 Task: Utilize permission sets for additional control to profiles.
Action: Mouse moved to (802, 59)
Screenshot: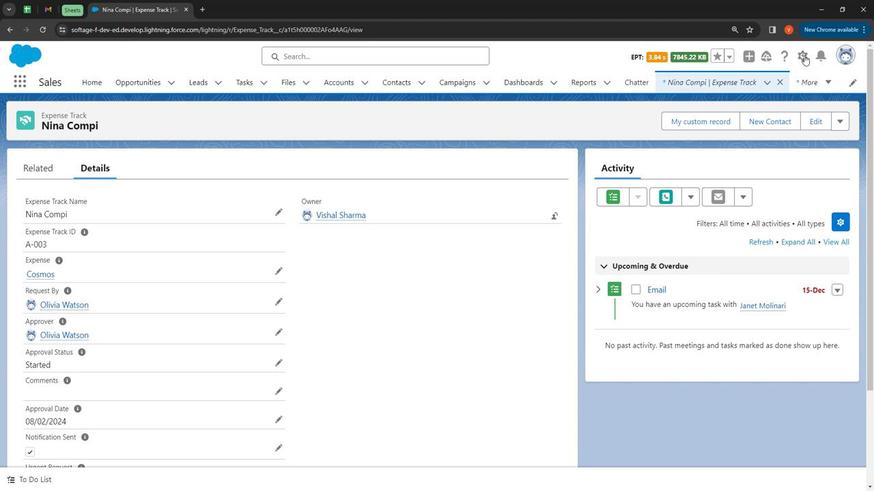 
Action: Mouse pressed left at (802, 59)
Screenshot: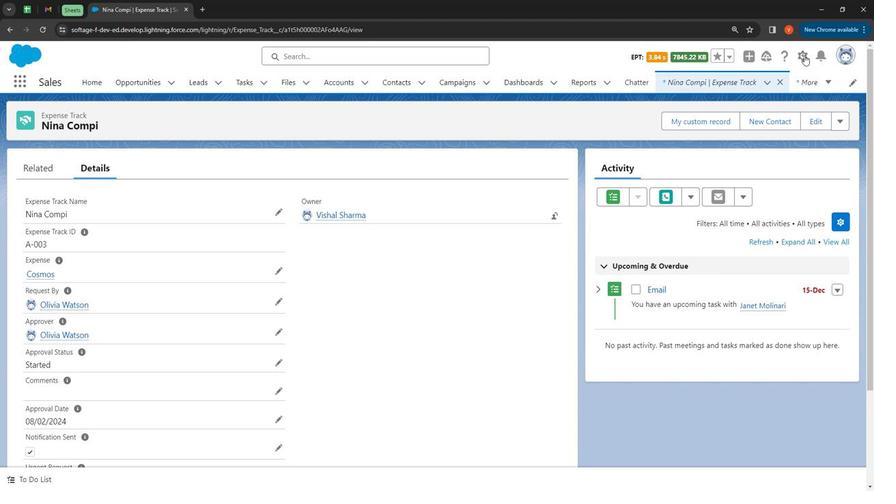 
Action: Mouse moved to (783, 92)
Screenshot: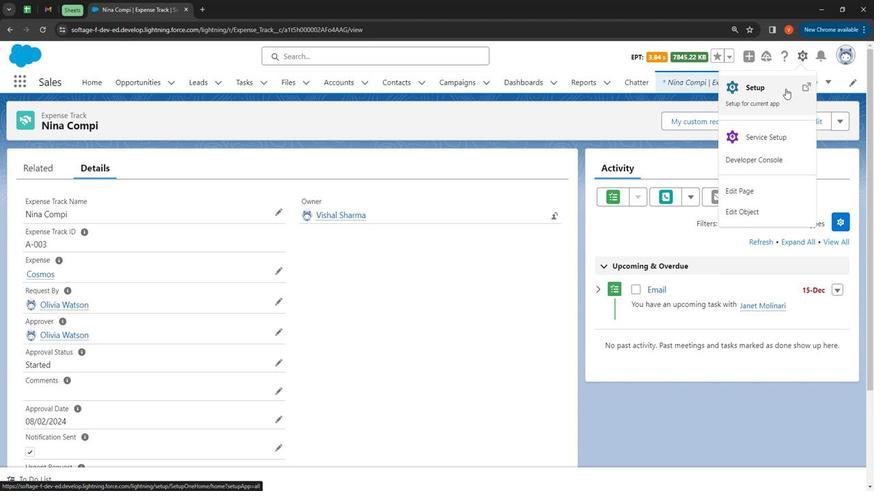 
Action: Mouse pressed left at (783, 92)
Screenshot: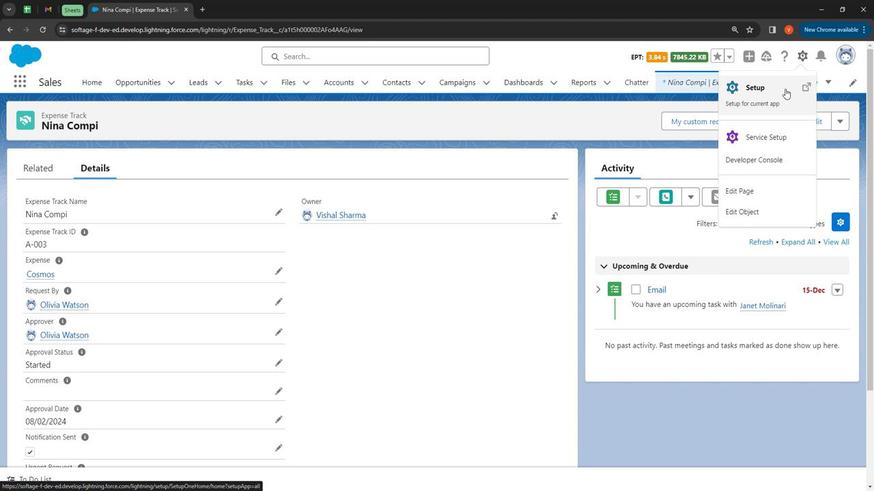 
Action: Mouse moved to (56, 115)
Screenshot: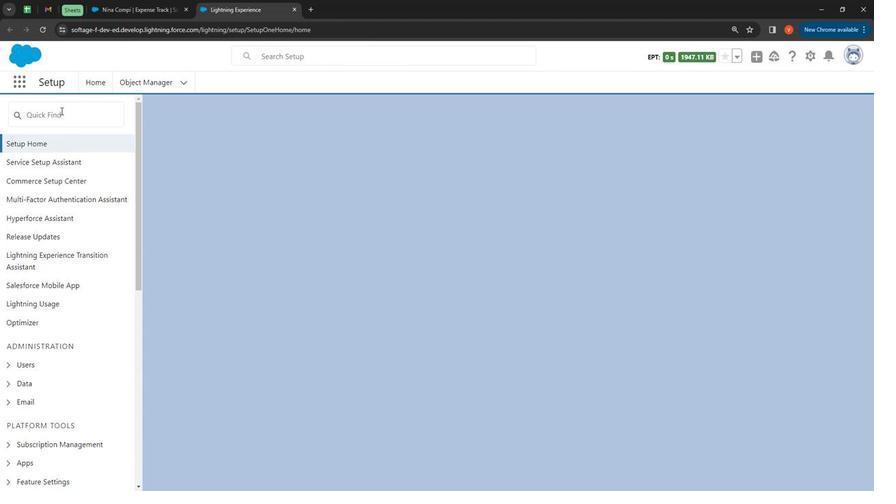 
Action: Mouse pressed left at (56, 115)
Screenshot: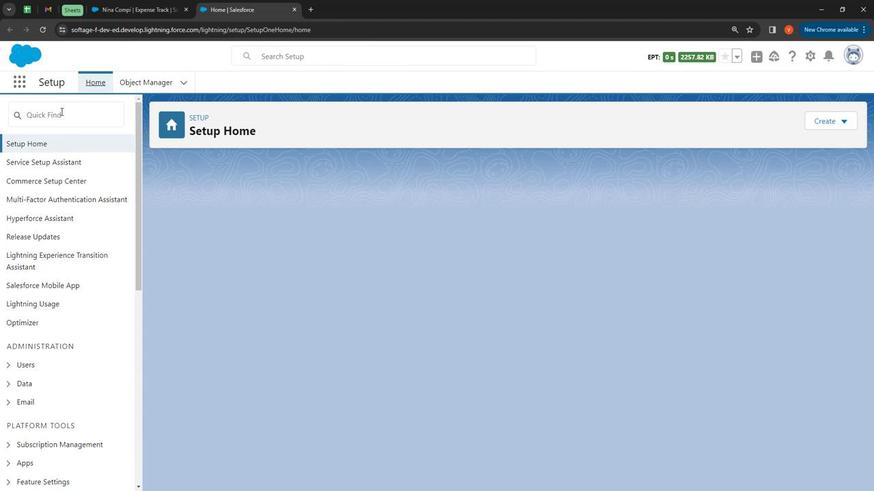 
Action: Mouse moved to (85, 118)
Screenshot: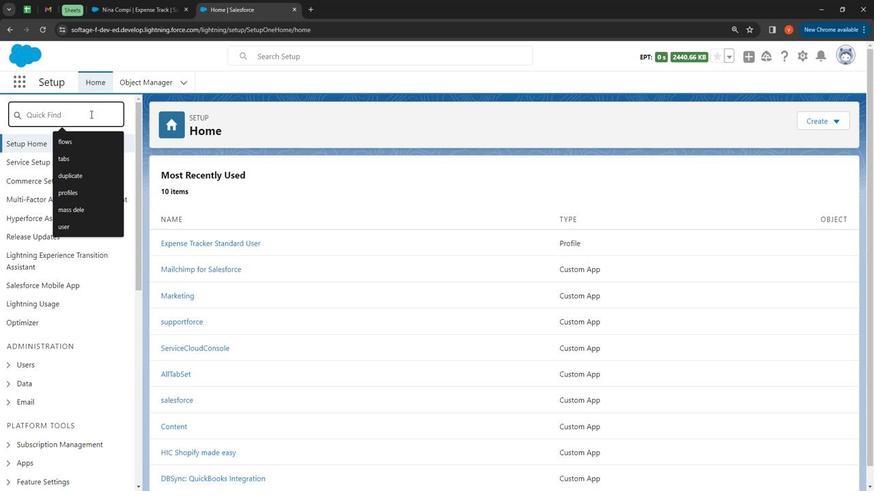 
Action: Mouse pressed left at (85, 118)
Screenshot: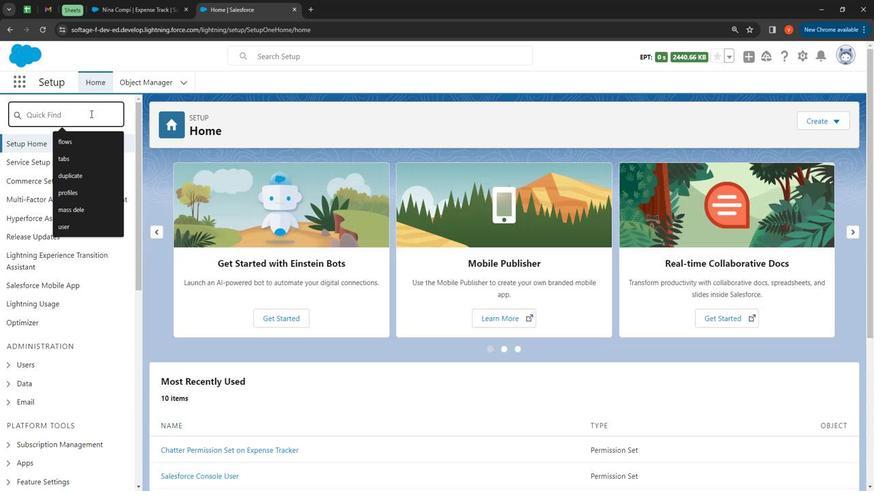 
Action: Mouse moved to (69, 113)
Screenshot: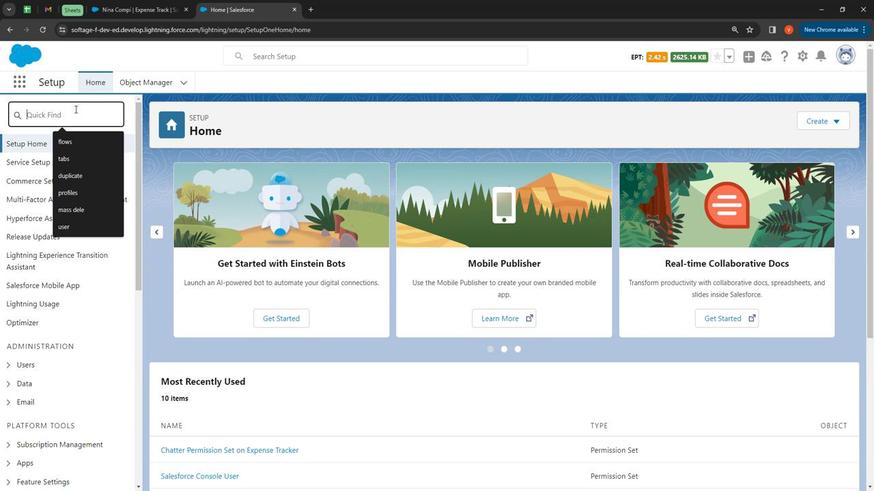 
Action: Key pressed permission
Screenshot: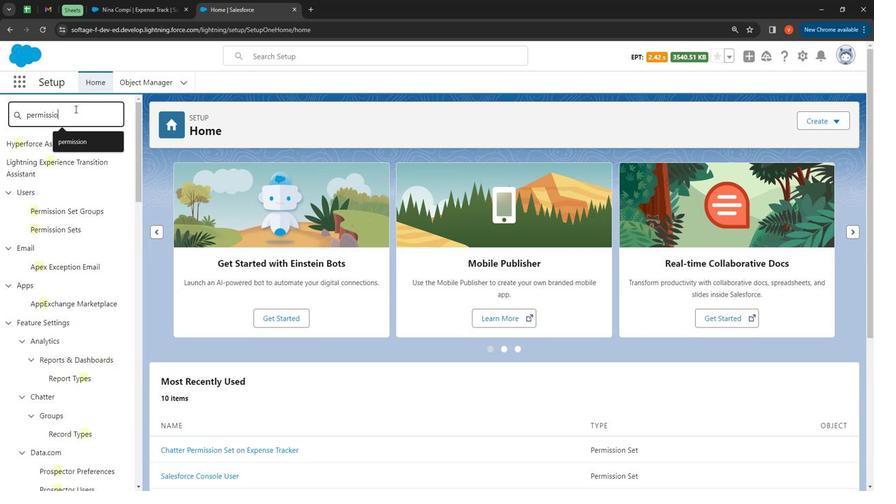 
Action: Mouse moved to (44, 178)
Screenshot: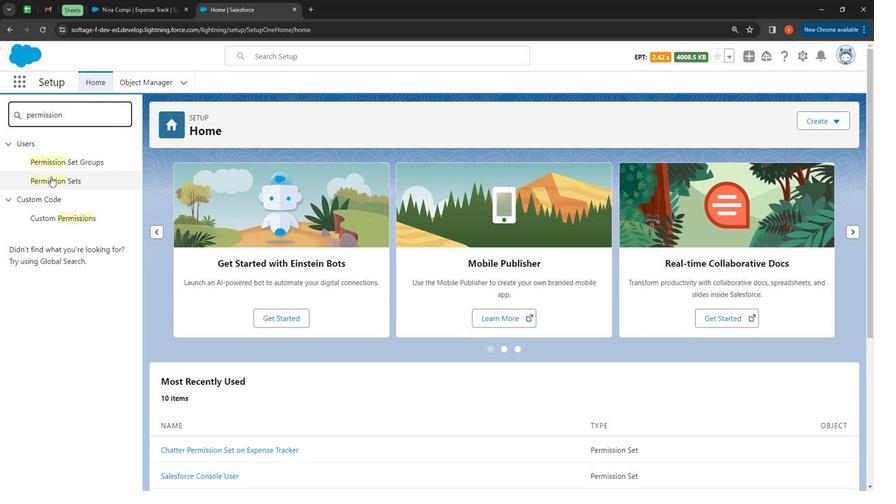 
Action: Mouse pressed left at (44, 178)
Screenshot: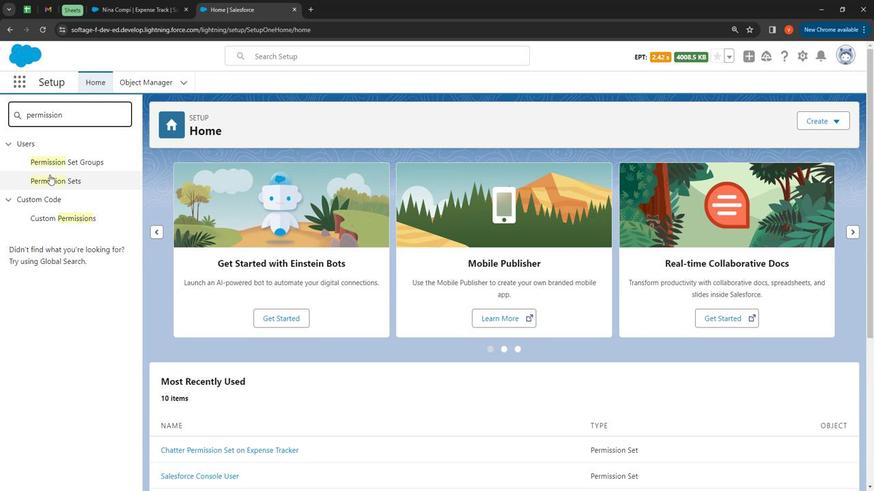 
Action: Mouse moved to (172, 244)
Screenshot: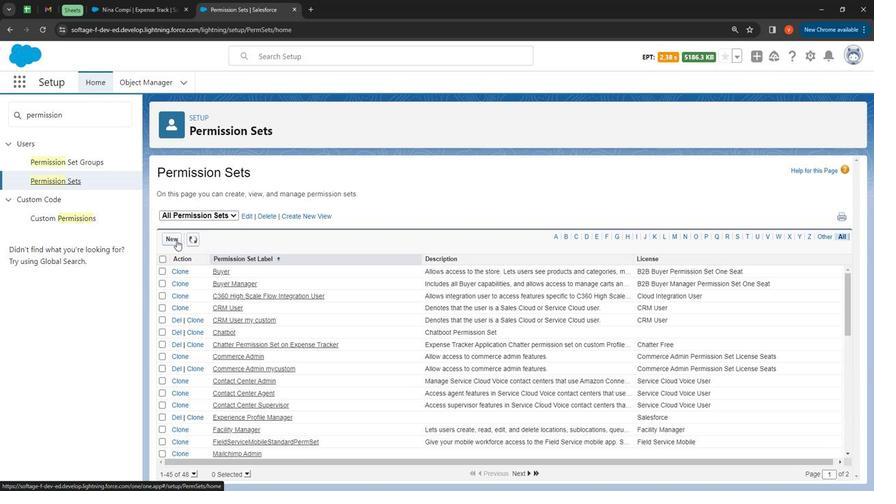 
Action: Mouse pressed left at (172, 244)
Screenshot: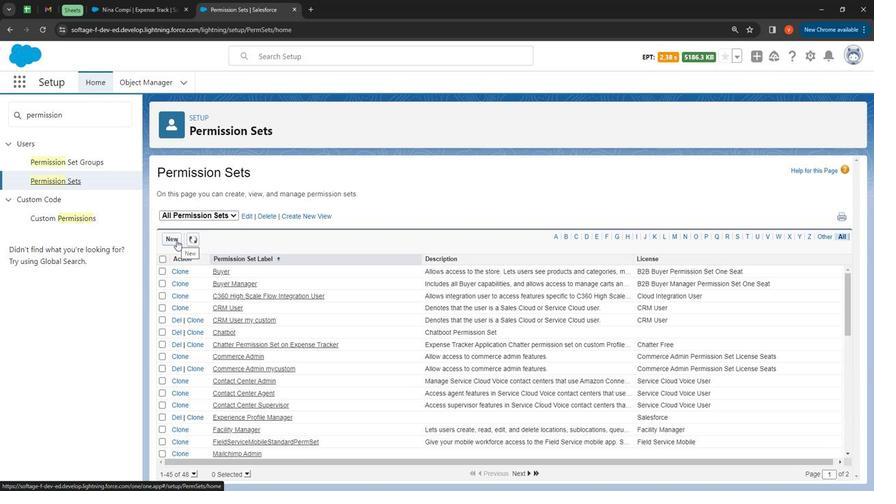 
Action: Mouse moved to (357, 260)
Screenshot: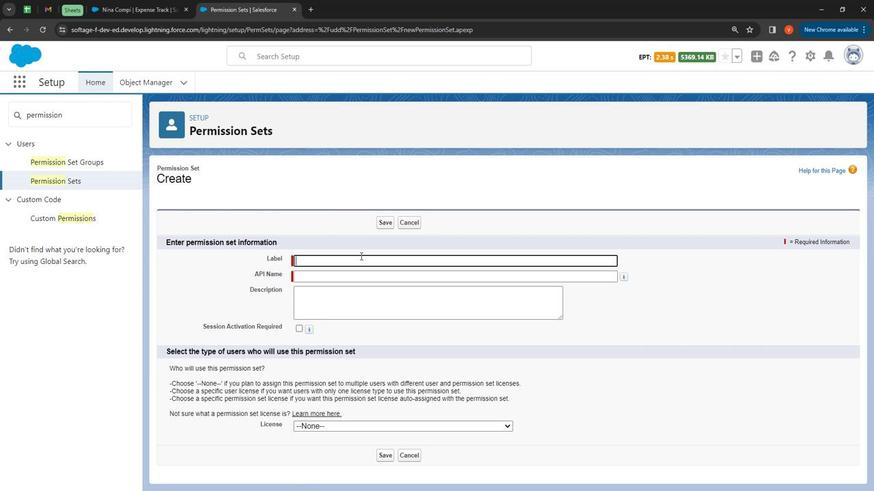 
Action: Mouse pressed left at (357, 260)
Screenshot: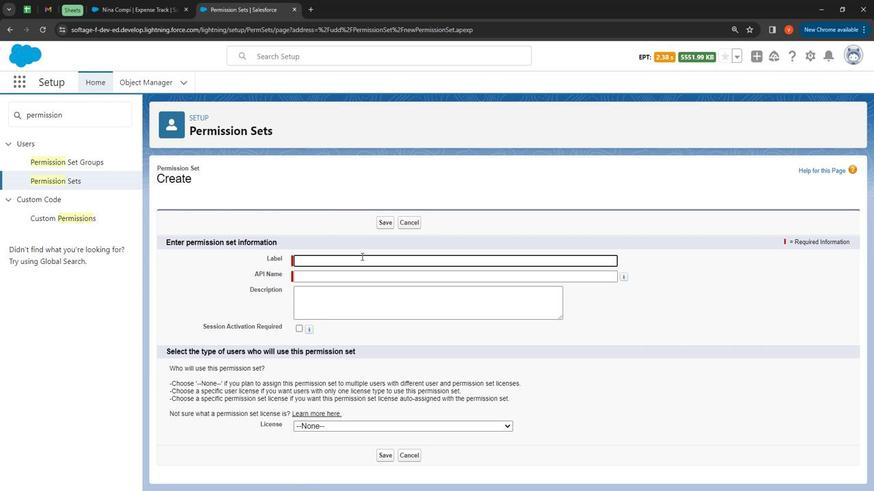 
Action: Mouse moved to (344, 252)
Screenshot: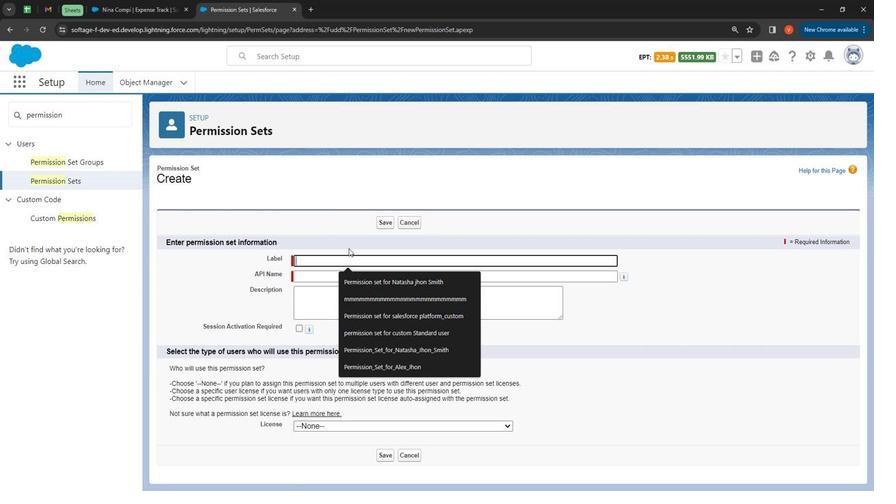 
Action: Key pressed <Key.shift>Standard<Key.space><Key.shift>Platform<Key.space>on<Key.space><Key.shift>Expen<Key.backspace><Key.backspace><Key.backspace><Key.backspace><Key.backspace><Key.shift>Custom<Key.space><Key.shift>PRofiles
Screenshot: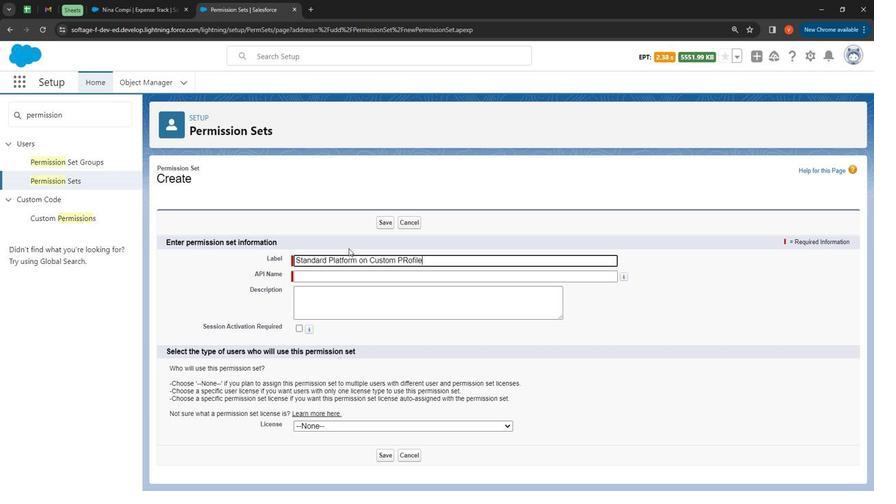 
Action: Mouse moved to (290, 265)
Screenshot: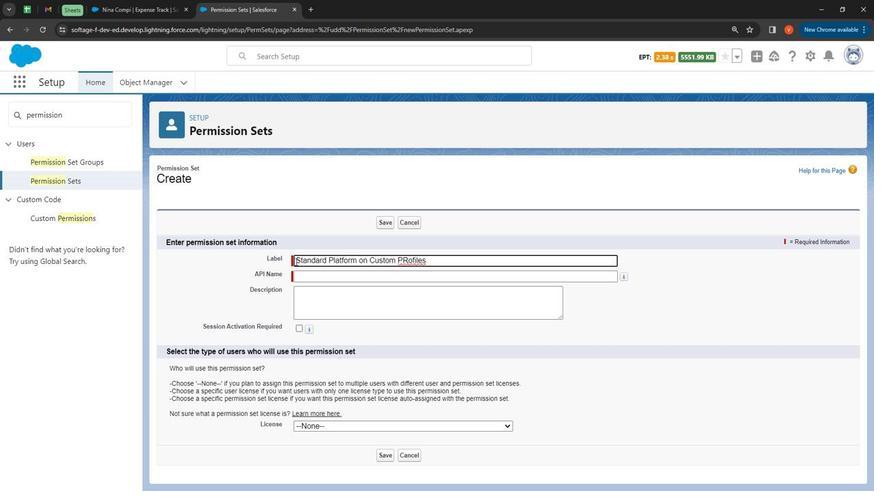 
Action: Mouse pressed left at (290, 265)
Screenshot: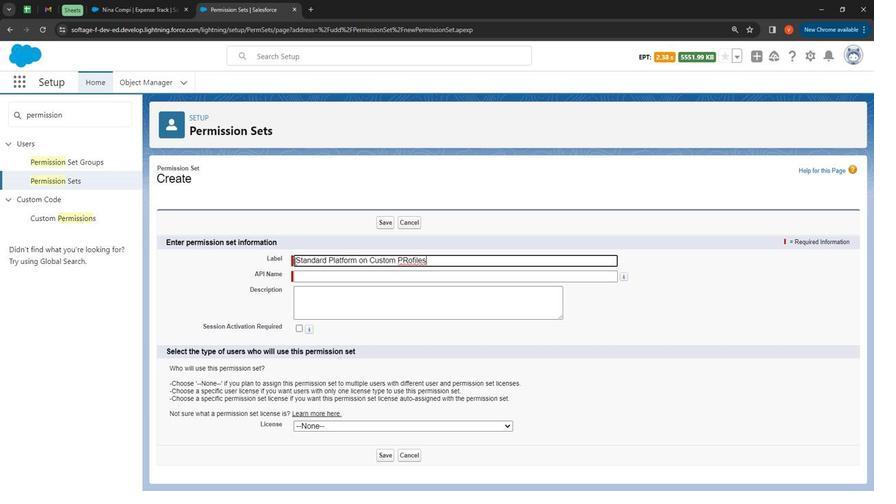 
Action: Mouse moved to (309, 273)
Screenshot: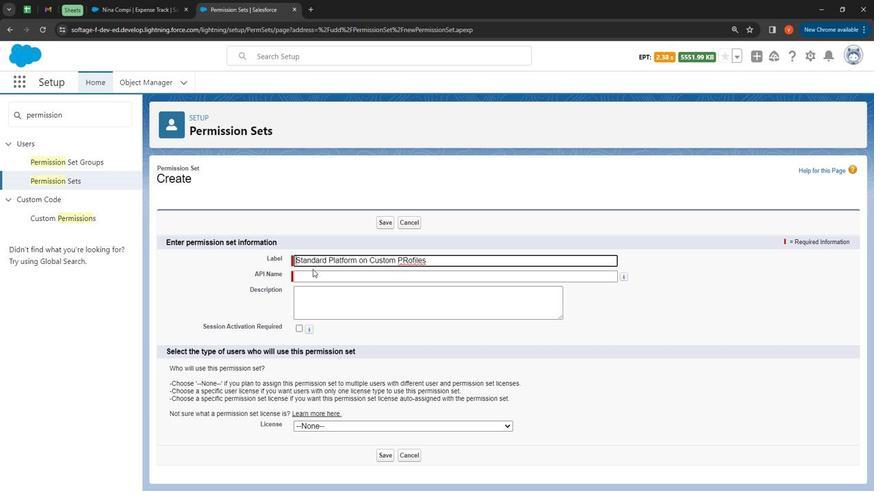 
Action: Key pressed <Key.shift>
Screenshot: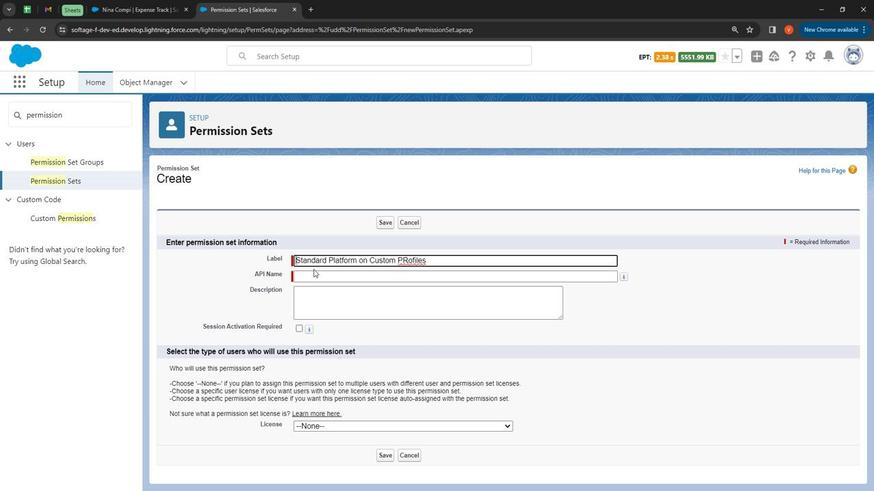 
Action: Mouse moved to (316, 273)
Screenshot: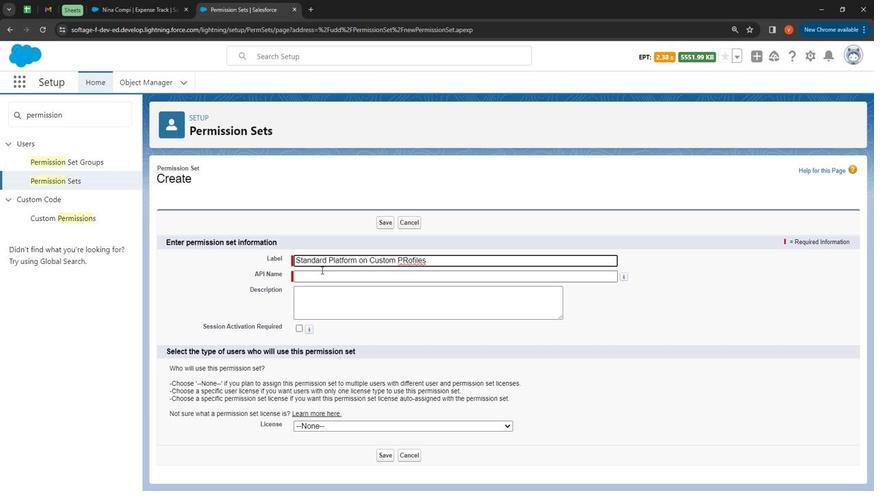
Action: Key pressed Expense<Key.space><Key.shift>Tracker<Key.space>
Screenshot: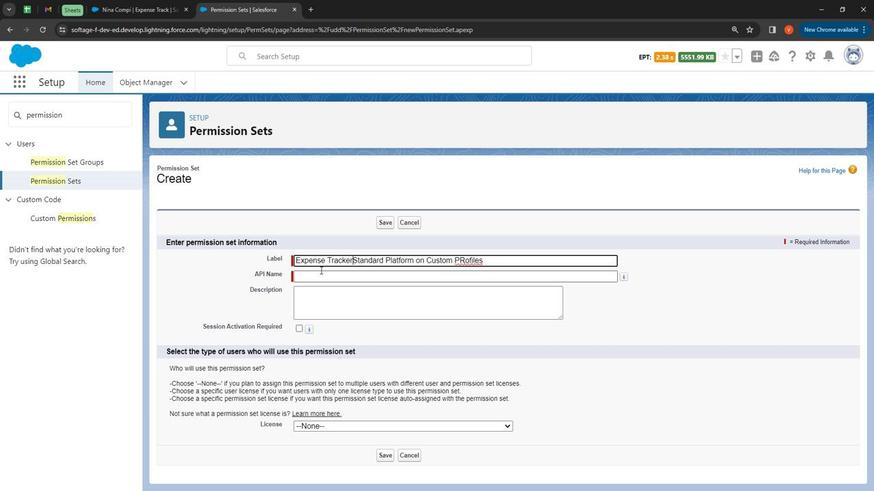 
Action: Mouse moved to (463, 265)
Screenshot: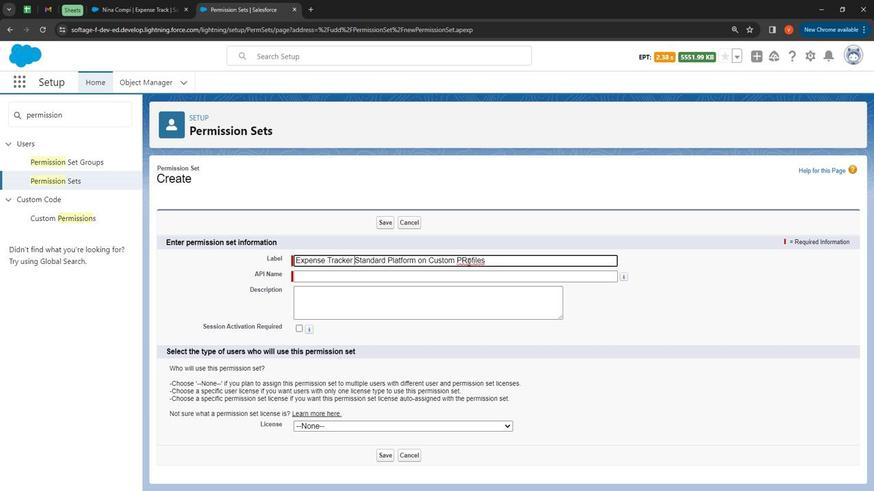 
Action: Mouse pressed right at (463, 265)
Screenshot: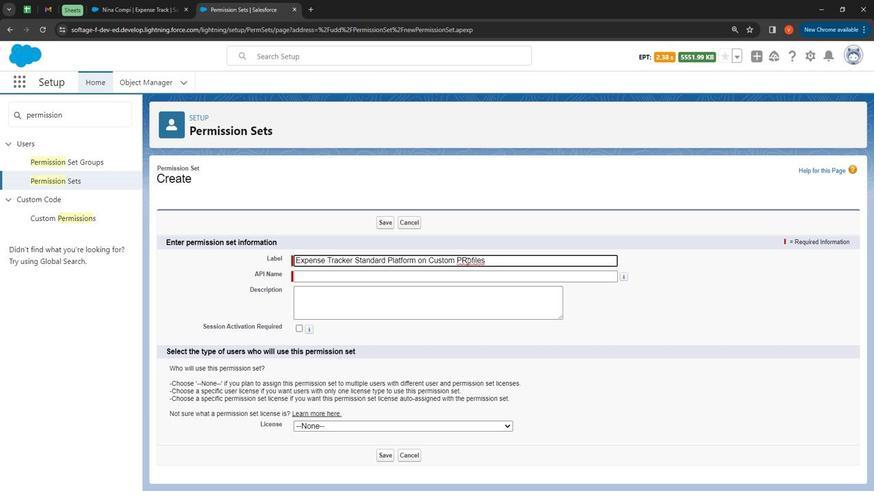 
Action: Mouse moved to (493, 297)
Screenshot: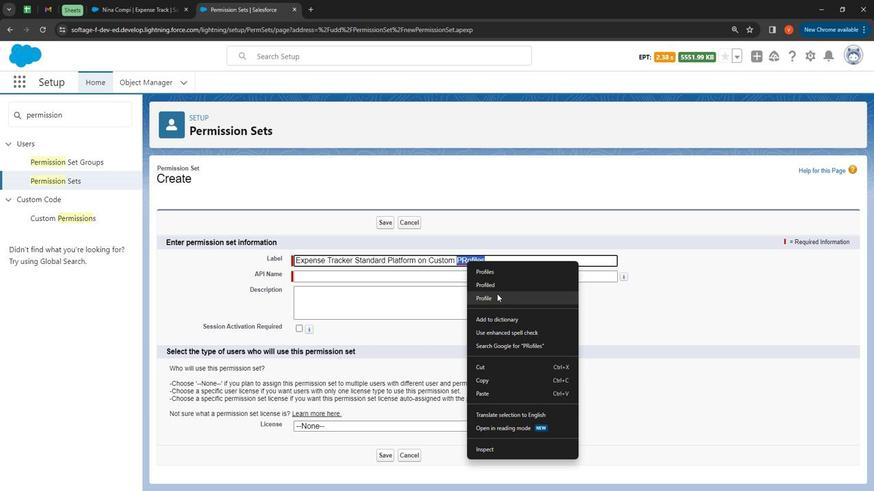 
Action: Mouse pressed left at (493, 297)
Screenshot: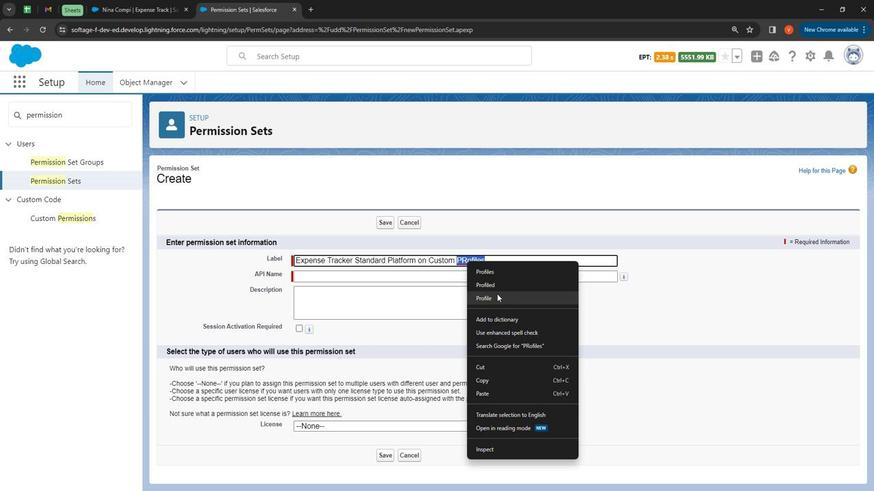 
Action: Mouse moved to (298, 280)
Screenshot: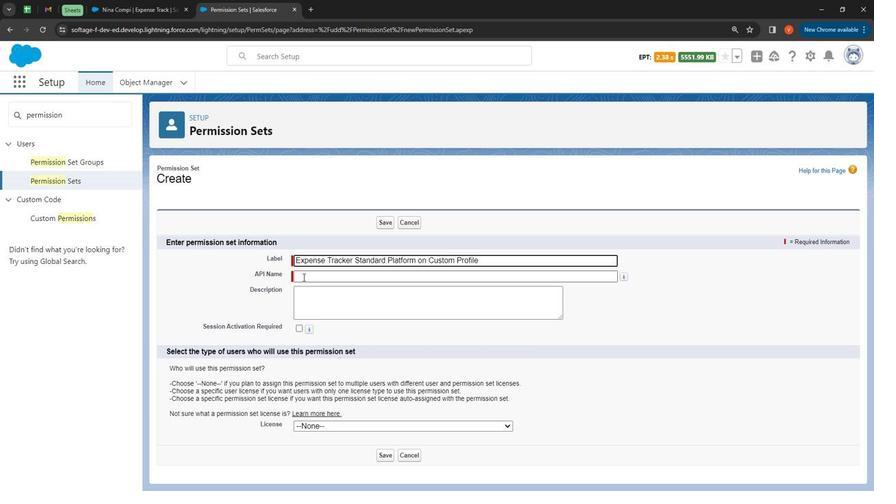 
Action: Mouse pressed left at (298, 280)
Screenshot: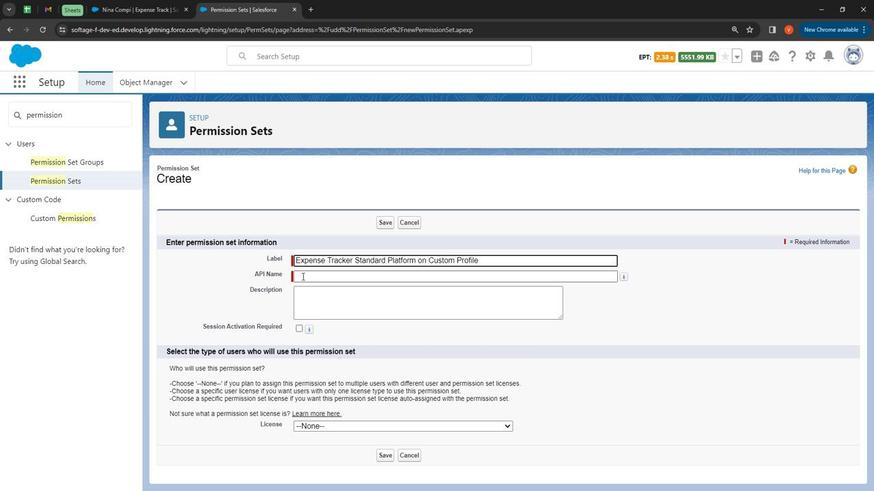 
Action: Mouse moved to (353, 311)
Screenshot: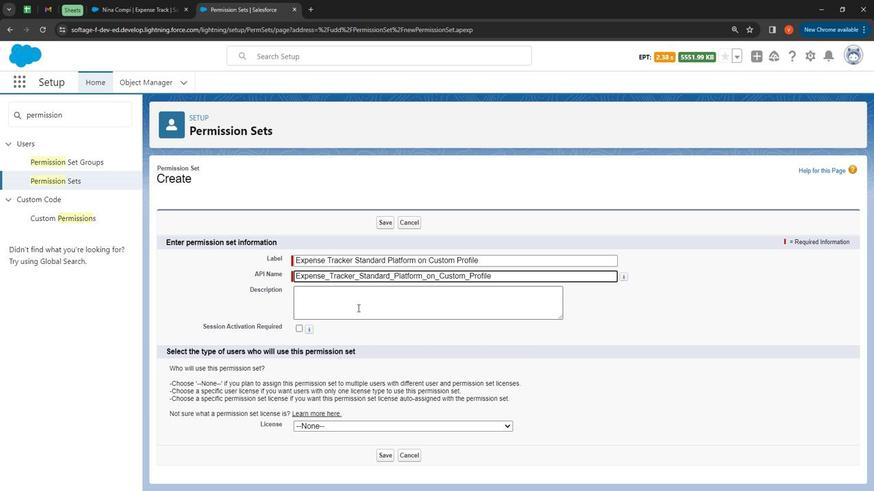 
Action: Mouse pressed left at (353, 311)
Screenshot: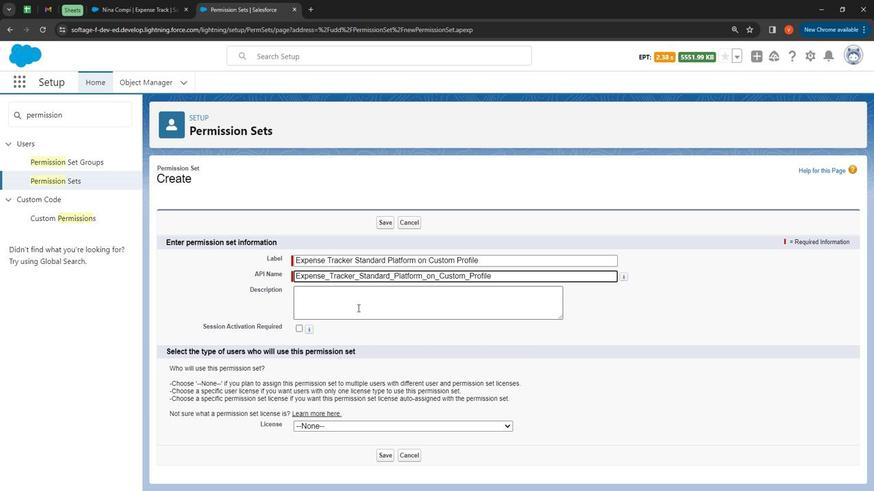 
Action: Mouse moved to (354, 312)
Screenshot: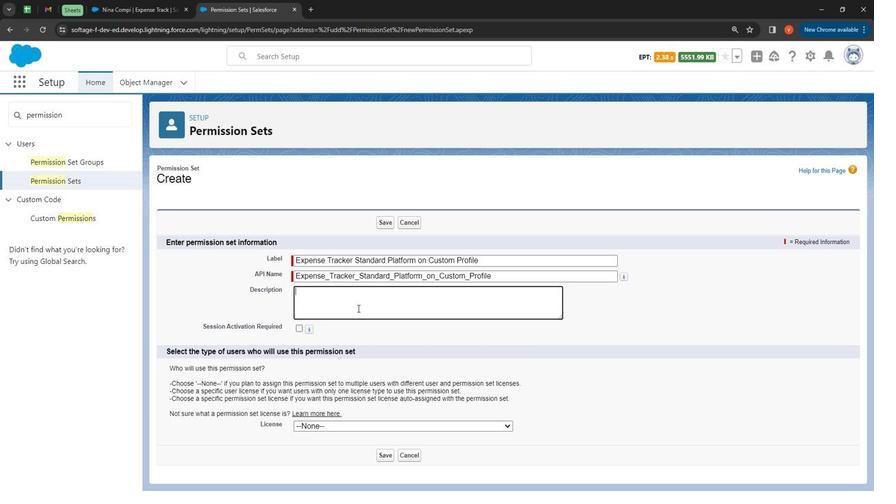 
Action: Key pressed <Key.shift>
Screenshot: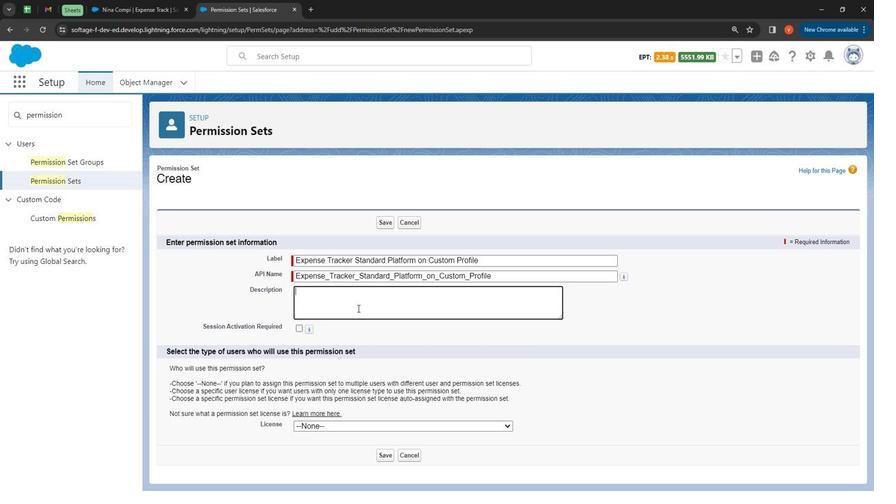 
Action: Mouse moved to (357, 311)
Screenshot: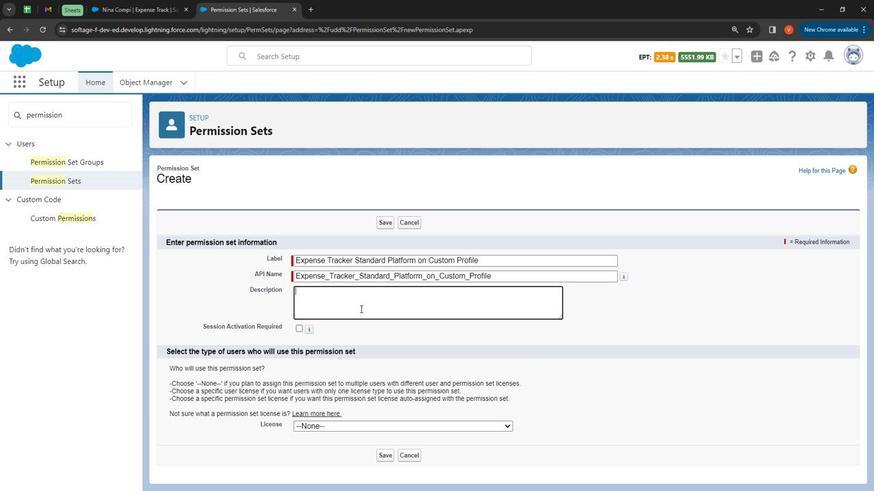 
Action: Key pressed Expense<Key.space><Key.shift>Tracker<Key.space><Key.shift><Key.shift><Key.shift><Key.shift><Key.shift><Key.shift><Key.shift>Custom<Key.space><Key.shift>Permission<Key.space>sets<Key.space><Key.shift><Key.shift><Key.shift><Key.shift>For<Key.space>giving<Key.space><Key.shift>additional<Key.space><Key.shift>Permissions.
Screenshot: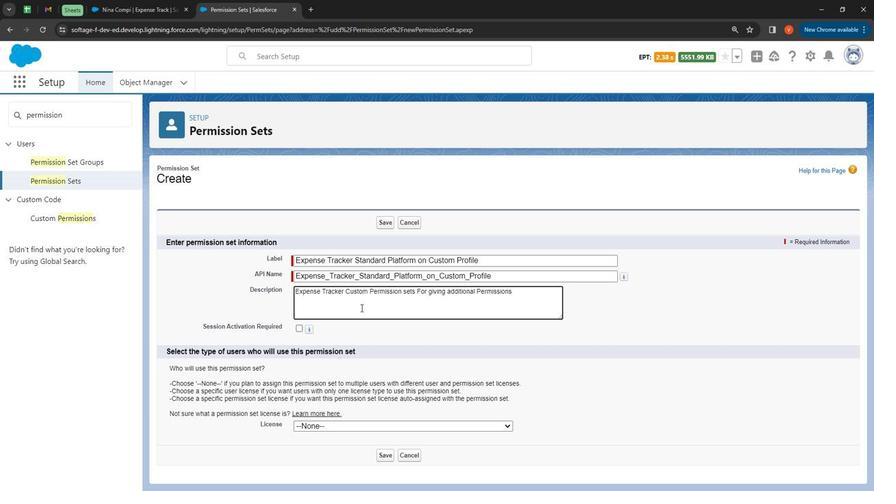 
Action: Mouse moved to (357, 317)
Screenshot: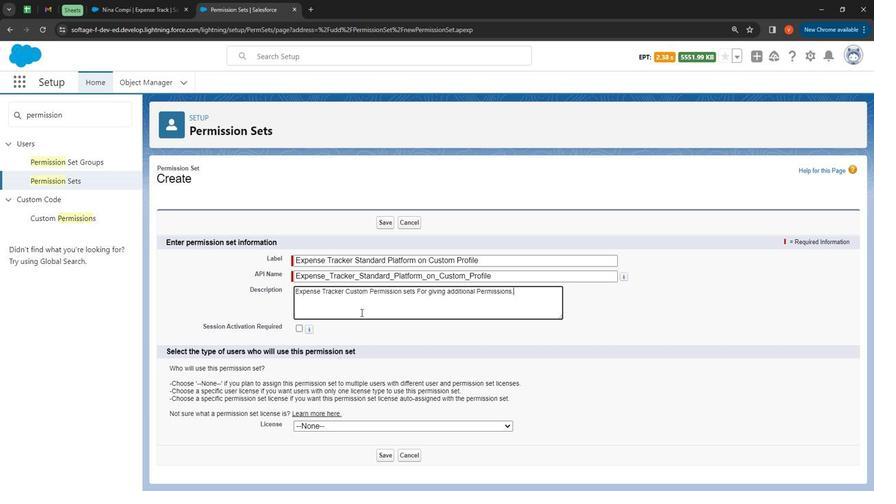 
Action: Mouse scrolled (357, 317) with delta (0, 0)
Screenshot: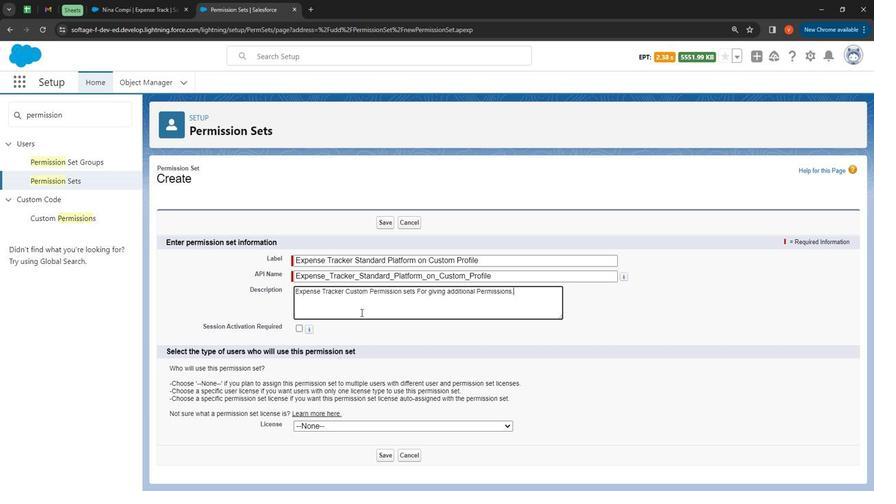 
Action: Mouse moved to (357, 318)
Screenshot: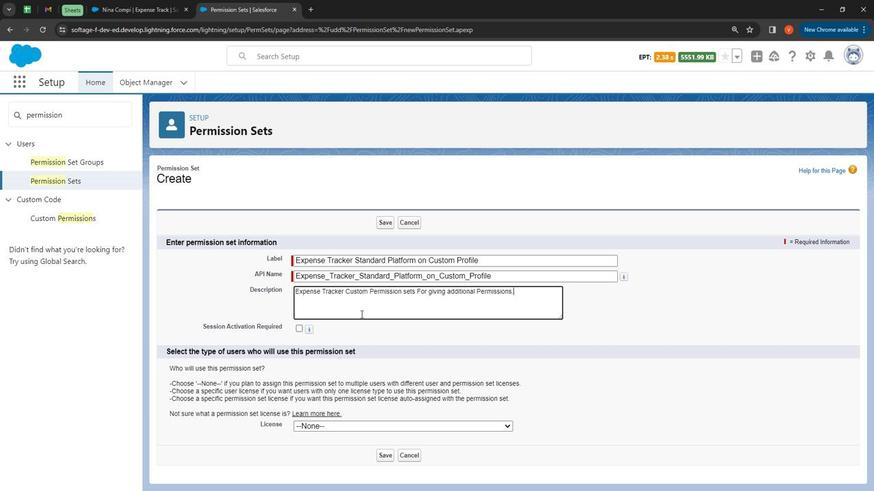 
Action: Mouse scrolled (357, 317) with delta (0, 0)
Screenshot: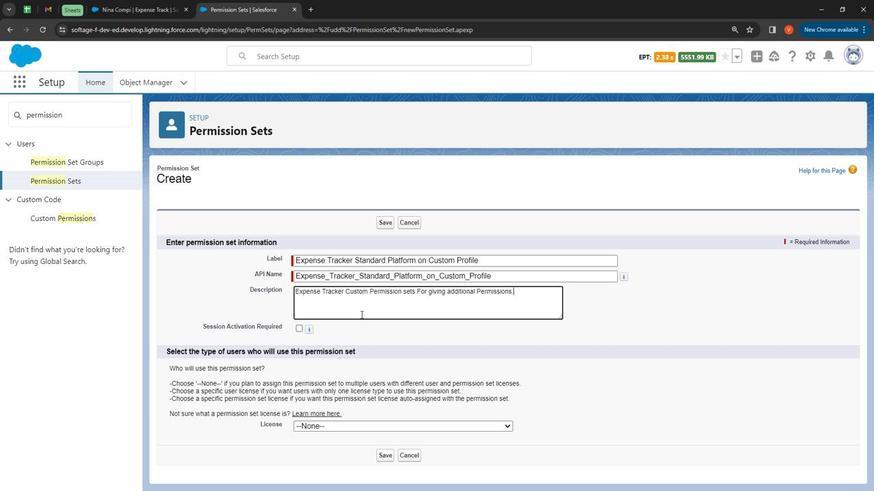 
Action: Mouse scrolled (357, 317) with delta (0, 0)
Screenshot: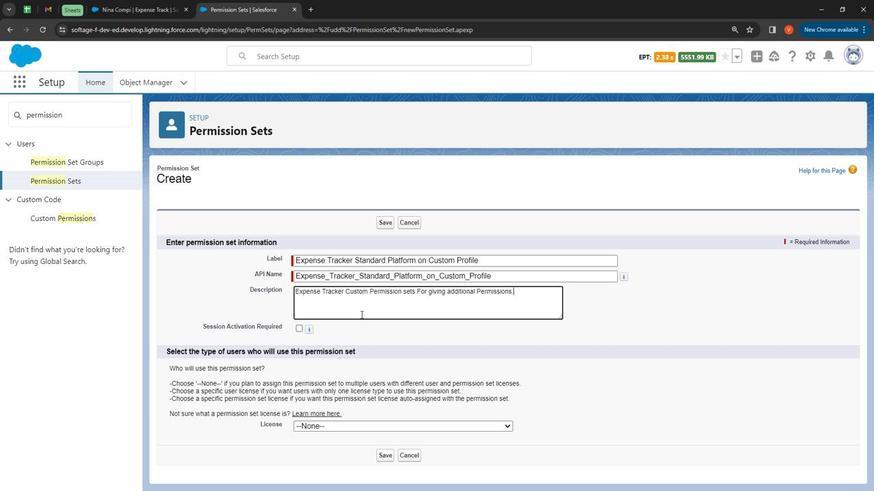 
Action: Mouse moved to (357, 318)
Screenshot: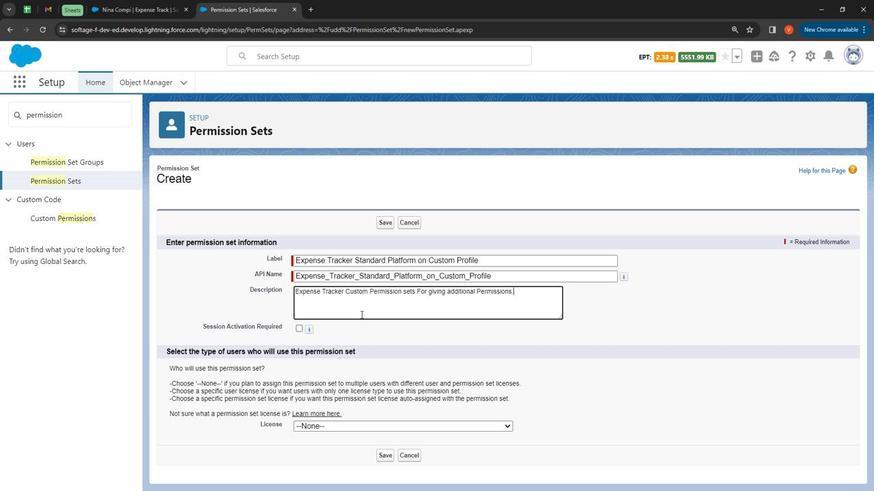 
Action: Mouse scrolled (357, 318) with delta (0, 0)
Screenshot: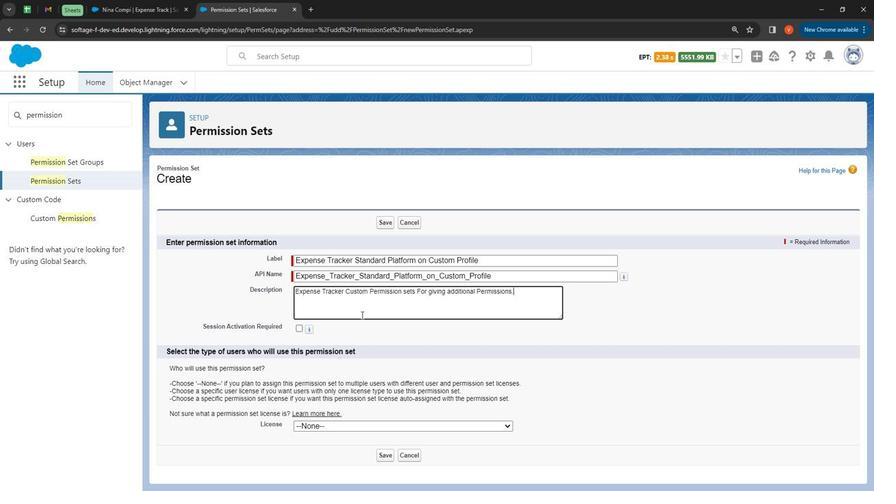 
Action: Mouse moved to (357, 318)
Screenshot: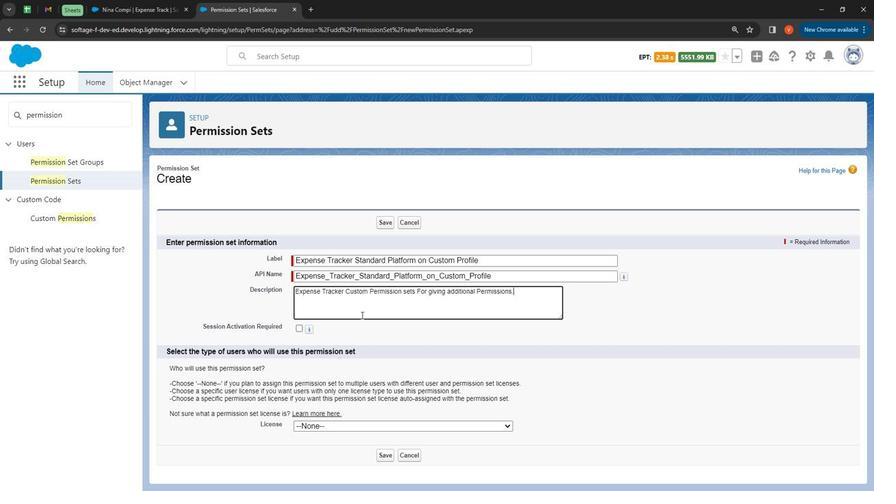 
Action: Mouse scrolled (357, 318) with delta (0, 0)
Screenshot: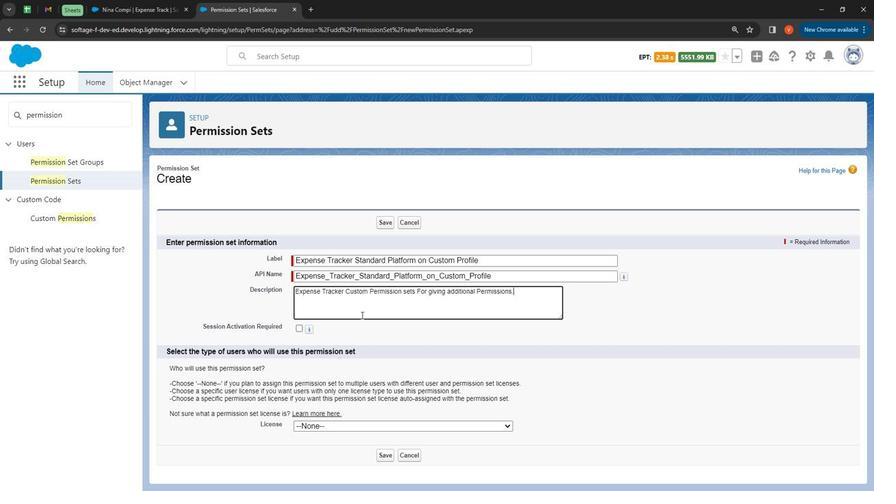 
Action: Mouse moved to (363, 431)
Screenshot: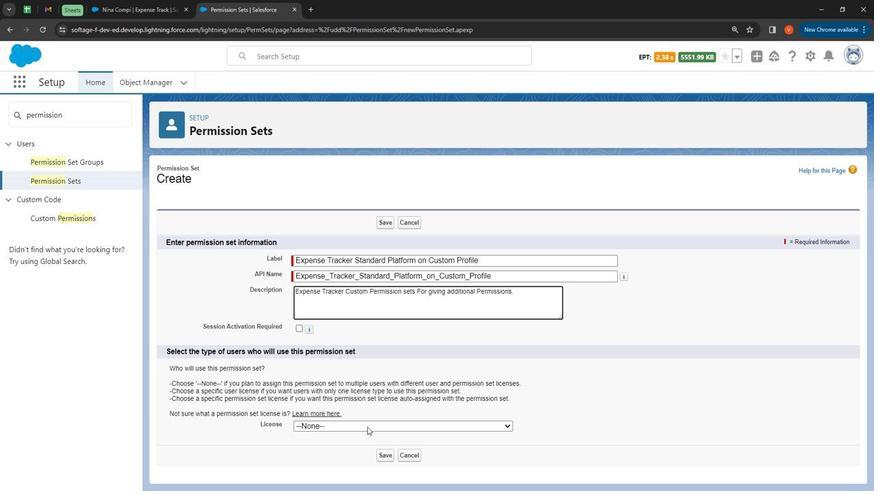 
Action: Mouse pressed left at (363, 431)
Screenshot: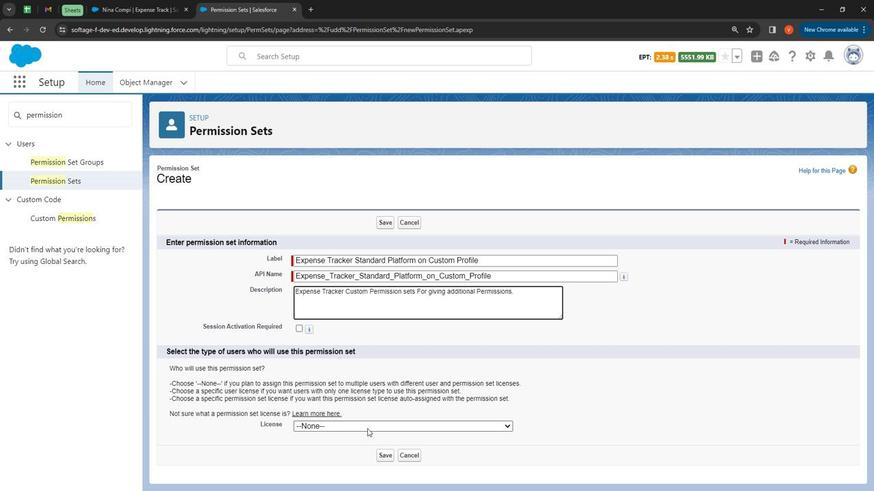 
Action: Mouse moved to (510, 278)
Screenshot: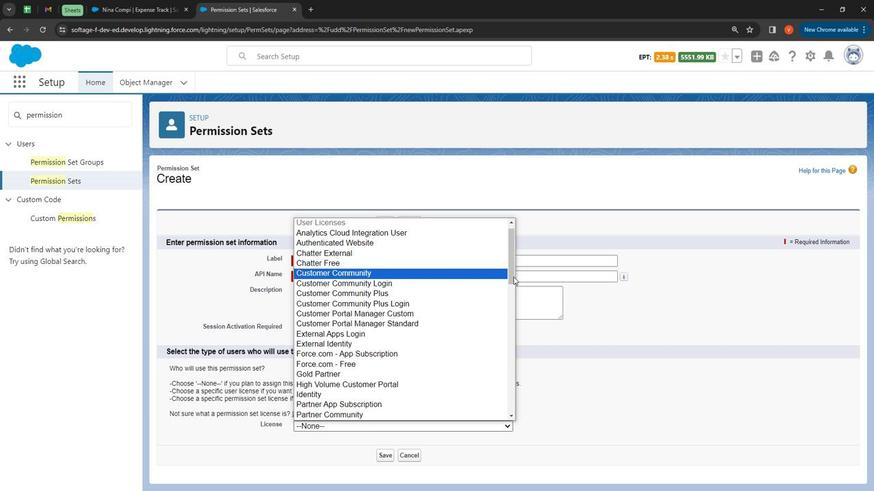 
Action: Mouse pressed left at (510, 278)
Screenshot: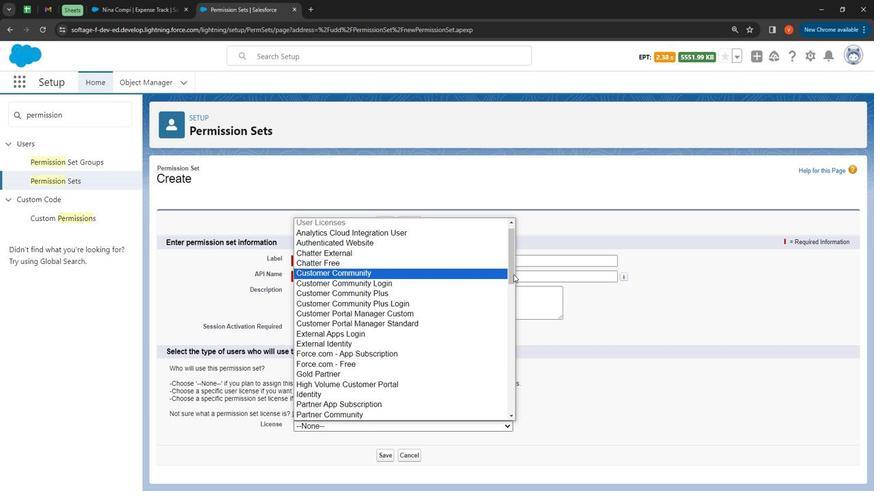 
Action: Mouse moved to (510, 308)
Screenshot: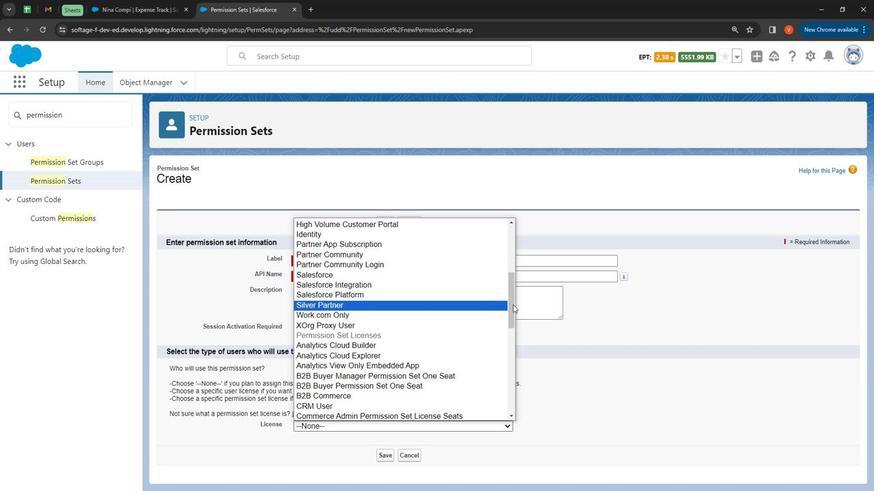 
Action: Mouse pressed left at (510, 308)
Screenshot: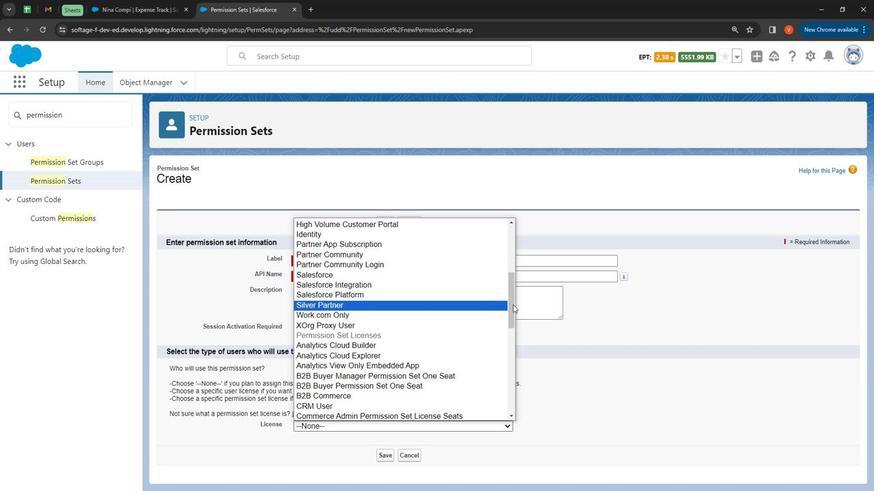 
Action: Mouse moved to (341, 254)
Screenshot: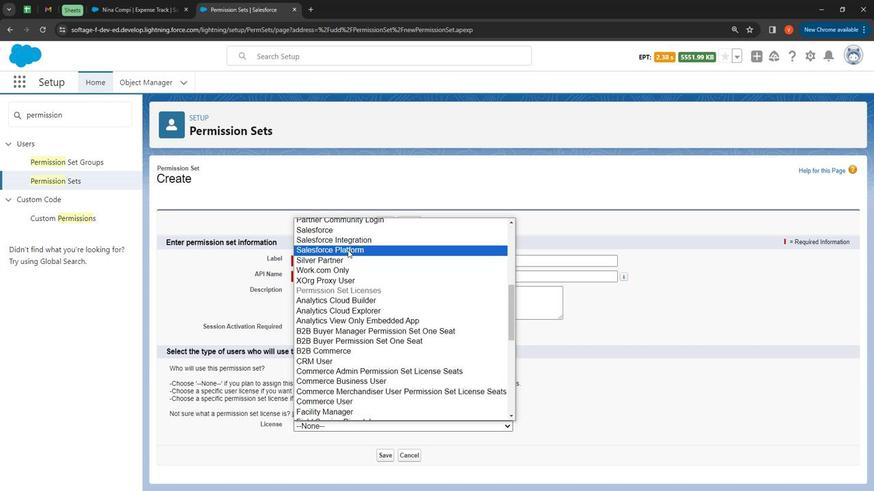 
Action: Mouse pressed left at (341, 254)
Screenshot: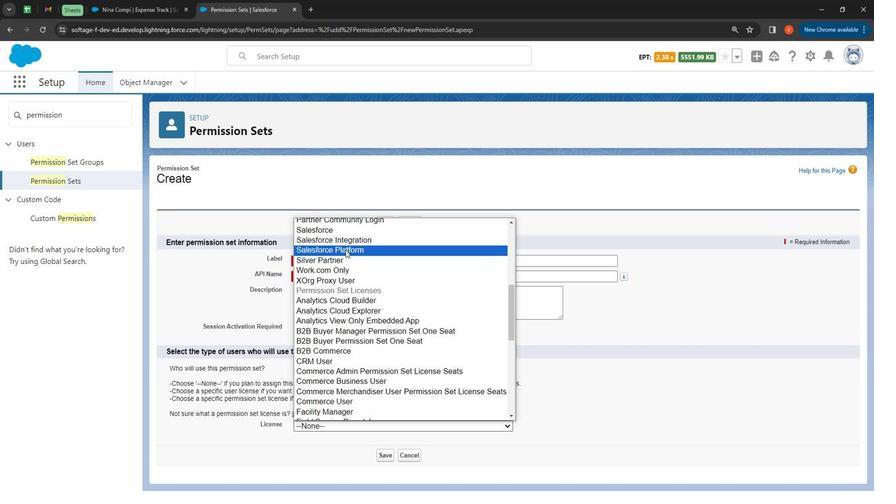 
Action: Mouse moved to (383, 453)
Screenshot: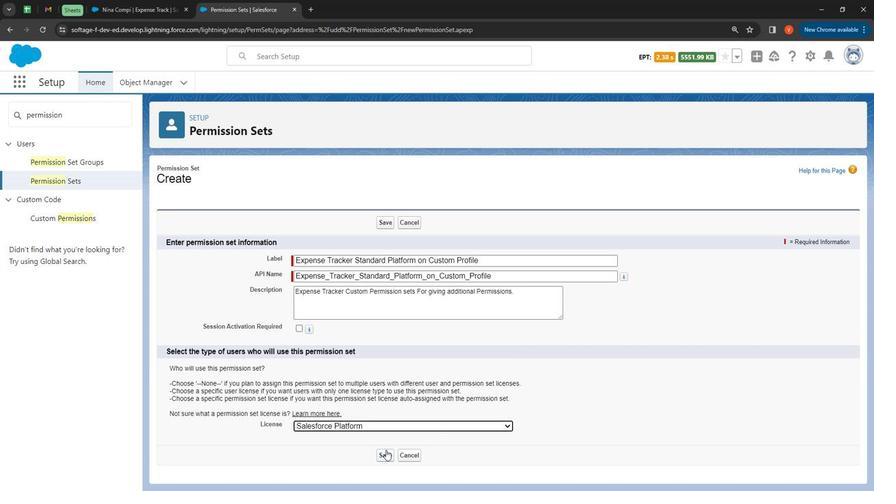 
Action: Mouse pressed left at (383, 453)
Screenshot: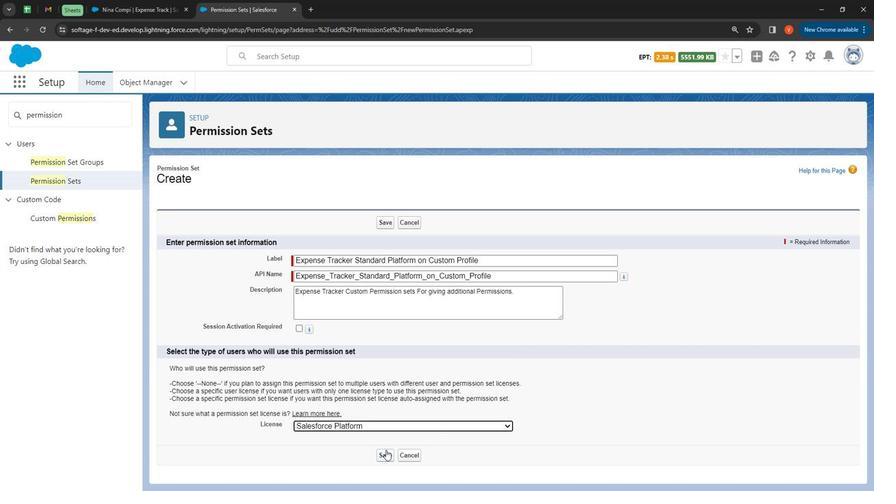 
Action: Mouse moved to (372, 385)
Screenshot: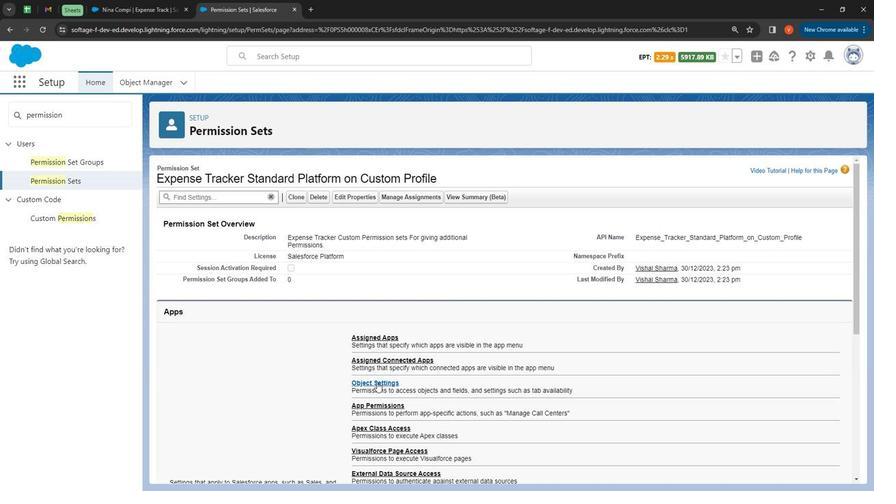 
Action: Mouse pressed left at (372, 385)
Screenshot: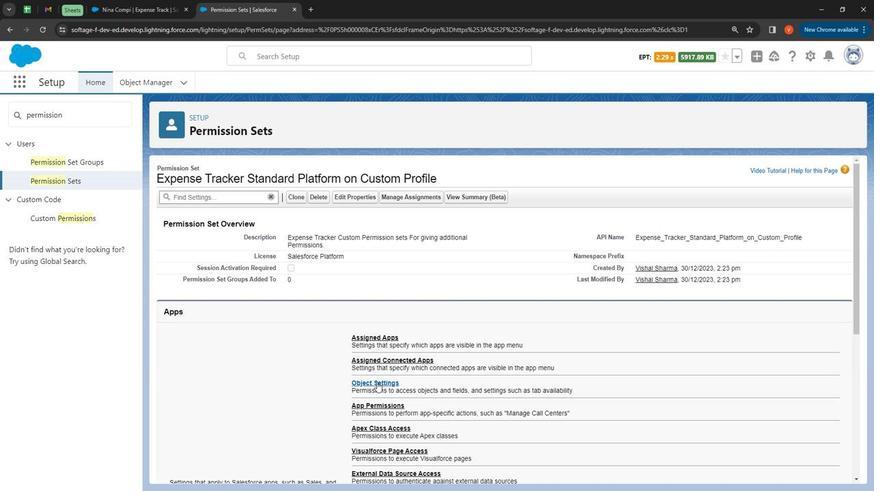 
Action: Mouse moved to (174, 275)
Screenshot: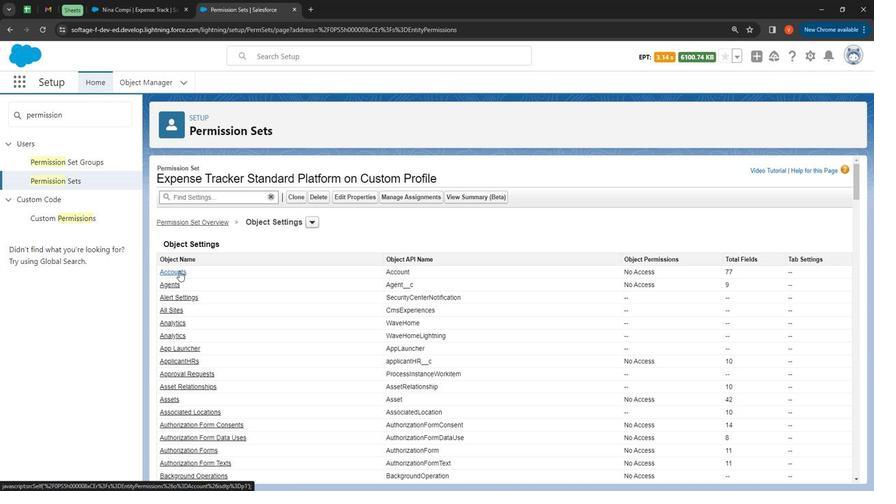
Action: Mouse pressed left at (174, 275)
Screenshot: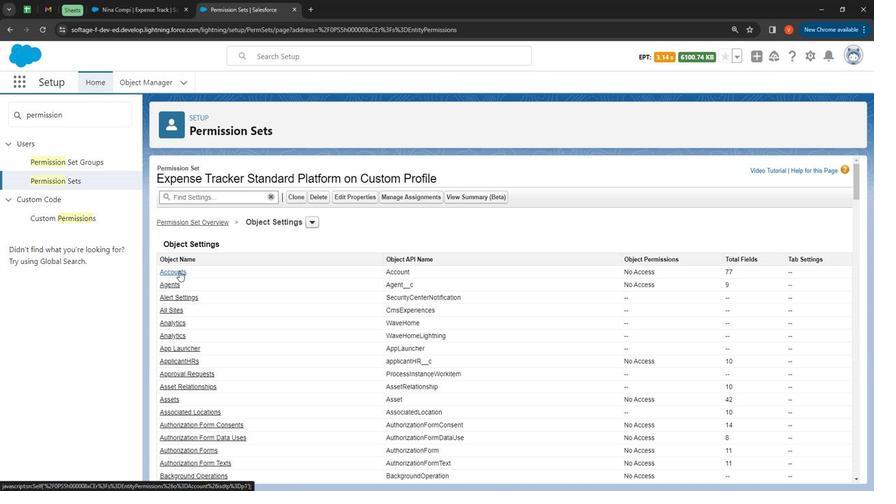 
Action: Mouse moved to (379, 252)
Screenshot: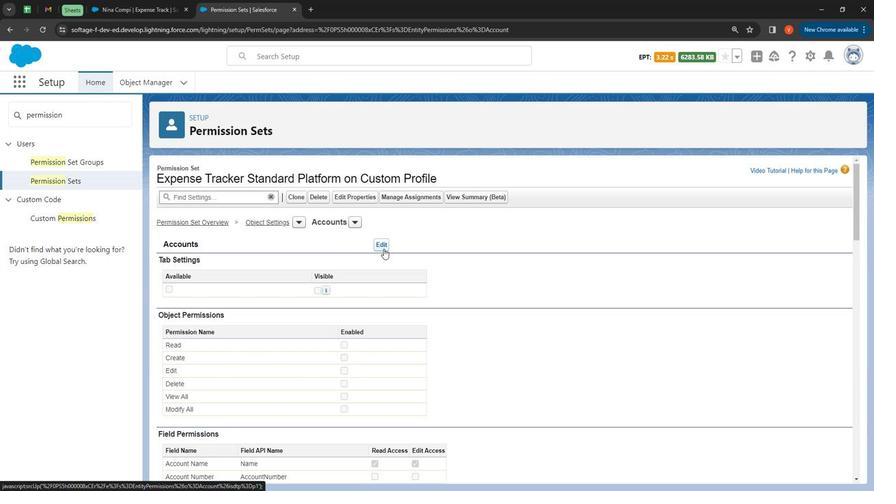 
Action: Mouse pressed left at (379, 252)
Screenshot: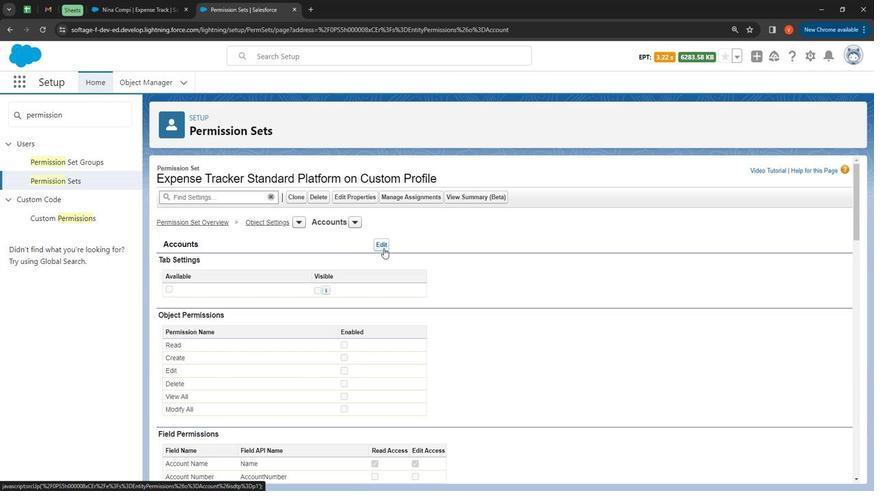 
Action: Mouse moved to (340, 354)
Screenshot: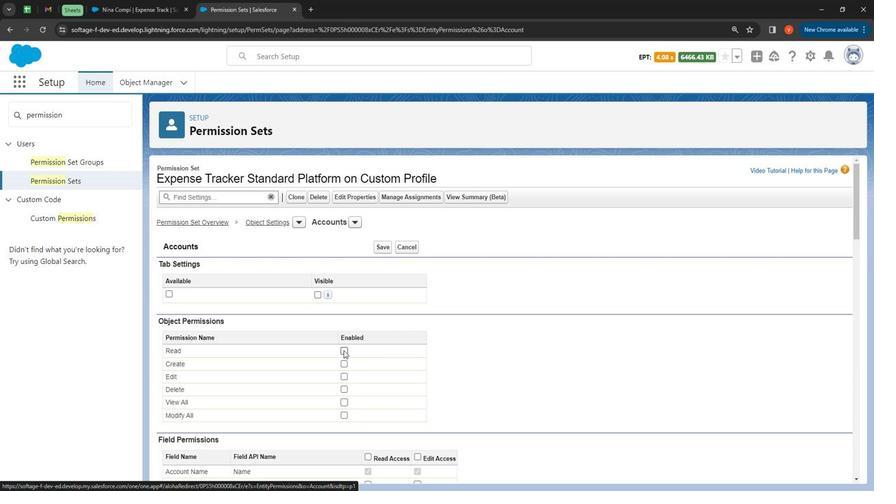 
Action: Mouse pressed left at (340, 354)
Screenshot: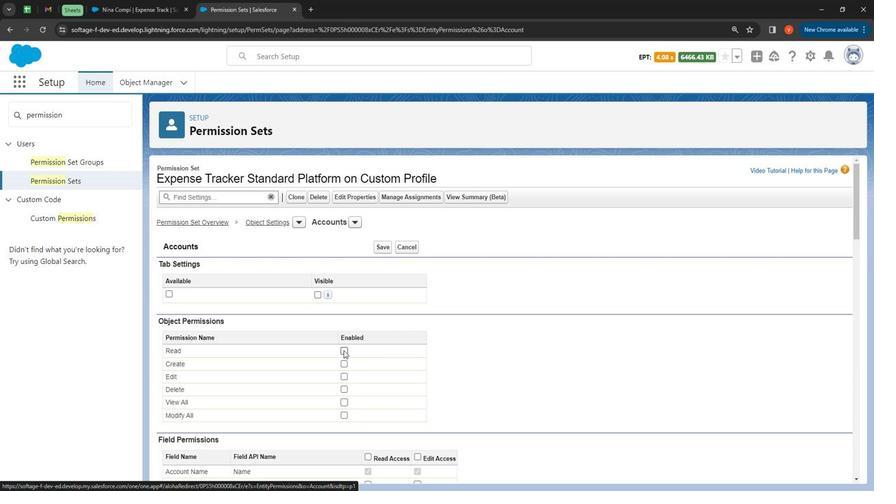 
Action: Mouse moved to (339, 368)
Screenshot: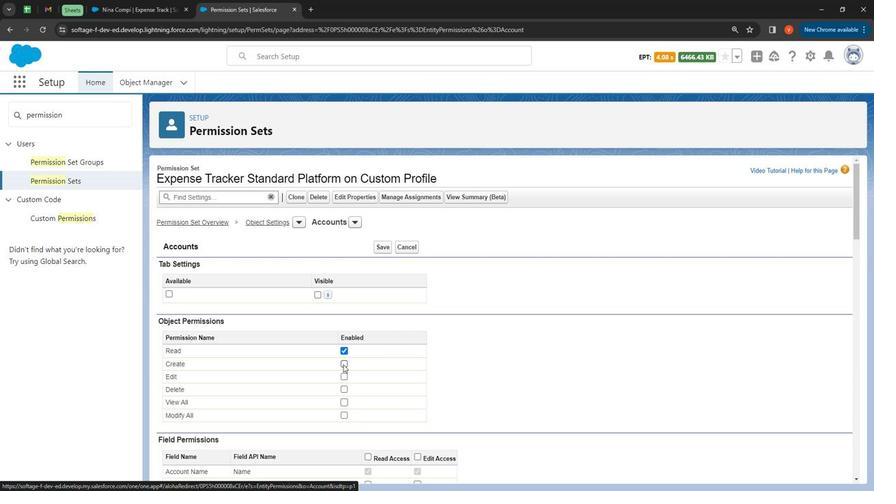 
Action: Mouse pressed left at (339, 368)
Screenshot: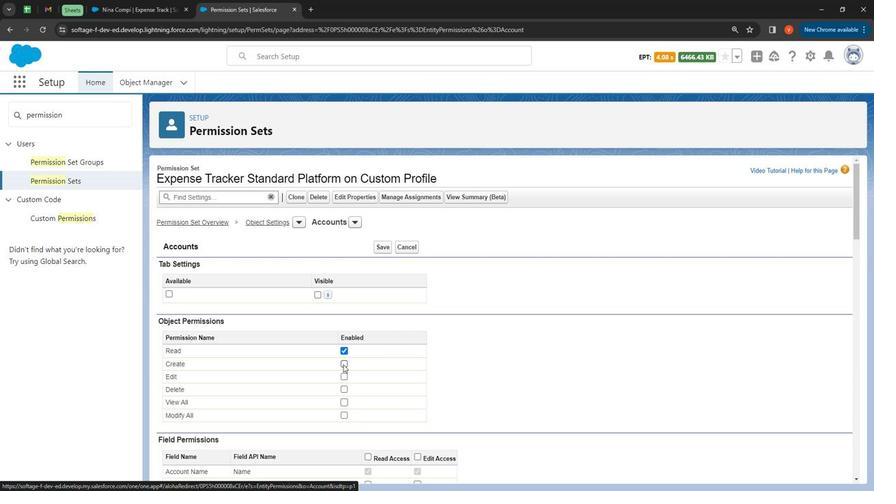 
Action: Mouse moved to (341, 377)
Screenshot: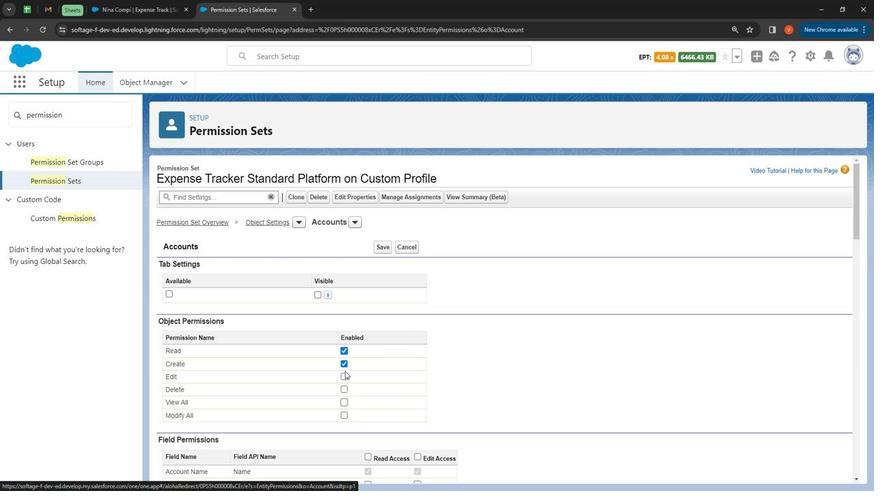 
Action: Mouse pressed left at (341, 377)
Screenshot: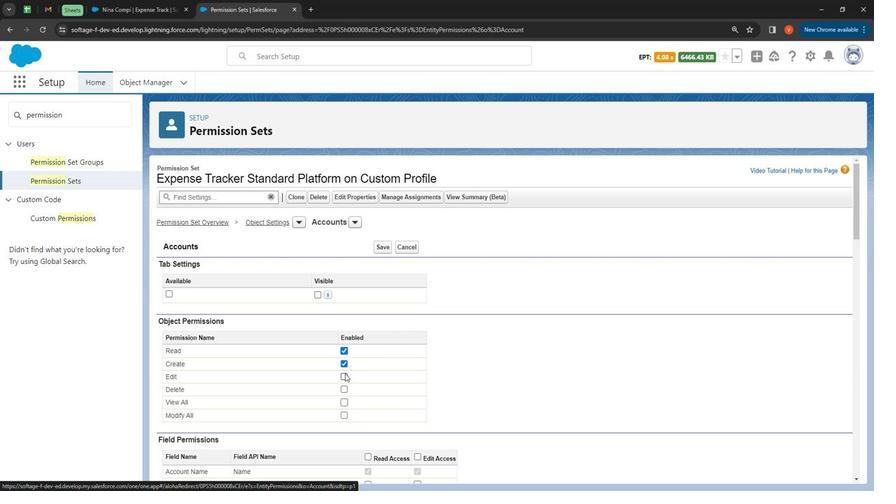 
Action: Mouse moved to (342, 392)
Screenshot: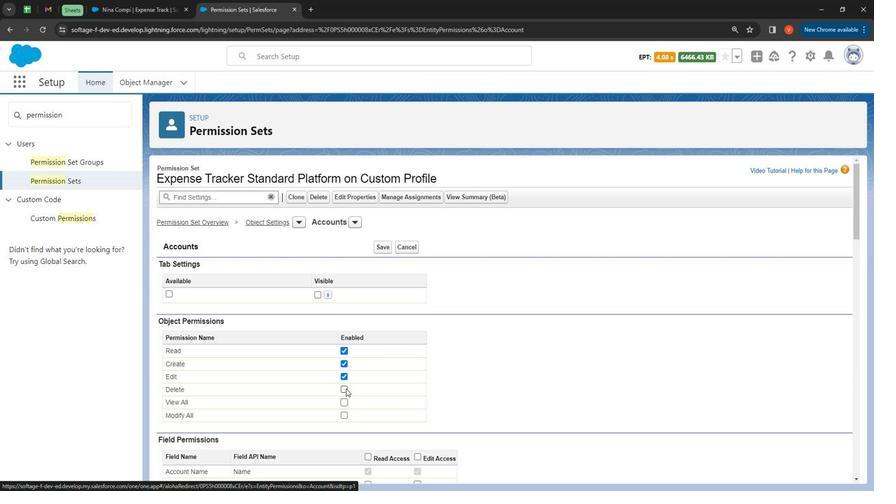
Action: Mouse pressed left at (342, 392)
Screenshot: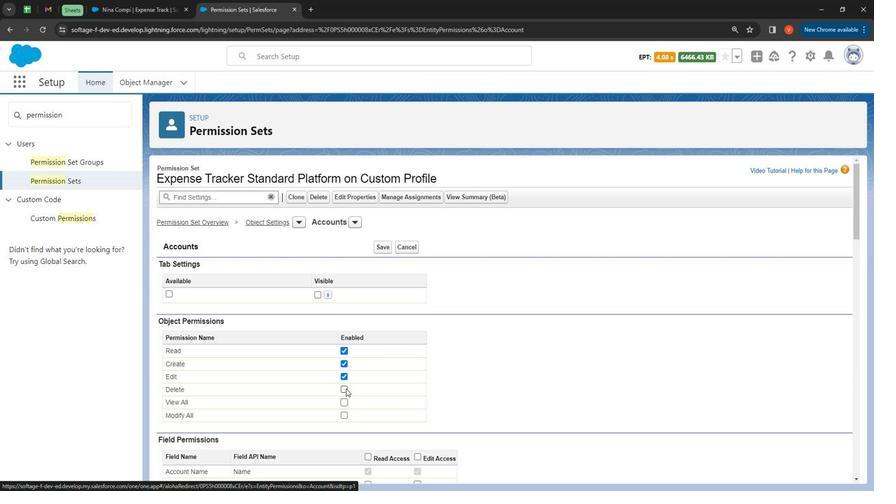 
Action: Mouse moved to (443, 325)
Screenshot: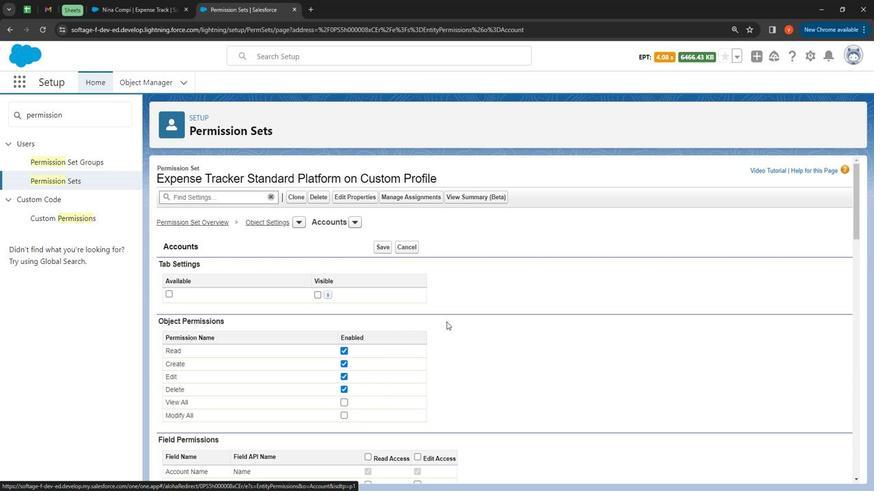 
Action: Mouse scrolled (443, 325) with delta (0, 0)
Screenshot: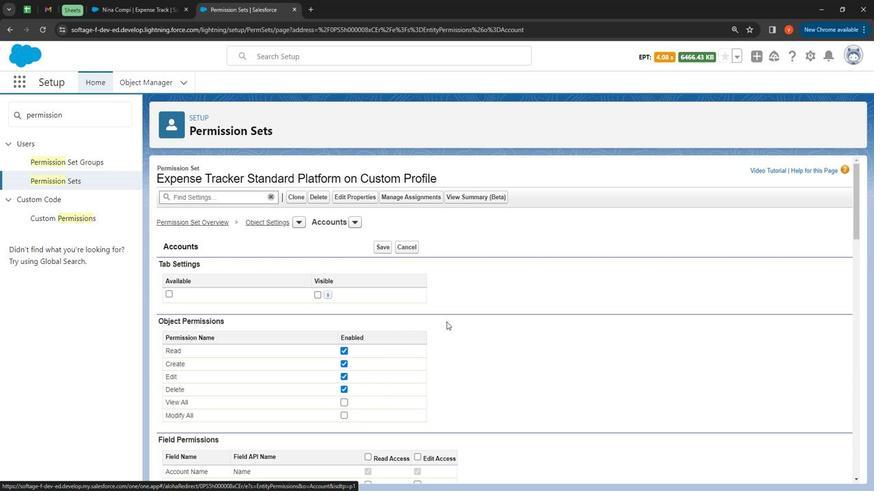 
Action: Mouse moved to (444, 323)
Screenshot: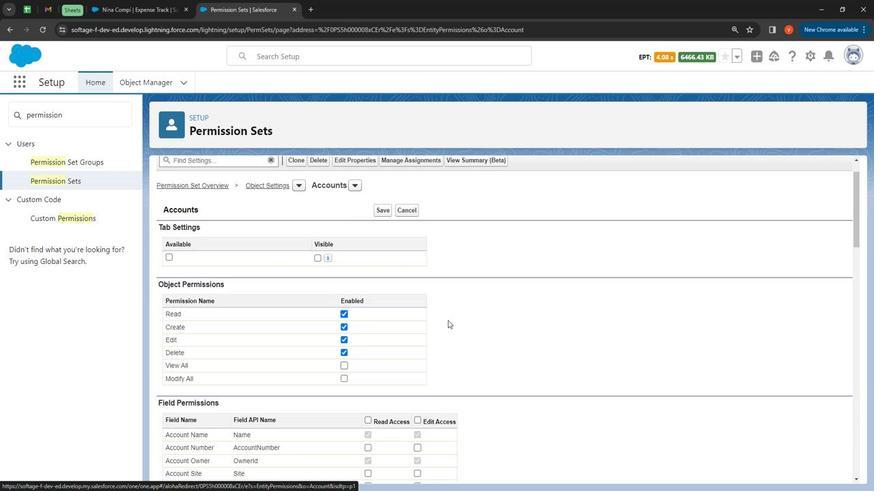 
Action: Mouse scrolled (444, 322) with delta (0, 0)
Screenshot: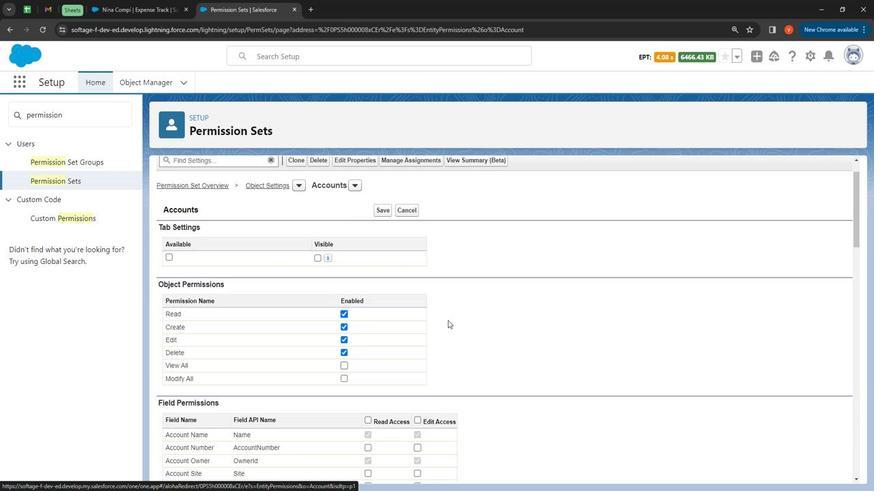 
Action: Mouse moved to (363, 282)
Screenshot: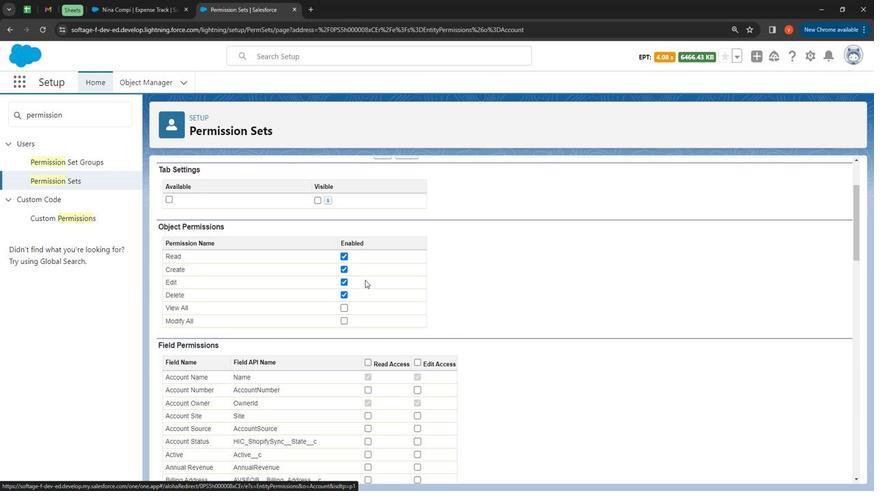 
Action: Mouse scrolled (363, 282) with delta (0, 0)
Screenshot: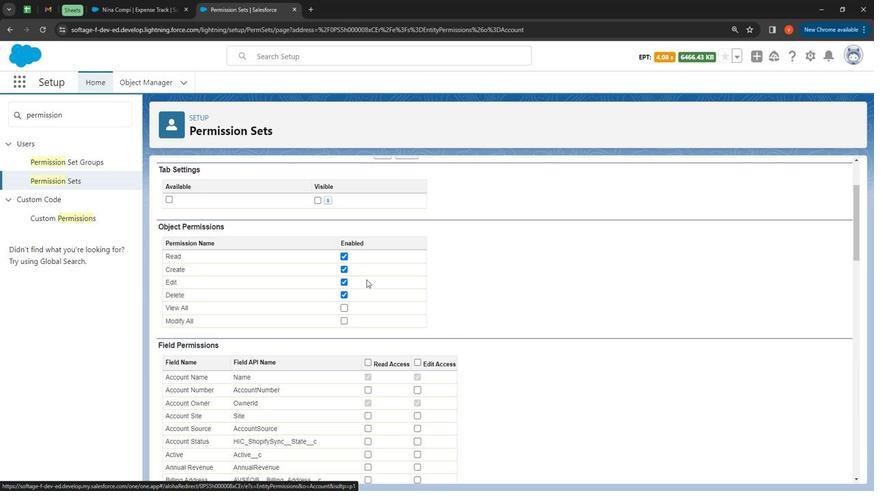
Action: Mouse moved to (368, 279)
Screenshot: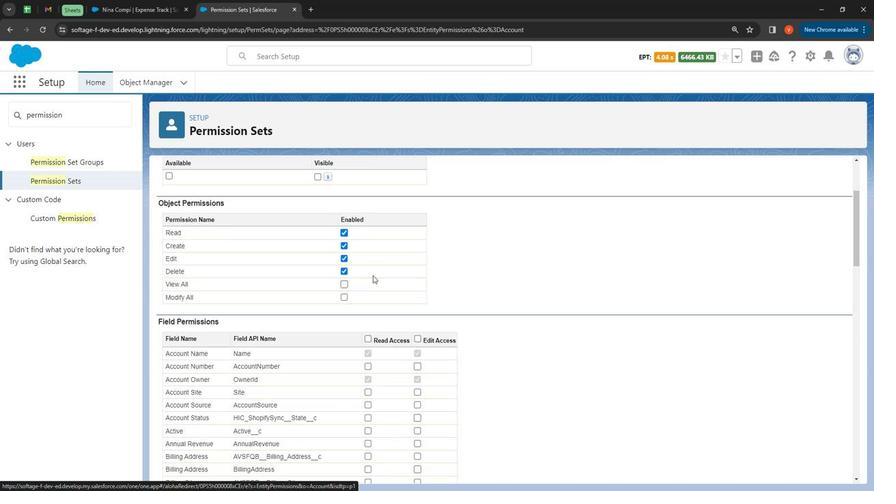 
Action: Mouse scrolled (368, 278) with delta (0, 0)
Screenshot: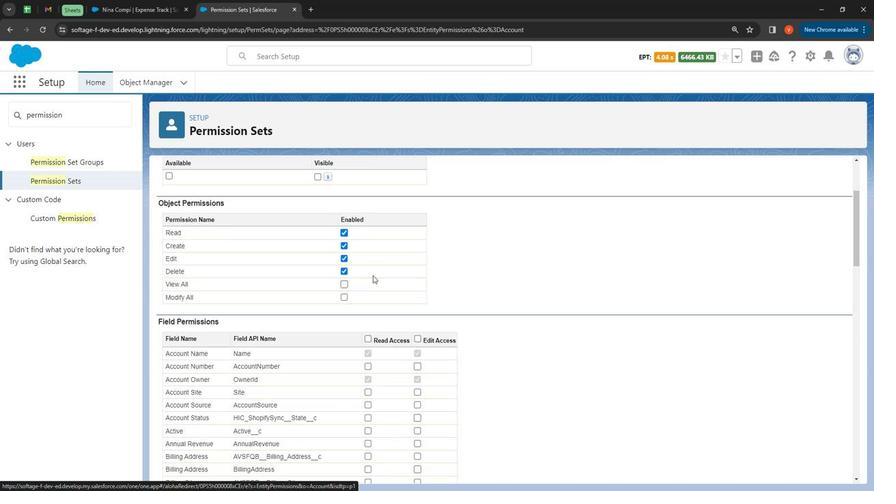 
Action: Mouse moved to (364, 325)
Screenshot: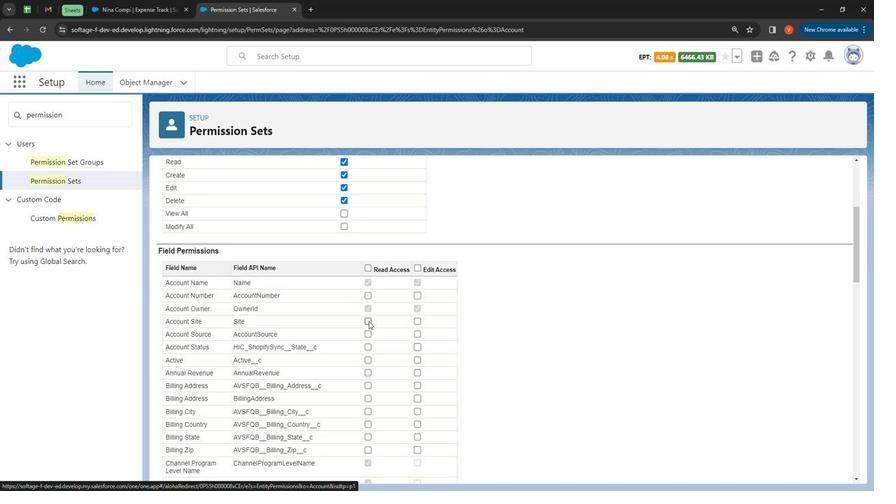 
Action: Mouse pressed left at (364, 325)
Screenshot: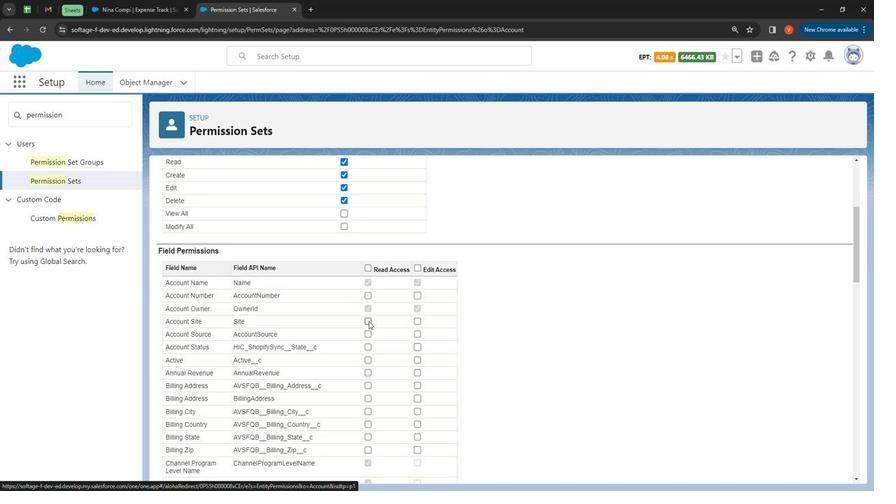 
Action: Mouse moved to (367, 338)
Screenshot: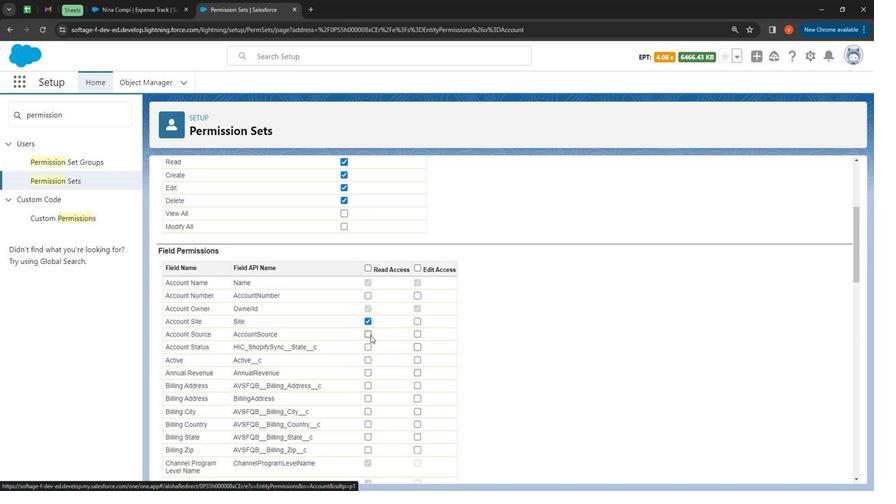 
Action: Mouse pressed left at (367, 338)
Screenshot: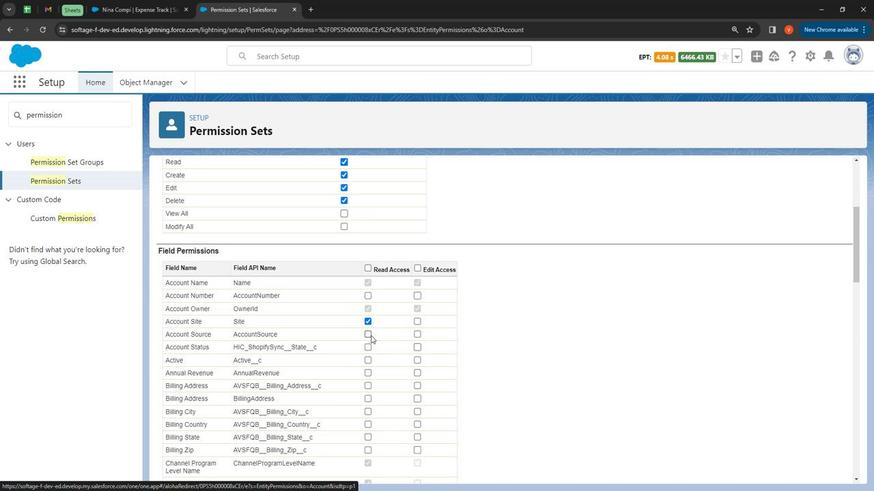 
Action: Mouse moved to (362, 351)
Screenshot: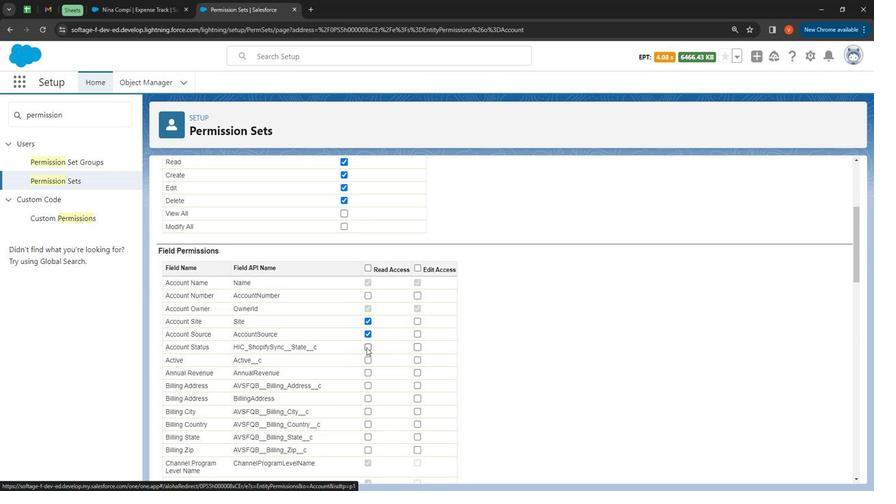 
Action: Mouse pressed left at (362, 351)
Screenshot: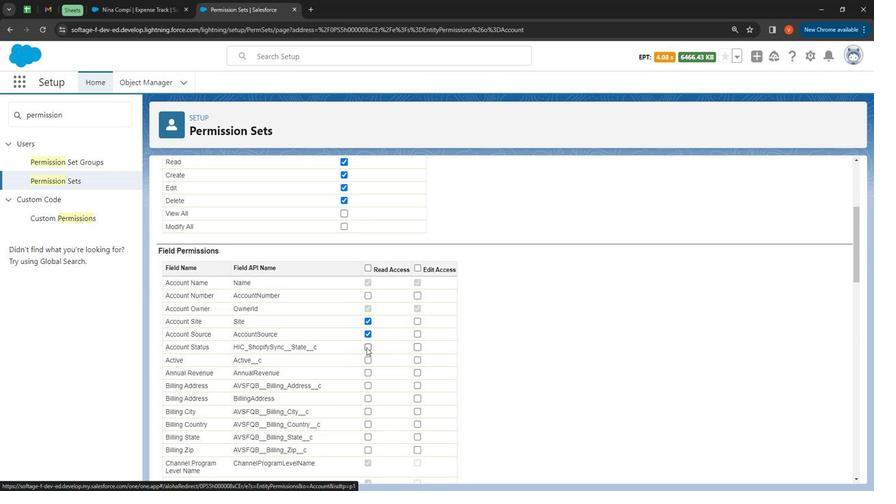 
Action: Mouse moved to (365, 366)
Screenshot: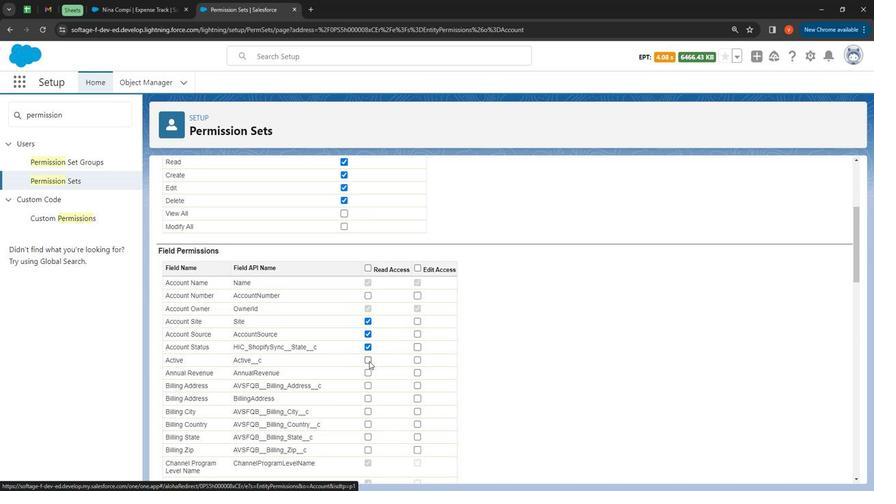 
Action: Mouse pressed left at (365, 366)
Screenshot: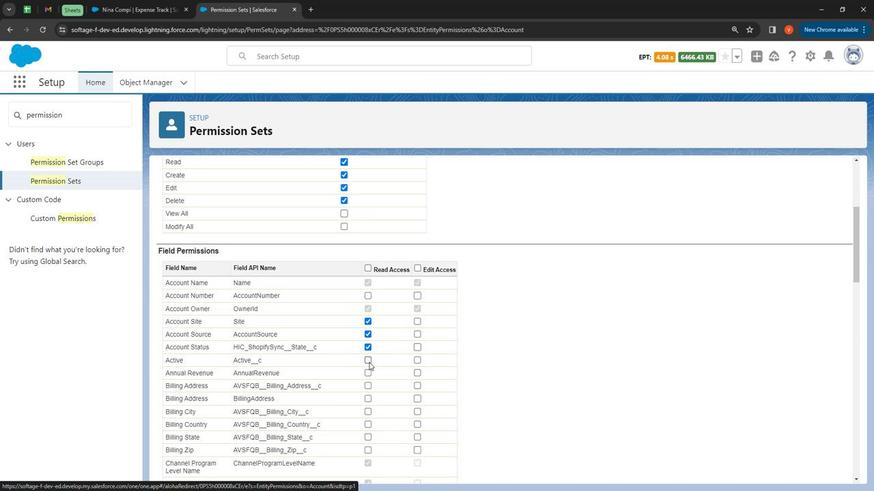 
Action: Mouse moved to (366, 374)
Screenshot: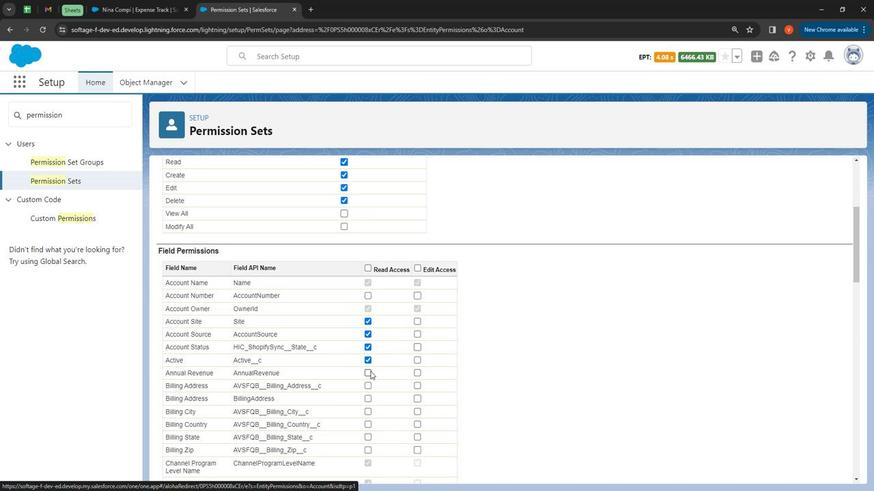 
Action: Mouse pressed left at (366, 374)
Screenshot: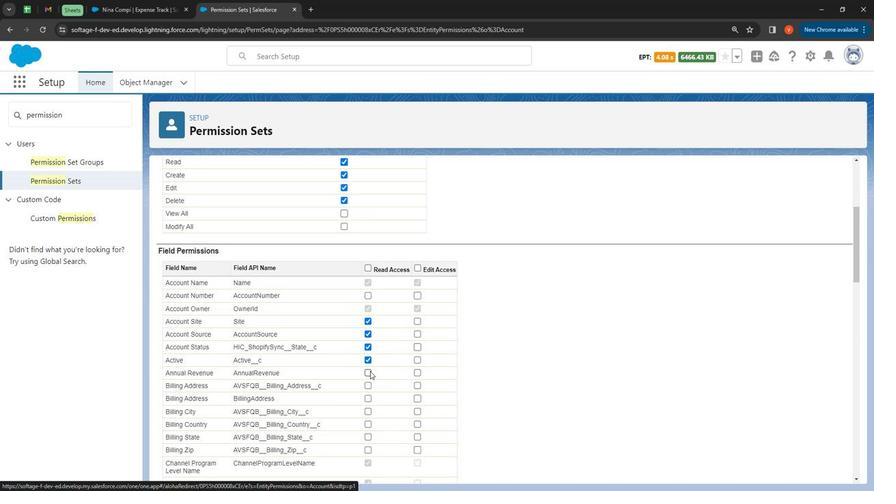 
Action: Mouse moved to (401, 370)
Screenshot: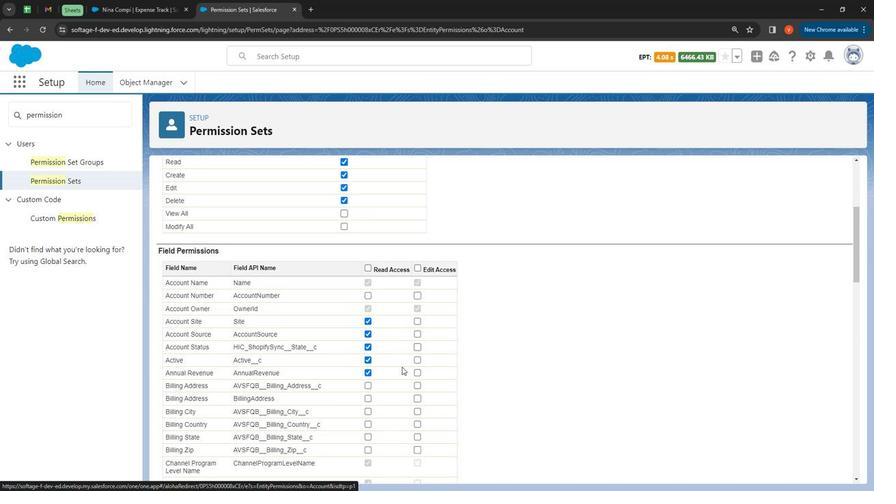 
Action: Mouse scrolled (401, 369) with delta (0, 0)
Screenshot: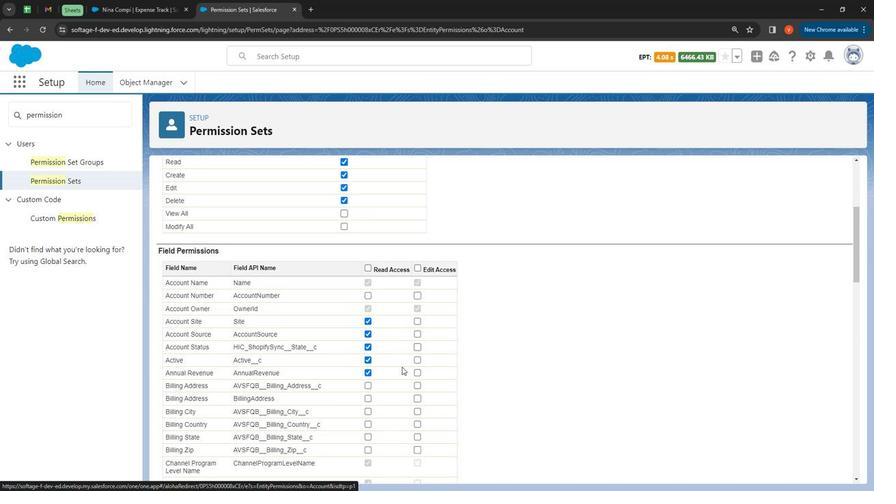 
Action: Mouse moved to (402, 366)
Screenshot: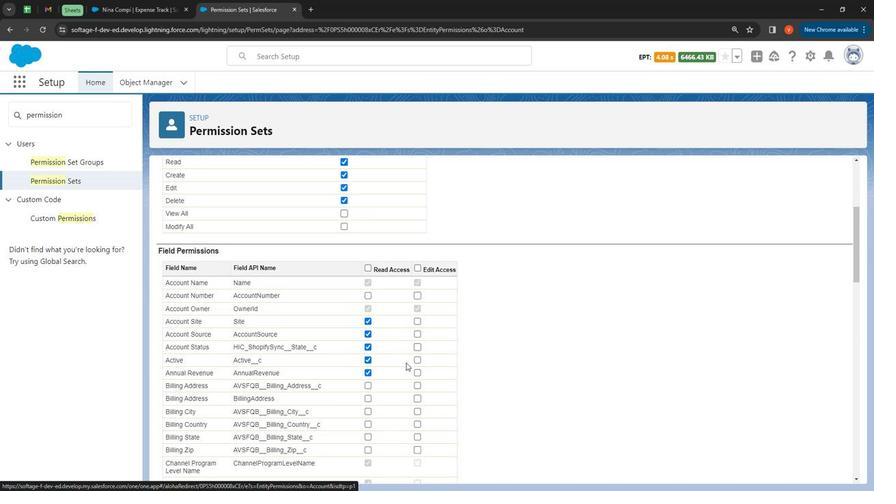 
Action: Mouse scrolled (402, 366) with delta (0, 0)
Screenshot: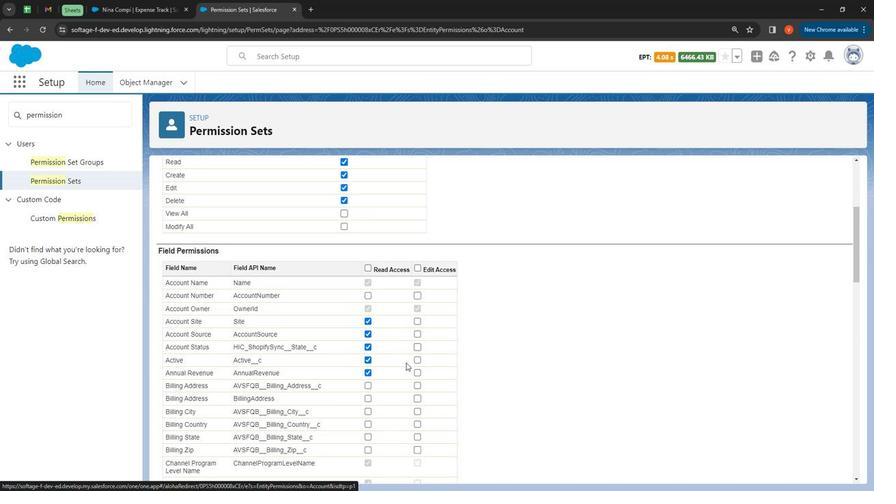 
Action: Mouse moved to (403, 365)
Screenshot: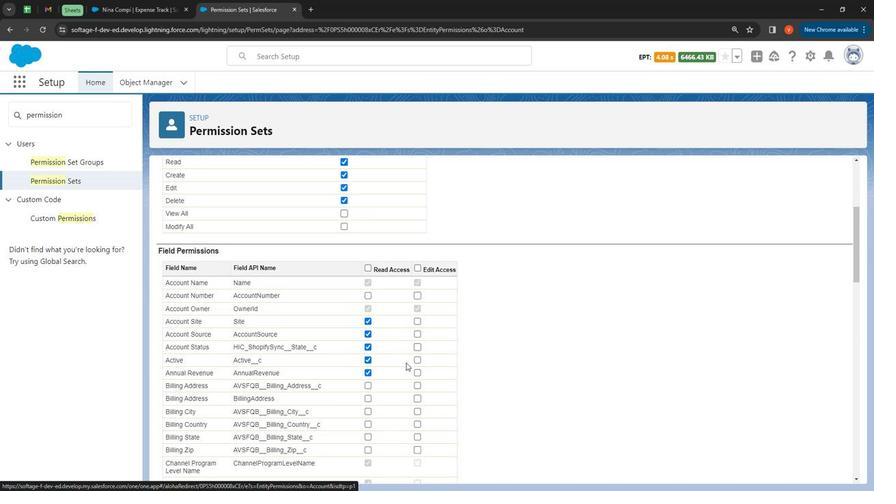 
Action: Mouse scrolled (403, 366) with delta (0, 0)
Screenshot: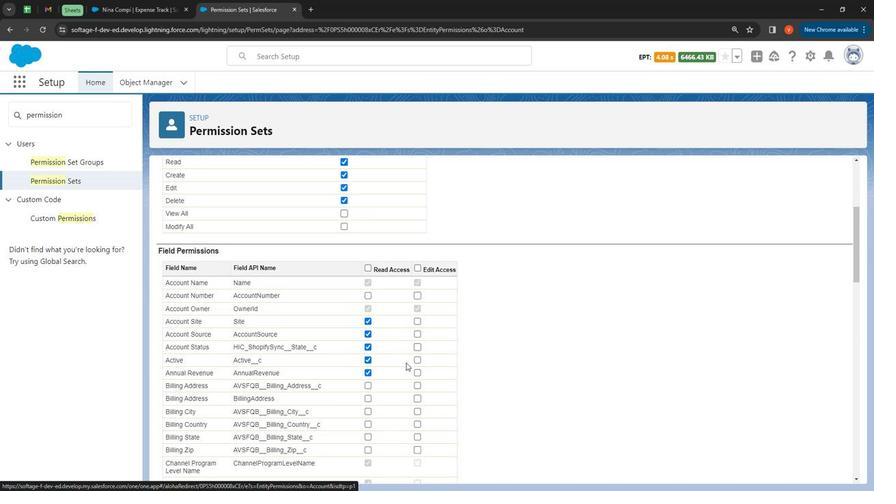 
Action: Mouse moved to (406, 358)
Screenshot: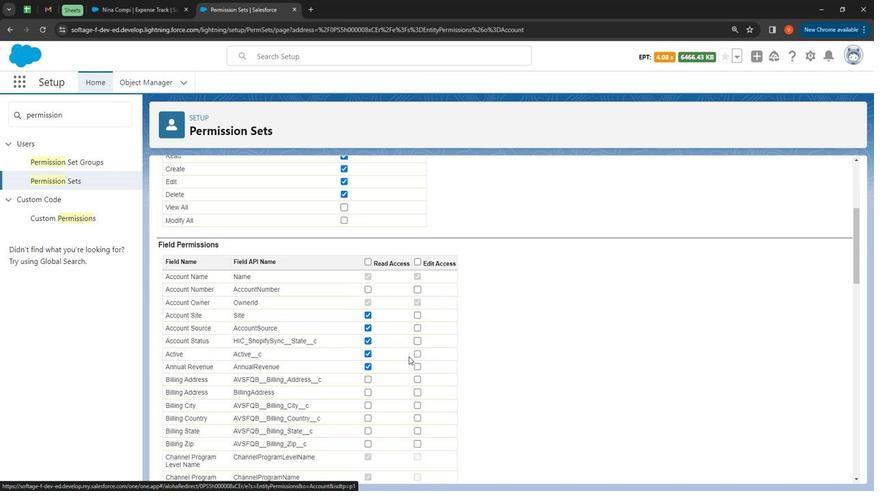 
Action: Mouse scrolled (406, 357) with delta (0, 0)
Screenshot: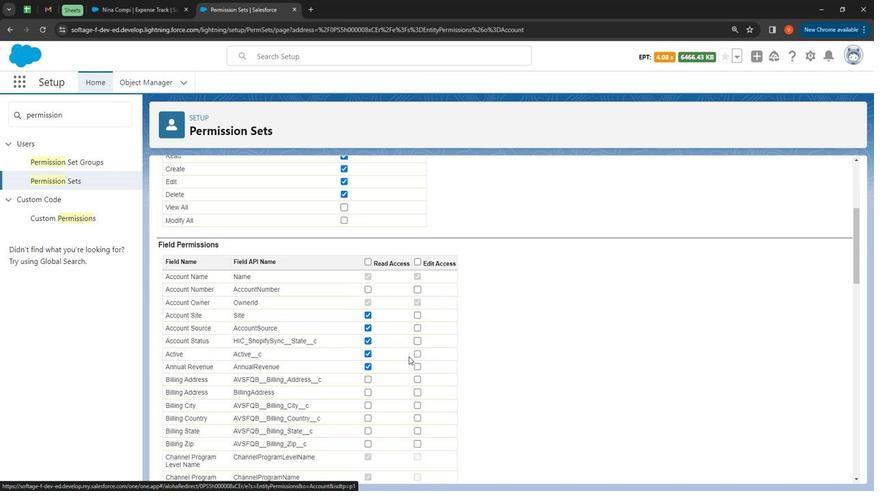 
Action: Mouse moved to (406, 355)
Screenshot: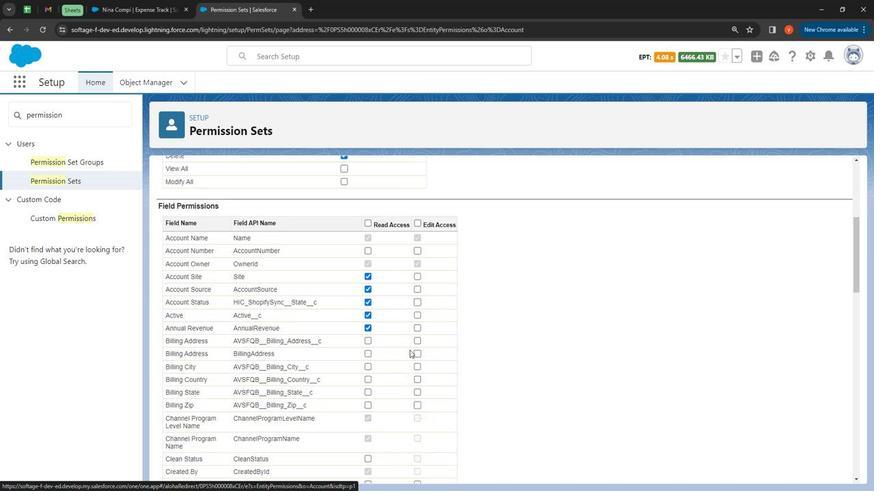 
Action: Mouse scrolled (406, 354) with delta (0, 0)
Screenshot: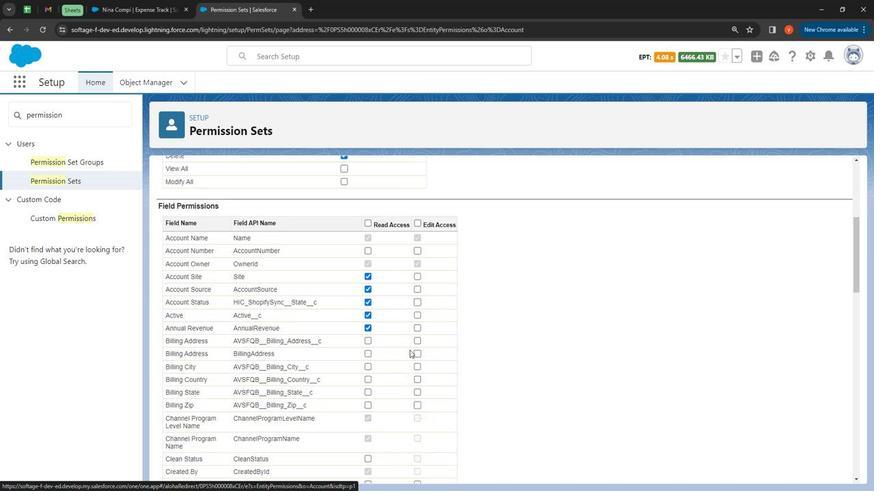 
Action: Mouse moved to (366, 287)
Screenshot: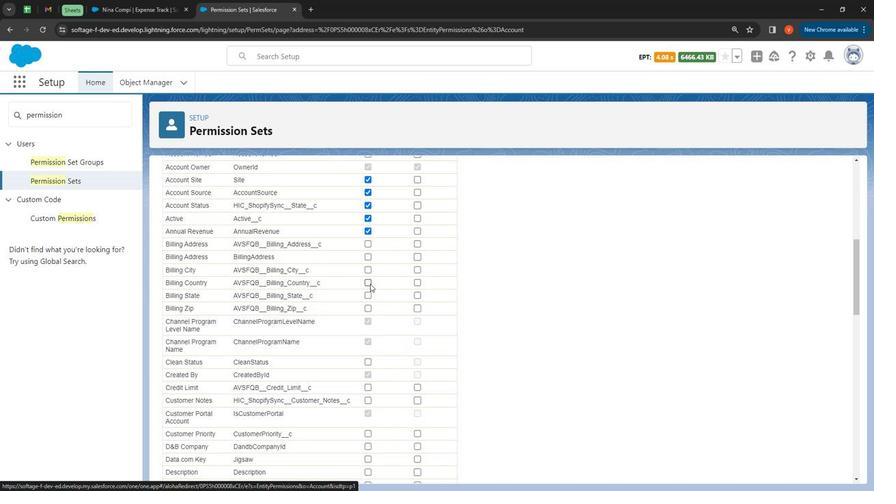 
Action: Mouse pressed left at (366, 287)
Screenshot: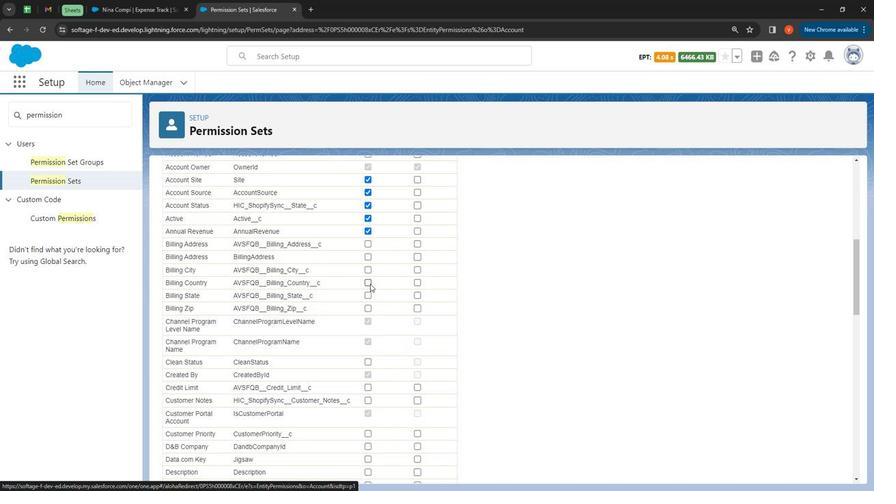 
Action: Mouse moved to (366, 300)
Screenshot: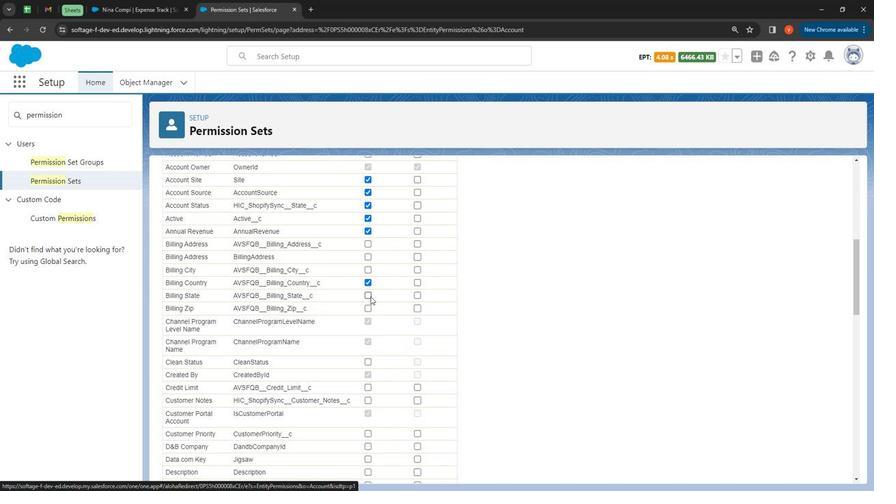 
Action: Mouse pressed left at (366, 300)
Screenshot: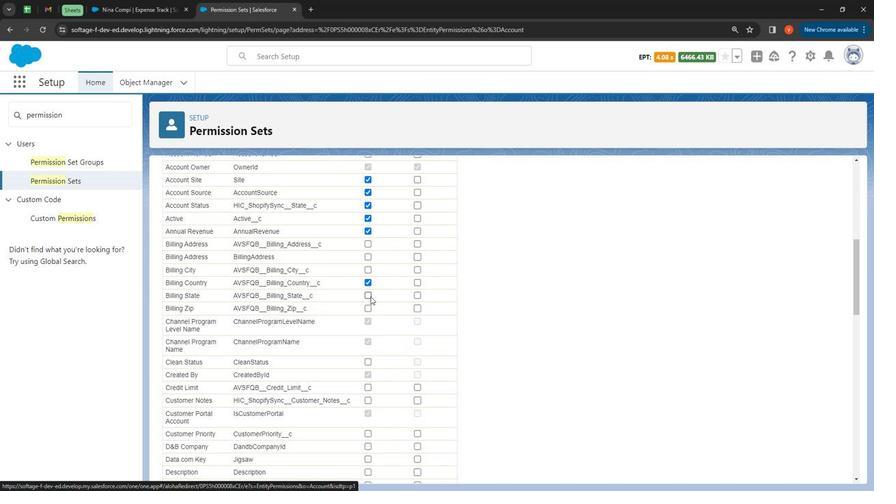 
Action: Mouse moved to (414, 388)
Screenshot: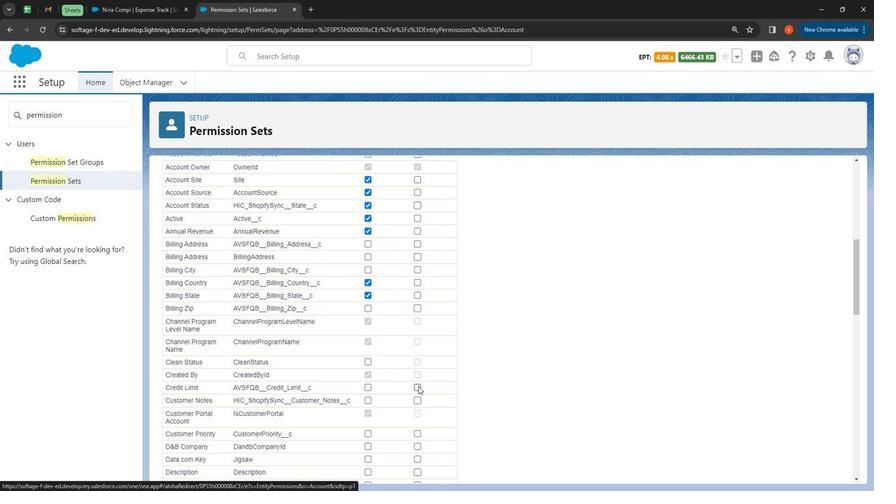 
Action: Mouse pressed left at (414, 388)
Screenshot: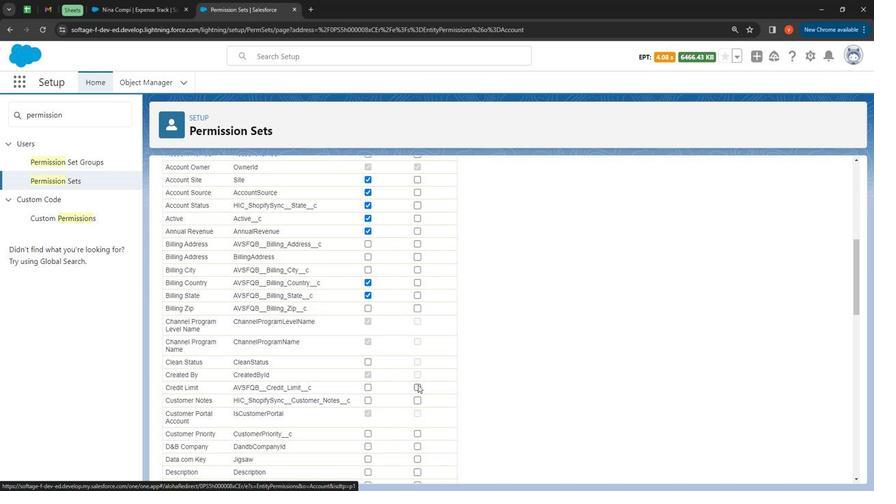 
Action: Mouse moved to (414, 401)
Screenshot: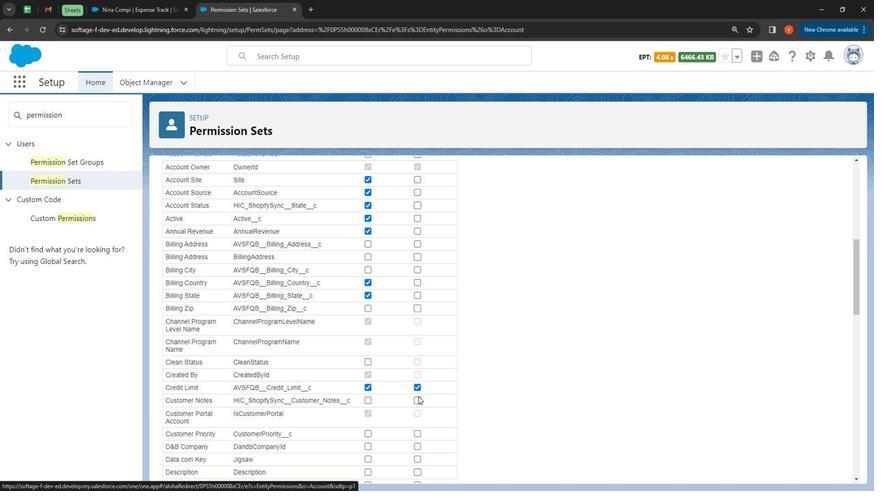 
Action: Mouse pressed left at (414, 401)
Screenshot: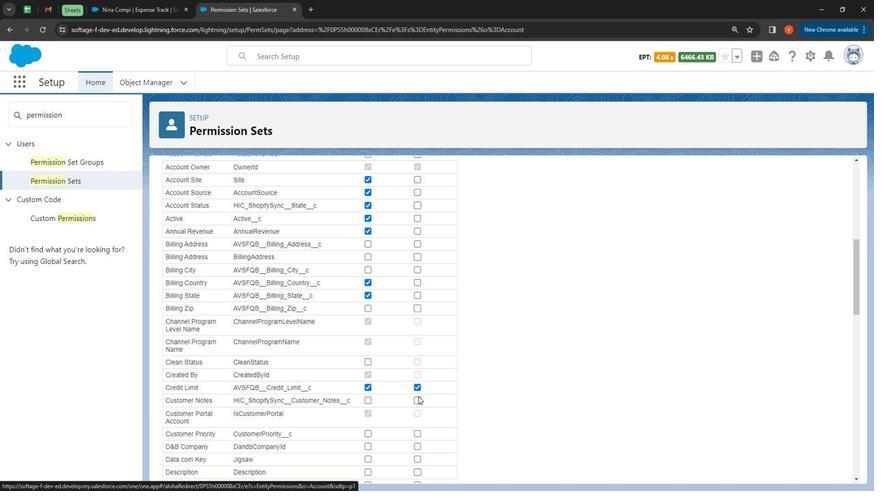 
Action: Mouse moved to (421, 383)
Screenshot: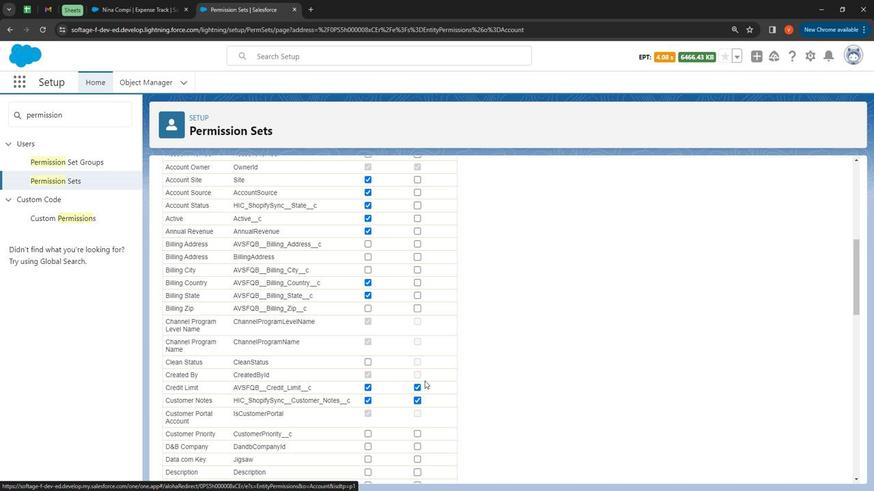 
Action: Mouse scrolled (421, 384) with delta (0, 0)
Screenshot: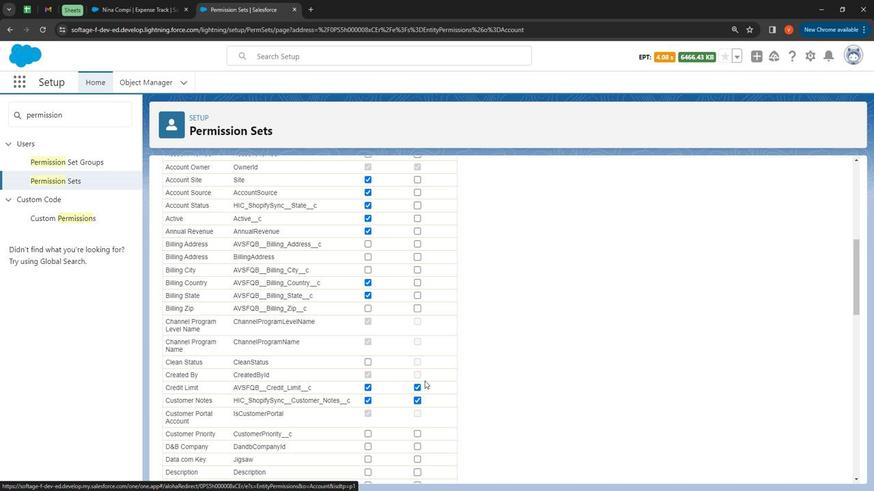 
Action: Mouse moved to (421, 383)
Screenshot: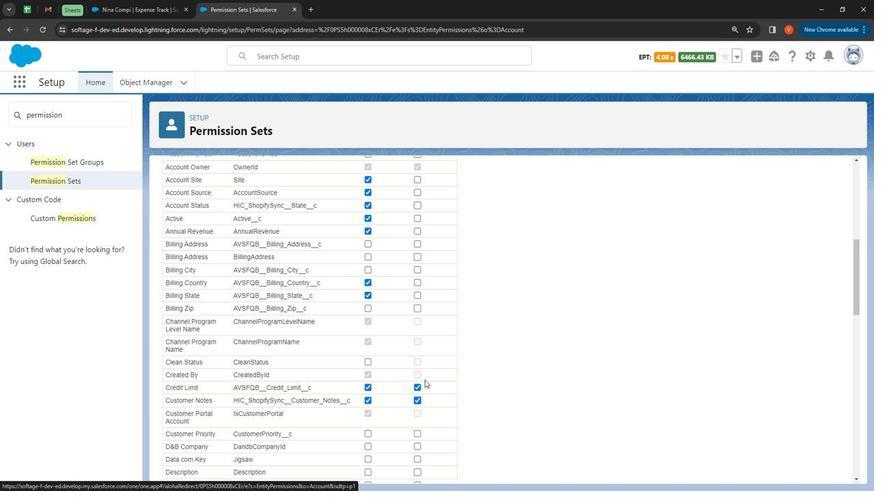 
Action: Mouse scrolled (421, 382) with delta (0, 0)
Screenshot: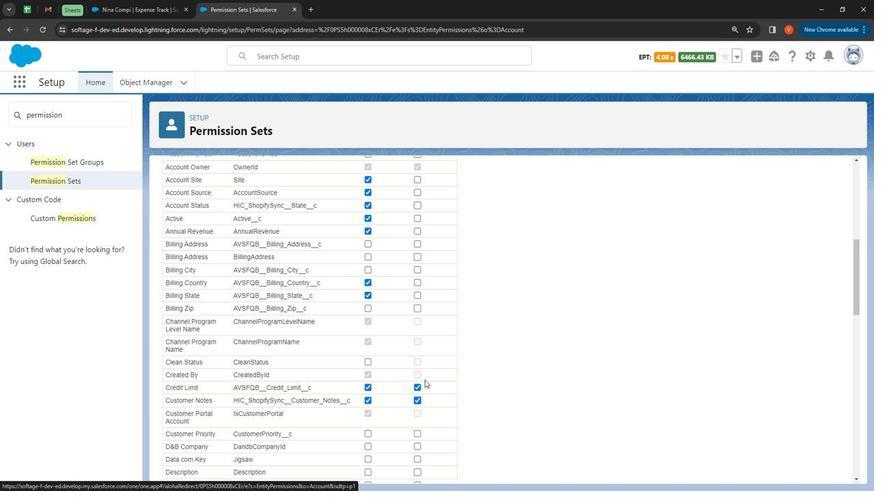 
Action: Mouse moved to (421, 381)
Screenshot: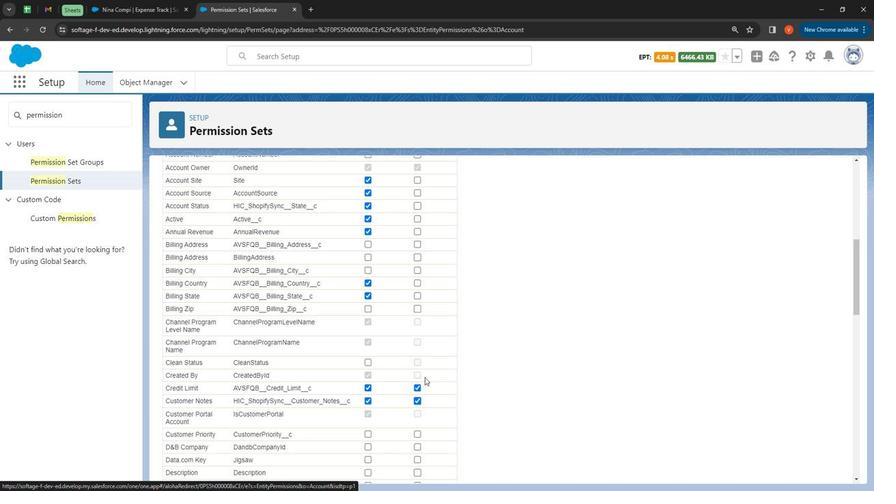 
Action: Mouse scrolled (421, 382) with delta (0, 0)
Screenshot: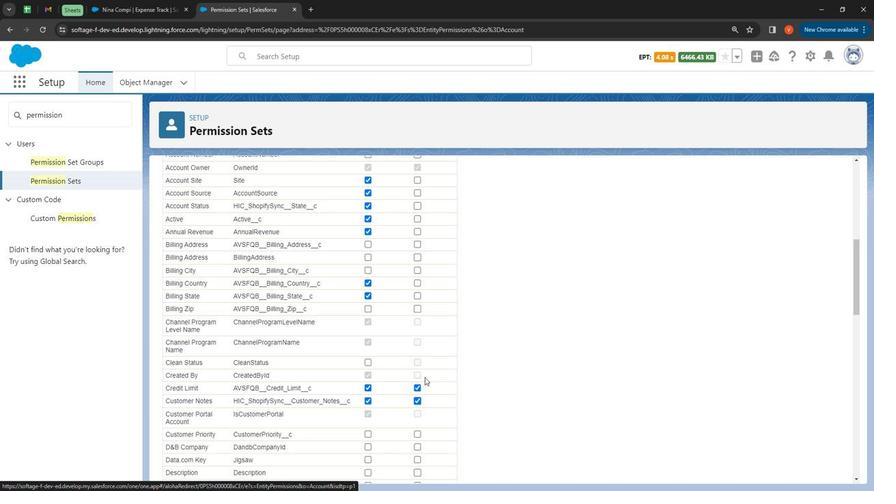 
Action: Mouse moved to (421, 377)
Screenshot: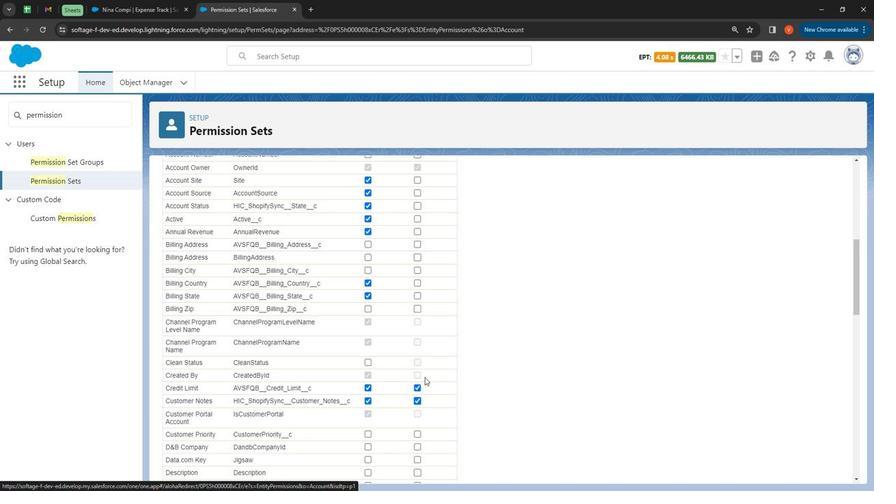 
Action: Mouse scrolled (421, 377) with delta (0, 0)
Screenshot: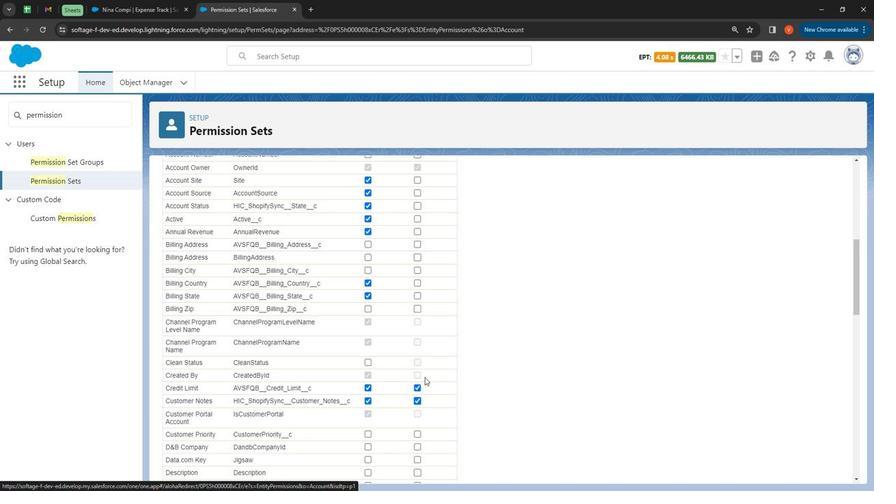 
Action: Mouse moved to (421, 372)
Screenshot: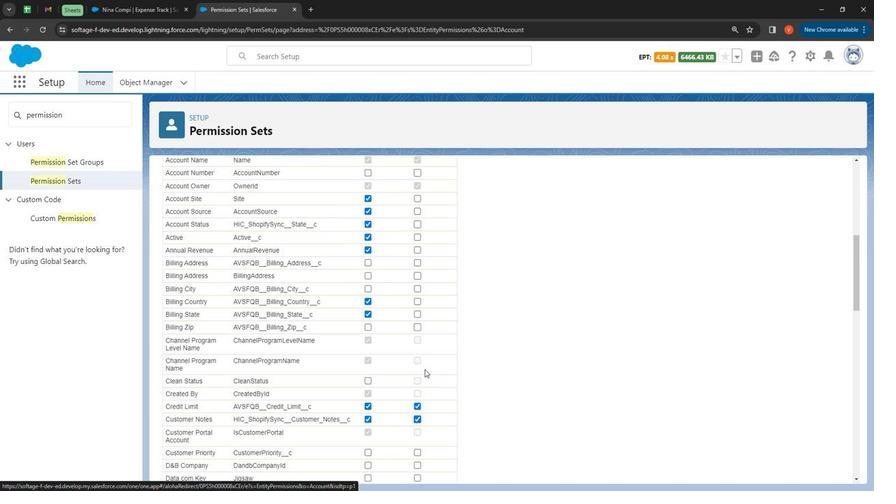 
Action: Mouse scrolled (421, 371) with delta (0, 0)
Screenshot: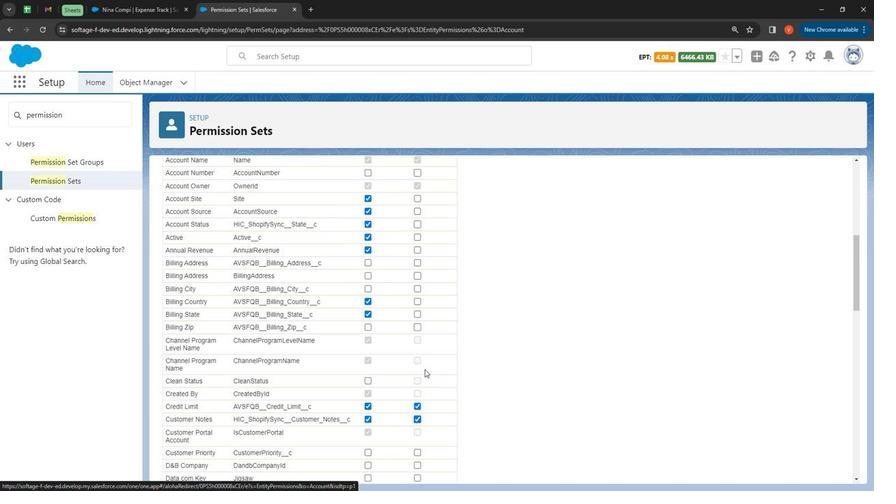 
Action: Mouse moved to (363, 413)
Screenshot: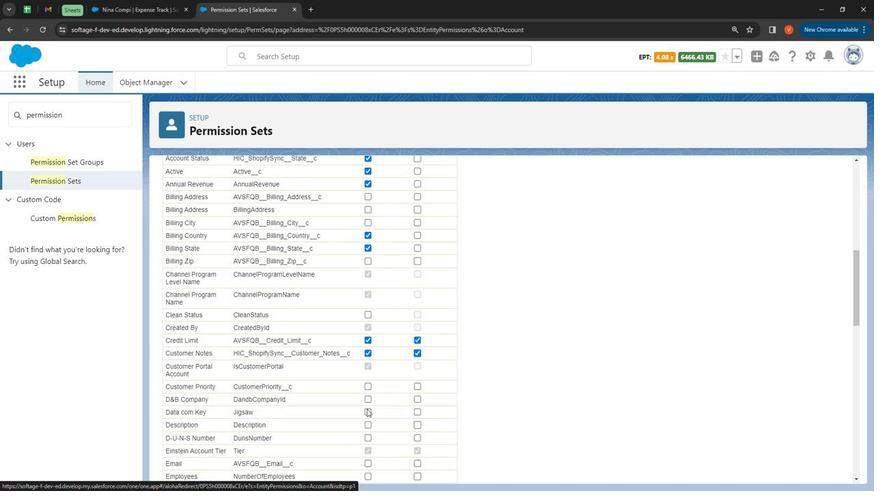 
Action: Mouse pressed left at (363, 413)
Screenshot: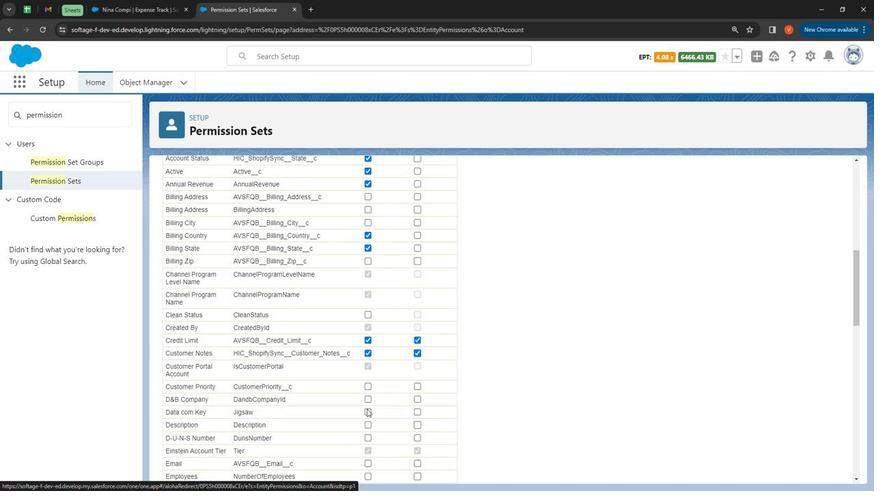 
Action: Mouse moved to (365, 407)
Screenshot: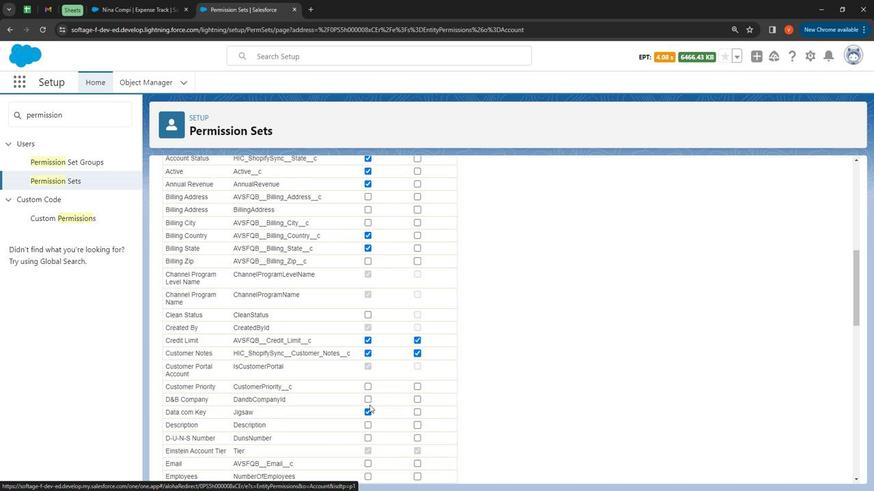 
Action: Mouse pressed left at (365, 407)
Screenshot: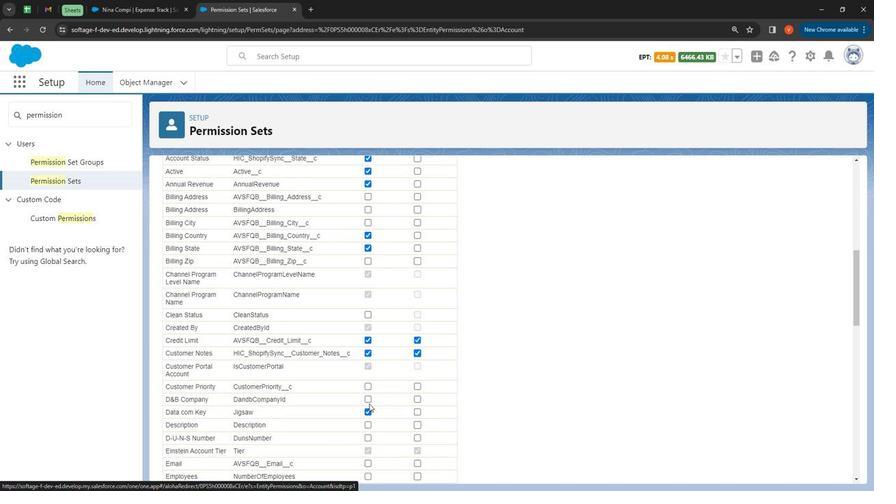 
Action: Mouse moved to (366, 403)
Screenshot: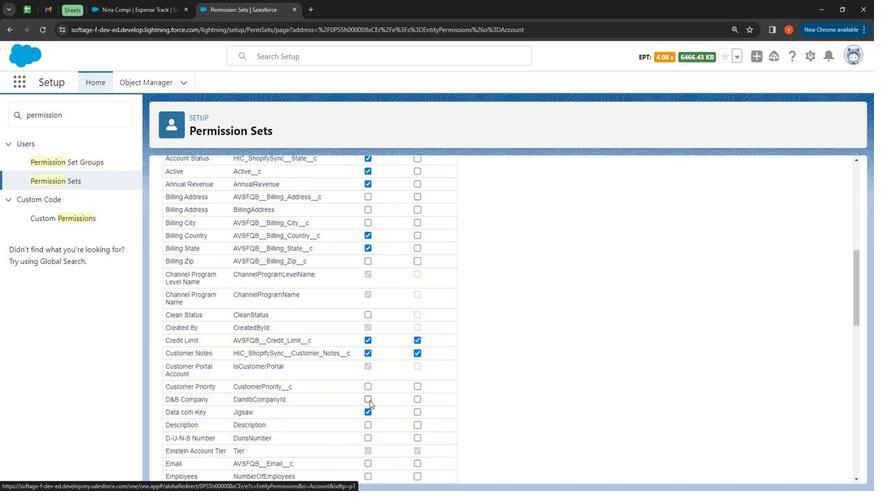 
Action: Mouse pressed left at (366, 403)
Screenshot: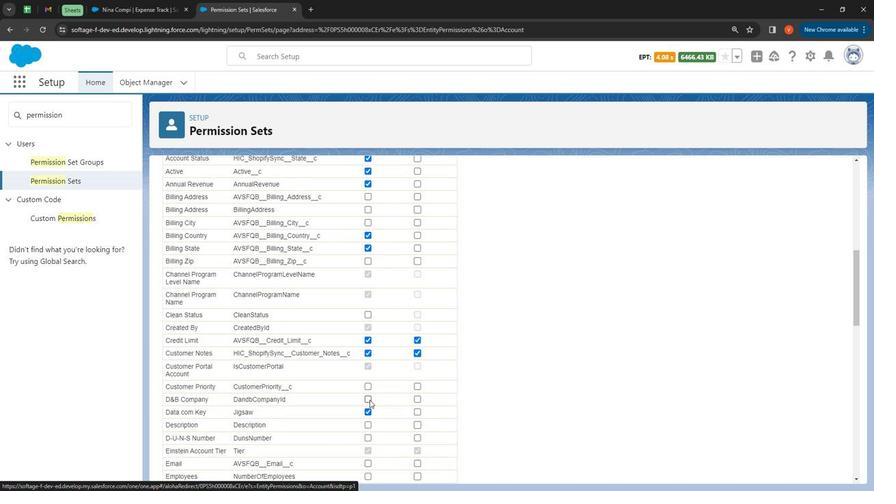 
Action: Mouse moved to (415, 442)
Screenshot: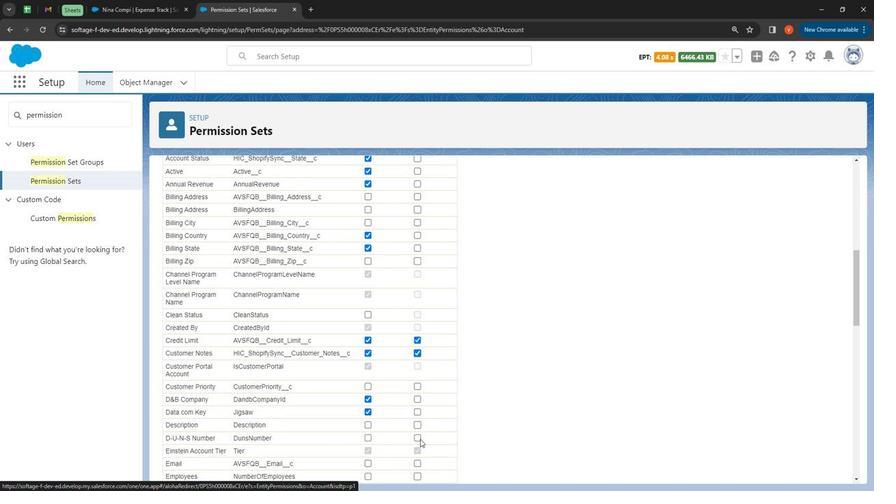 
Action: Mouse pressed left at (415, 442)
Screenshot: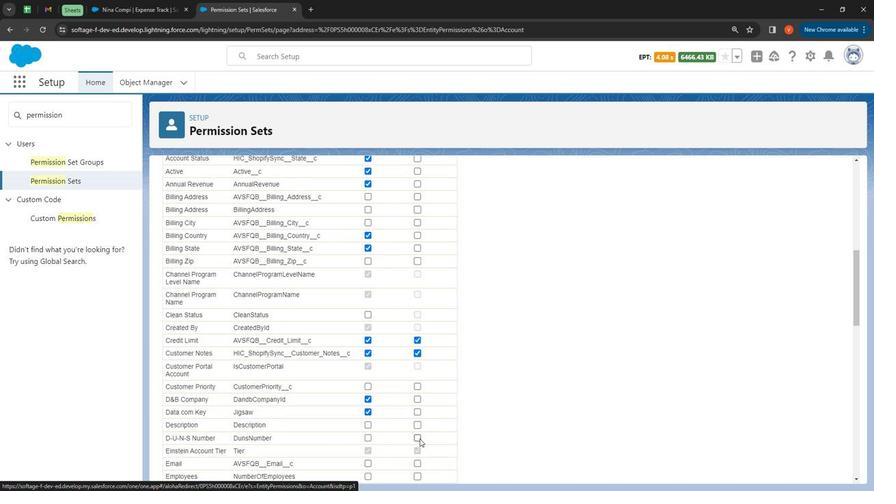 
Action: Mouse moved to (511, 376)
Screenshot: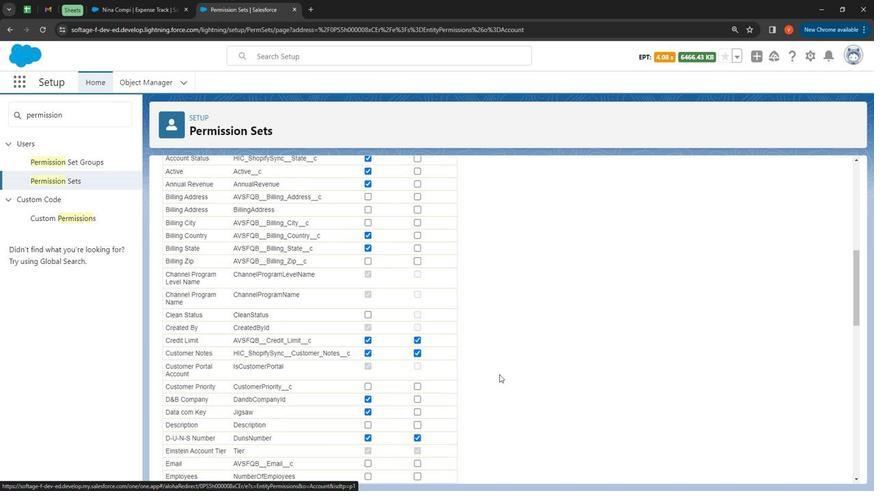 
Action: Mouse scrolled (511, 375) with delta (0, 0)
Screenshot: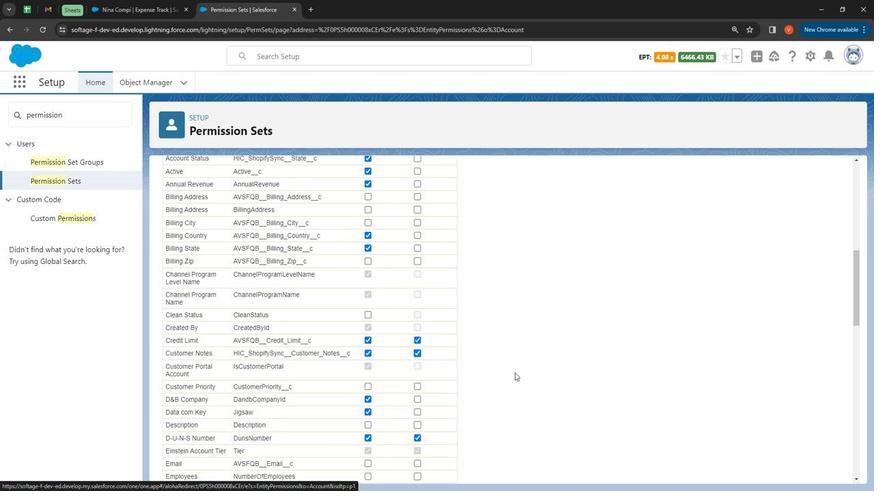 
Action: Mouse scrolled (511, 375) with delta (0, 0)
Screenshot: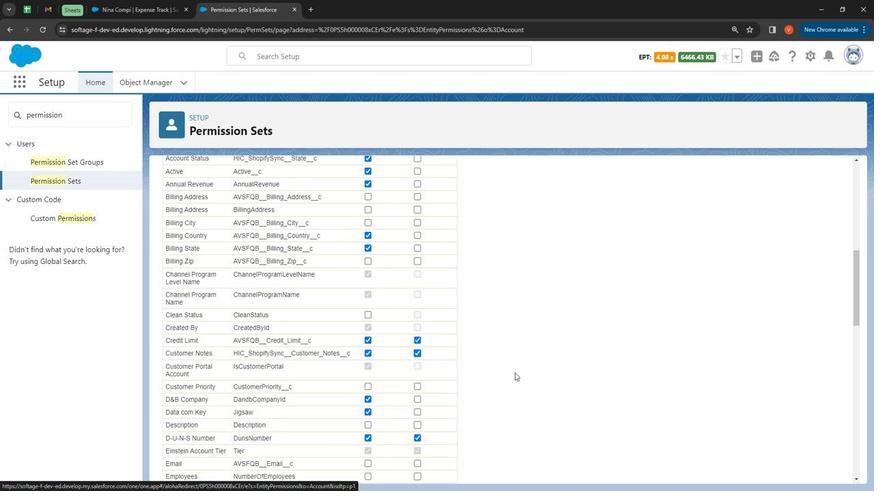 
Action: Mouse scrolled (511, 375) with delta (0, 0)
Screenshot: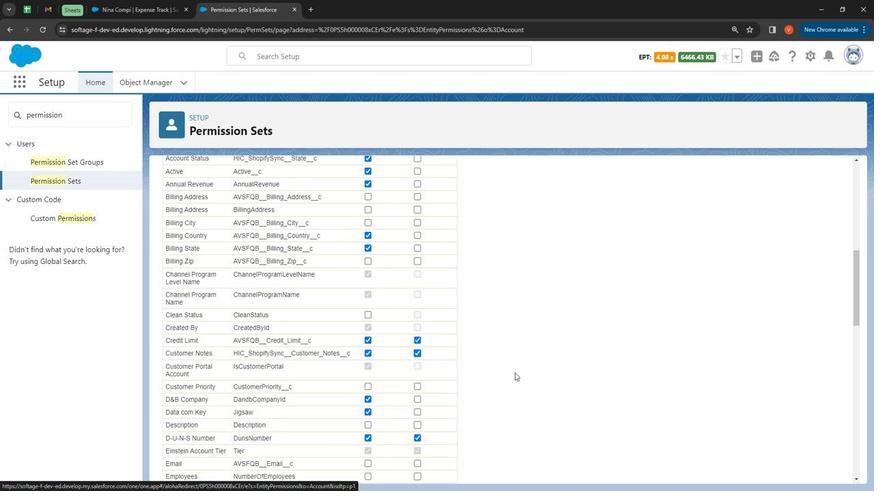 
Action: Mouse moved to (512, 376)
Screenshot: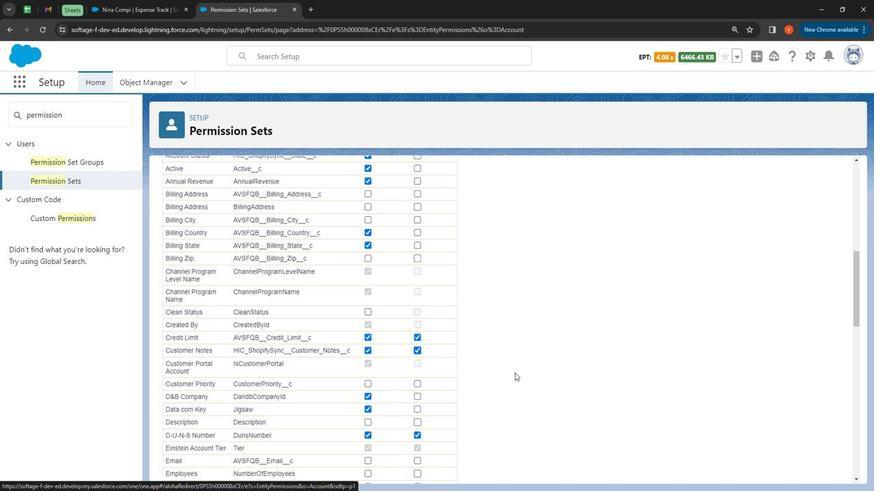 
Action: Mouse scrolled (512, 377) with delta (0, 0)
Screenshot: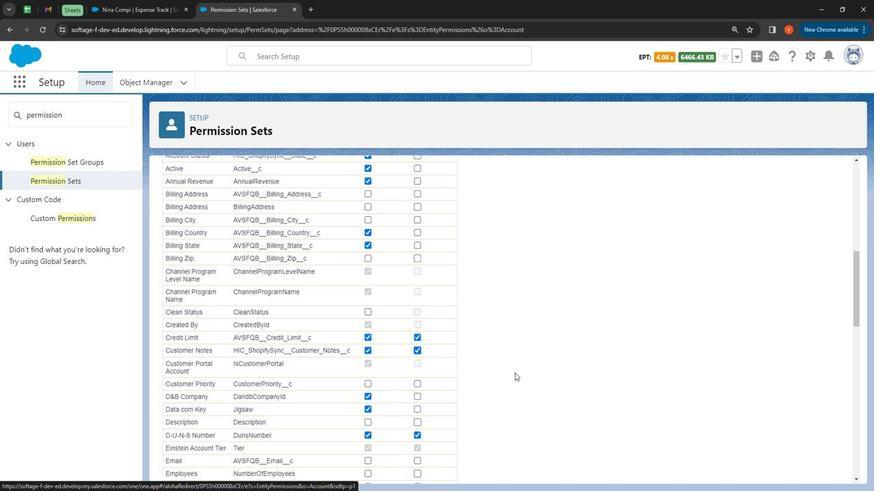 
Action: Mouse moved to (512, 377)
Screenshot: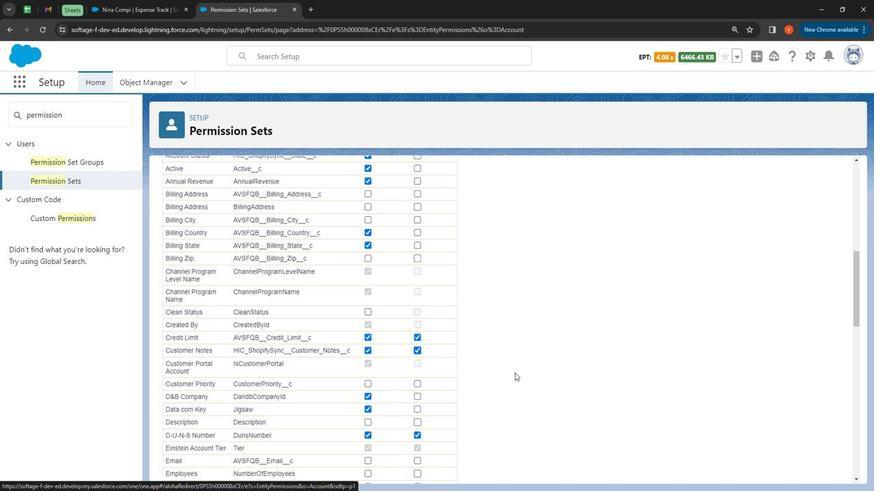 
Action: Mouse scrolled (512, 377) with delta (0, 0)
Screenshot: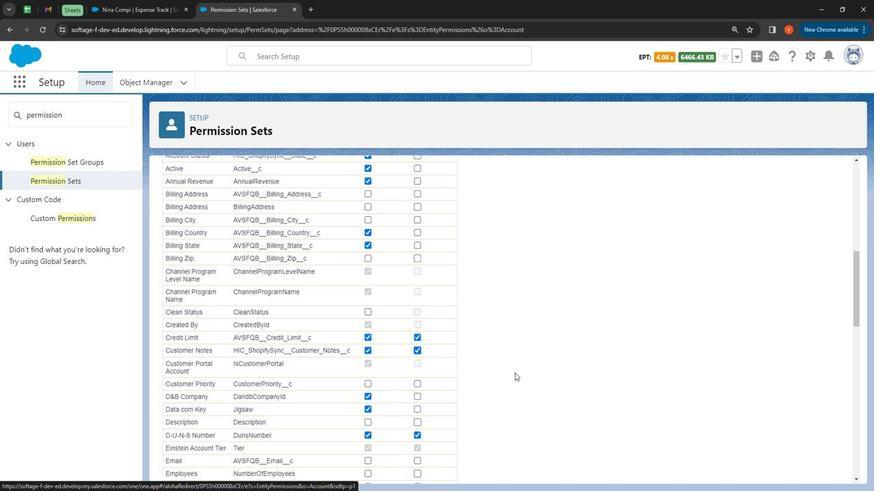 
Action: Mouse moved to (513, 377)
Screenshot: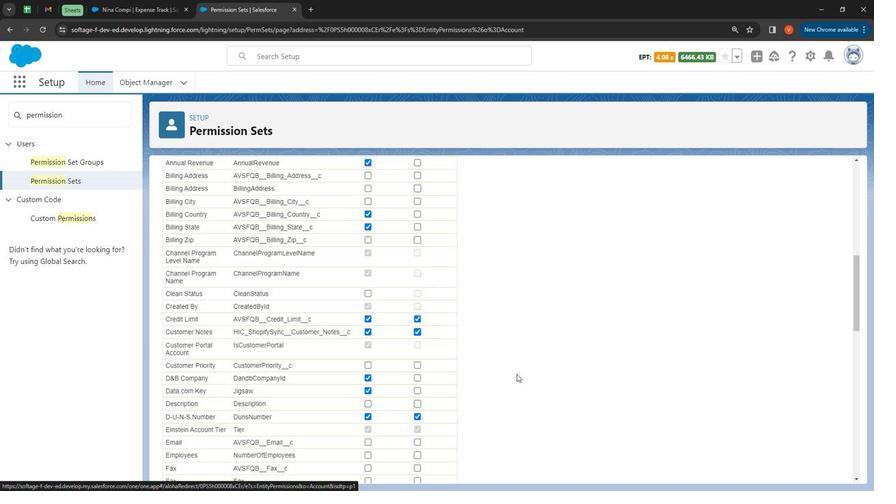 
Action: Mouse scrolled (513, 377) with delta (0, 0)
Screenshot: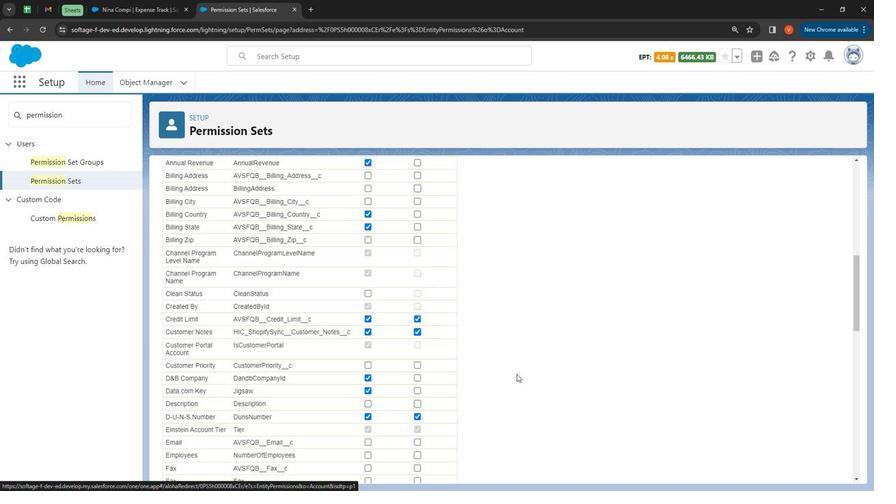 
Action: Mouse moved to (514, 378)
Screenshot: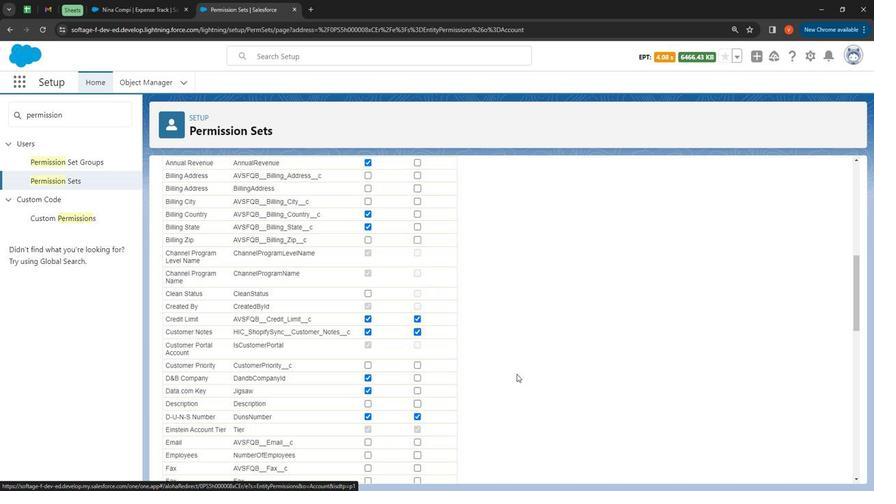 
Action: Mouse scrolled (514, 377) with delta (0, 0)
Screenshot: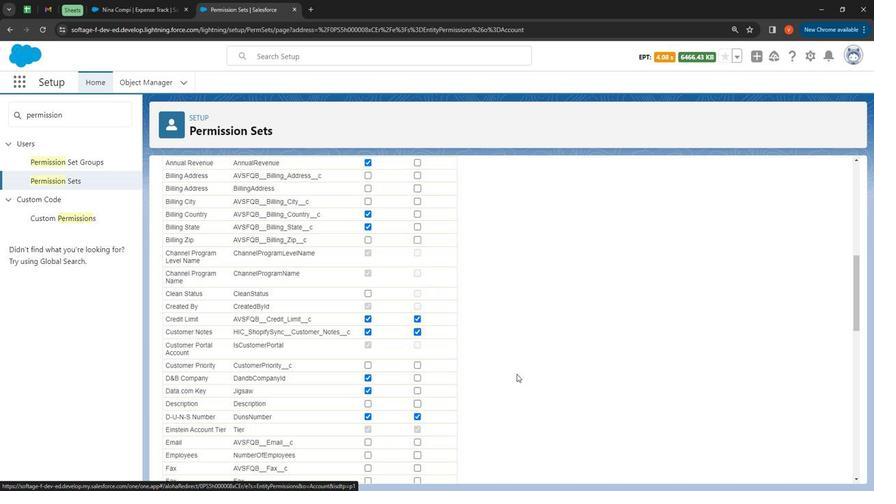 
Action: Mouse moved to (465, 340)
Screenshot: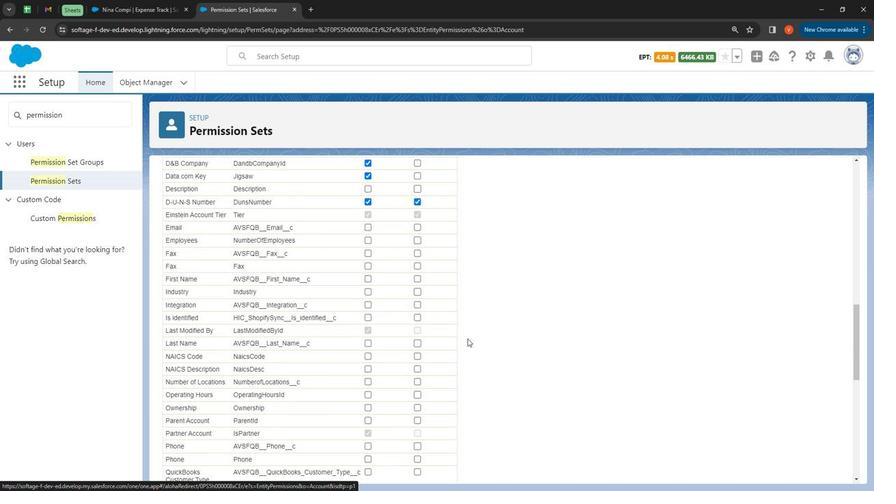 
Action: Mouse scrolled (465, 340) with delta (0, 0)
Screenshot: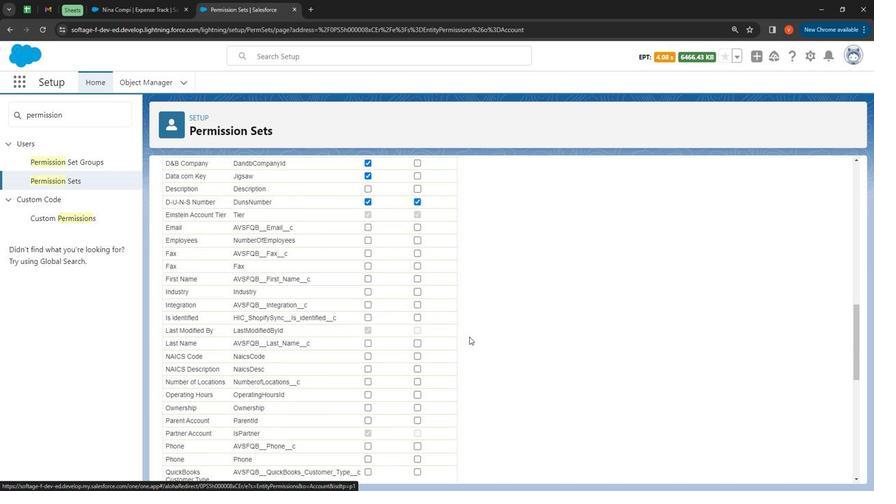 
Action: Mouse scrolled (465, 340) with delta (0, 0)
Screenshot: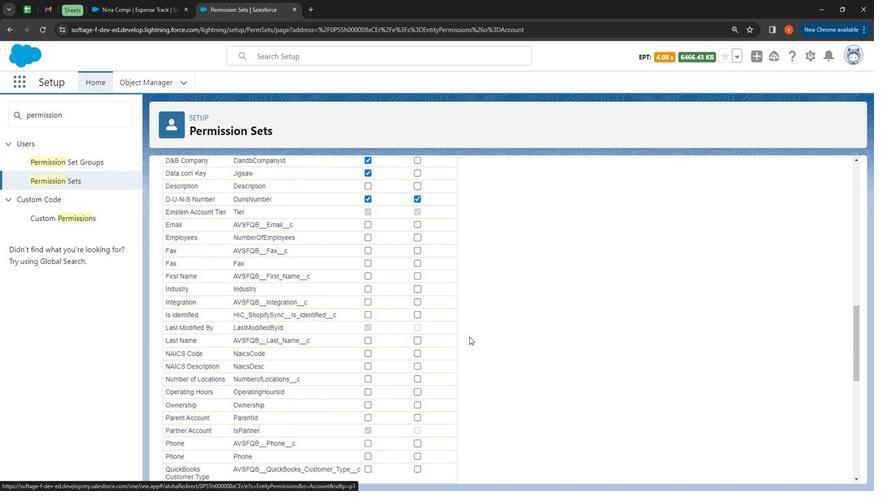 
Action: Mouse moved to (364, 163)
Screenshot: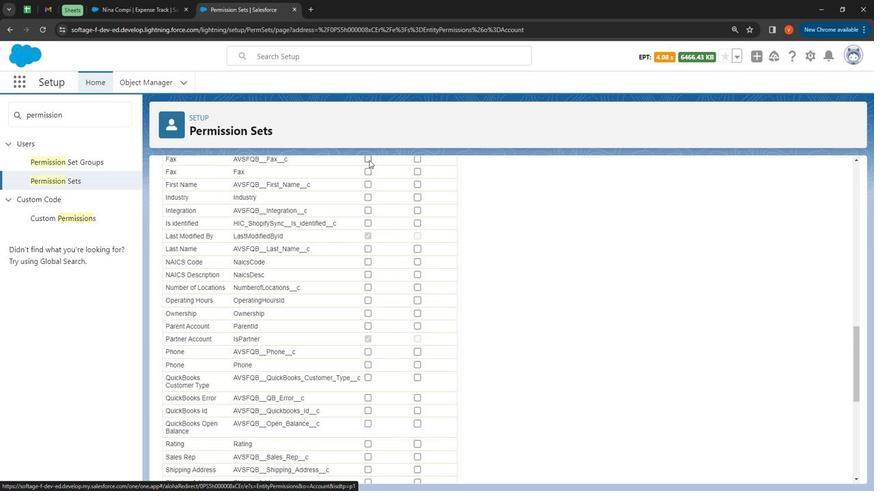 
Action: Mouse pressed left at (364, 163)
Screenshot: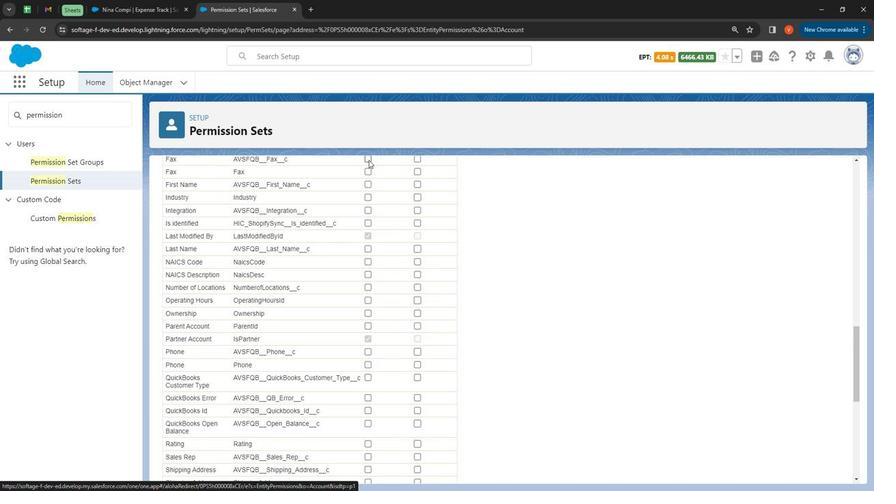 
Action: Mouse moved to (364, 174)
Screenshot: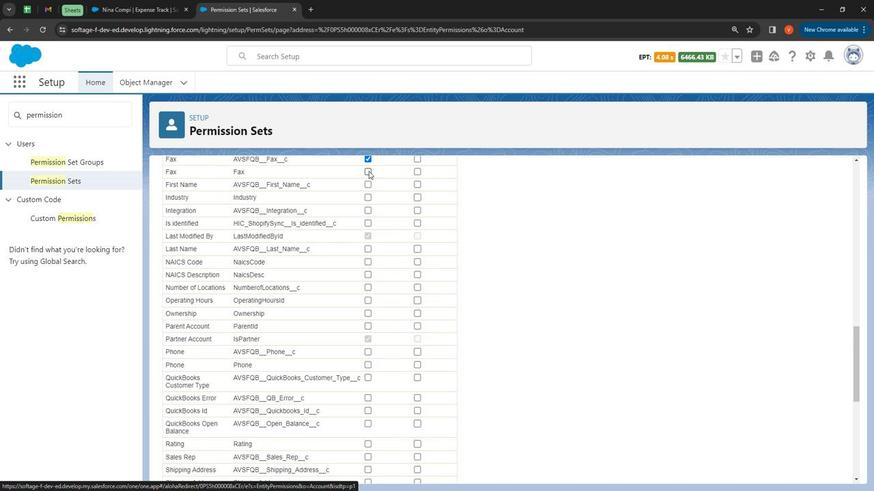 
Action: Mouse pressed left at (364, 174)
Screenshot: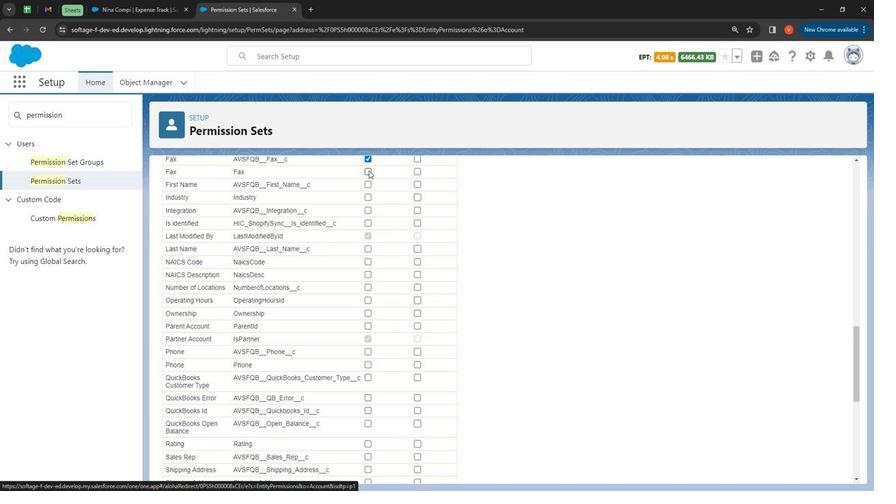 
Action: Mouse moved to (364, 187)
Screenshot: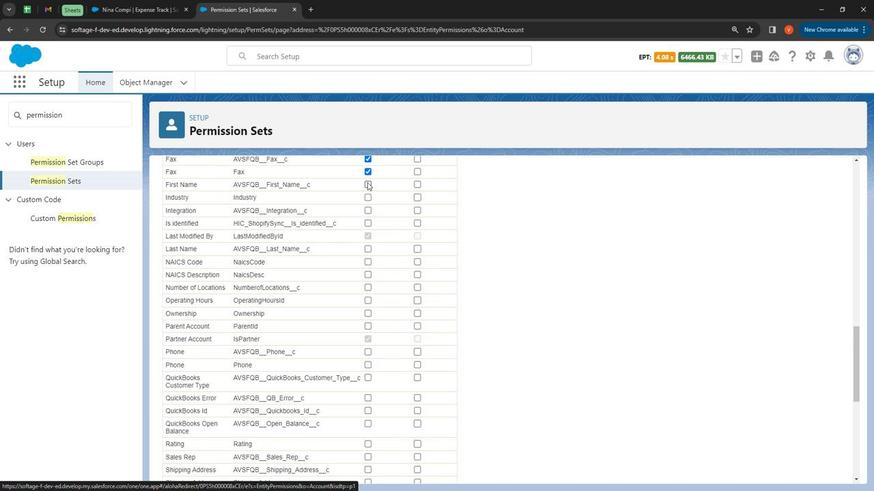 
Action: Mouse pressed left at (364, 187)
Screenshot: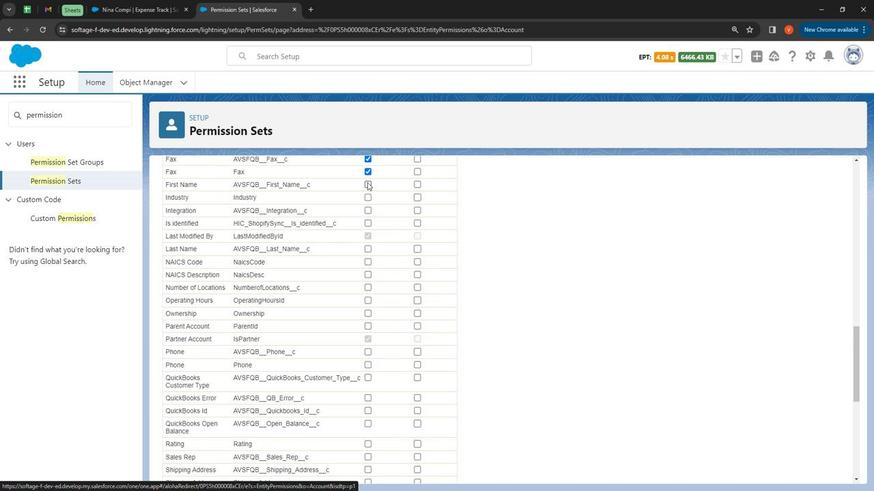 
Action: Mouse moved to (366, 202)
Screenshot: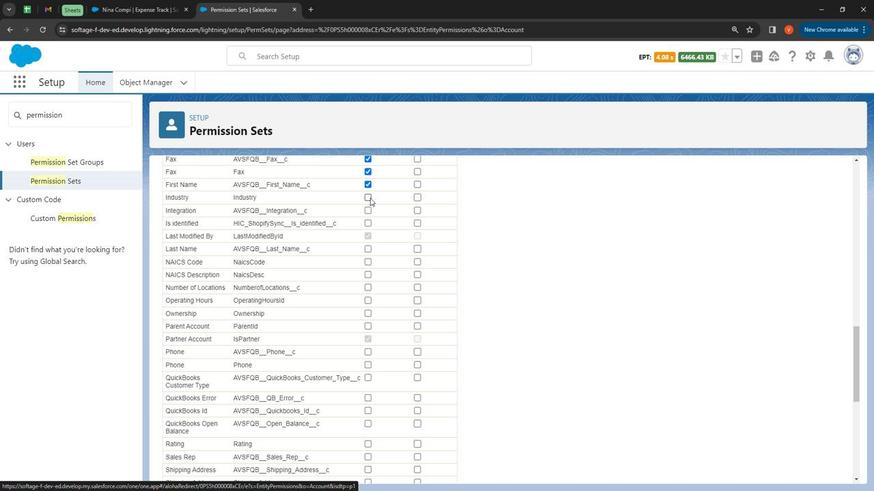 
Action: Mouse pressed left at (366, 202)
Screenshot: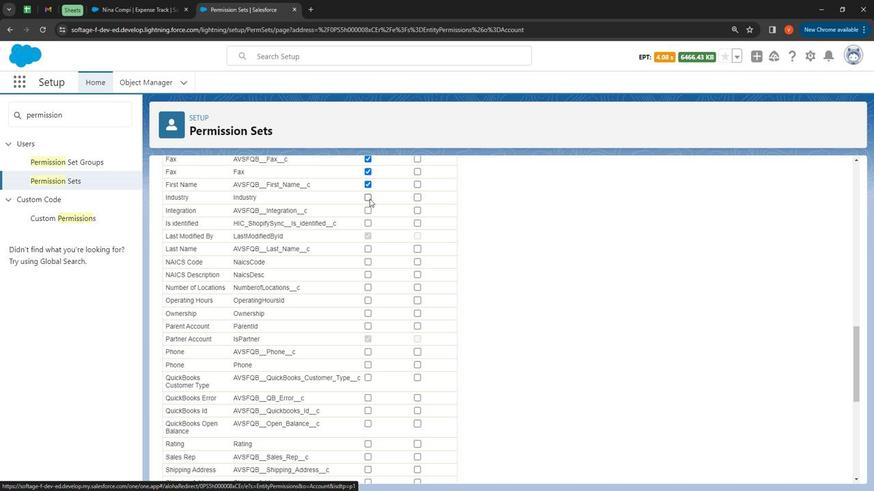 
Action: Mouse moved to (365, 215)
Screenshot: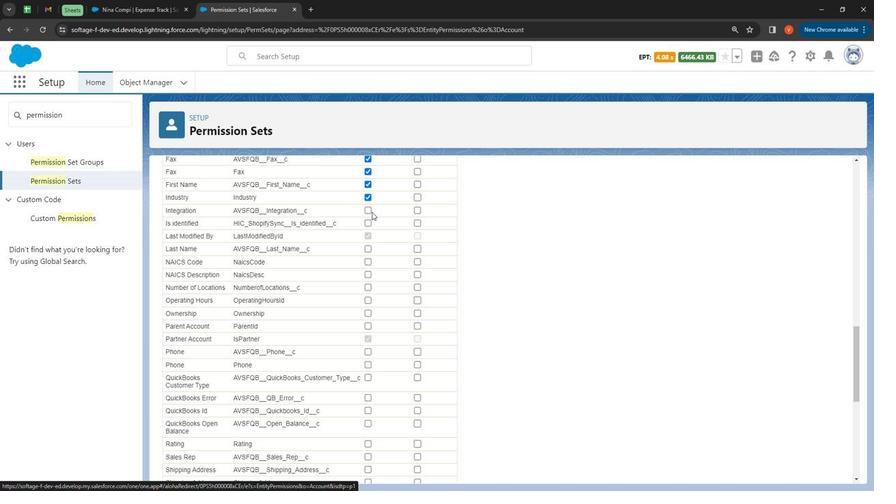
Action: Mouse pressed left at (365, 215)
Screenshot: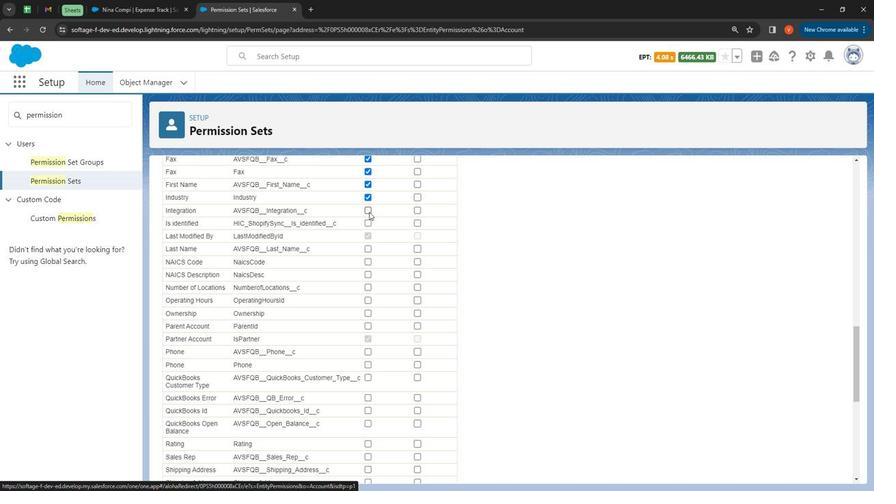
Action: Mouse moved to (414, 267)
Screenshot: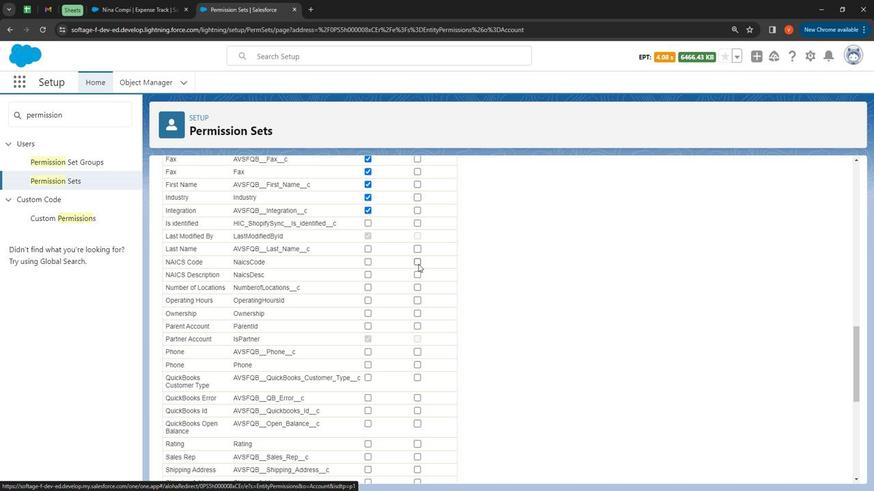 
Action: Mouse pressed left at (414, 267)
Screenshot: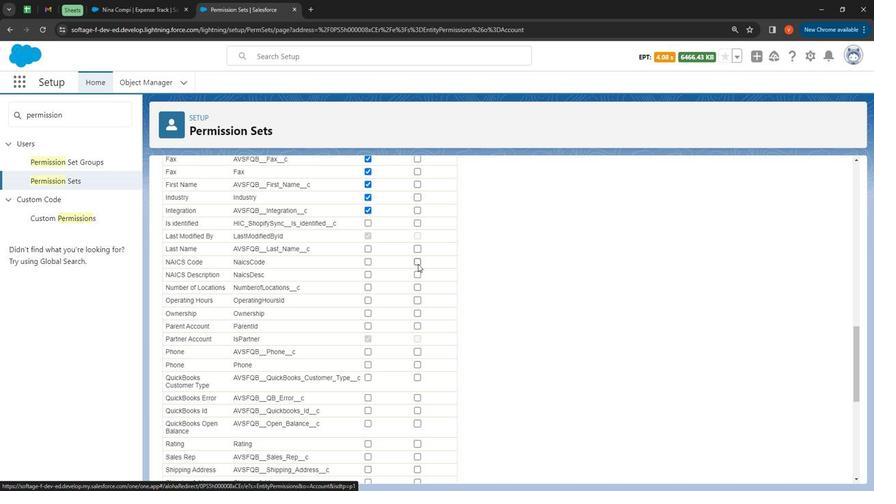 
Action: Mouse moved to (414, 277)
Screenshot: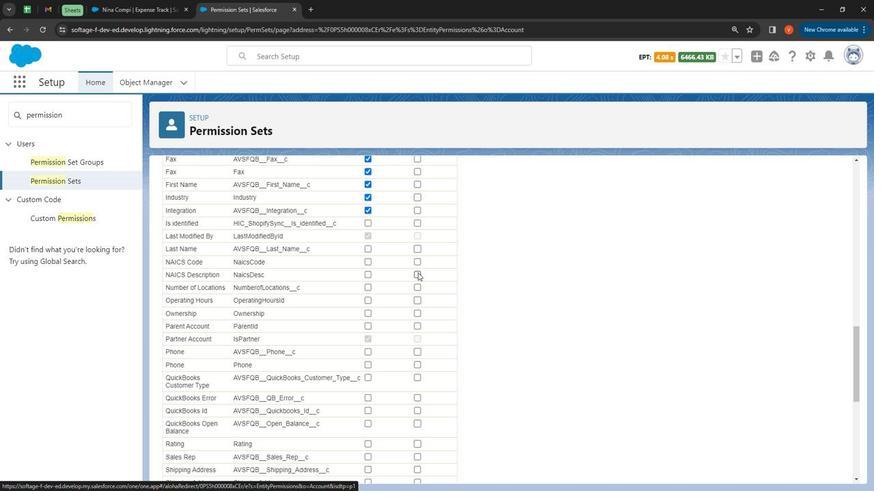 
Action: Mouse pressed left at (414, 277)
Screenshot: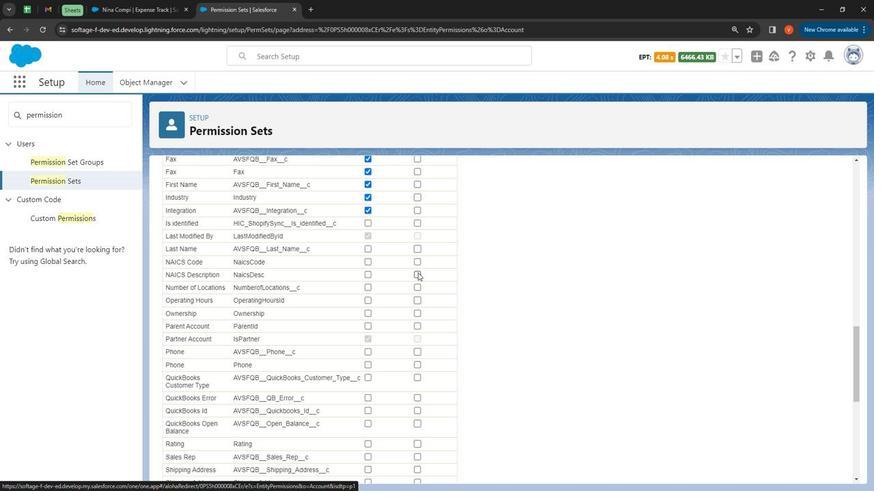 
Action: Mouse moved to (414, 265)
Screenshot: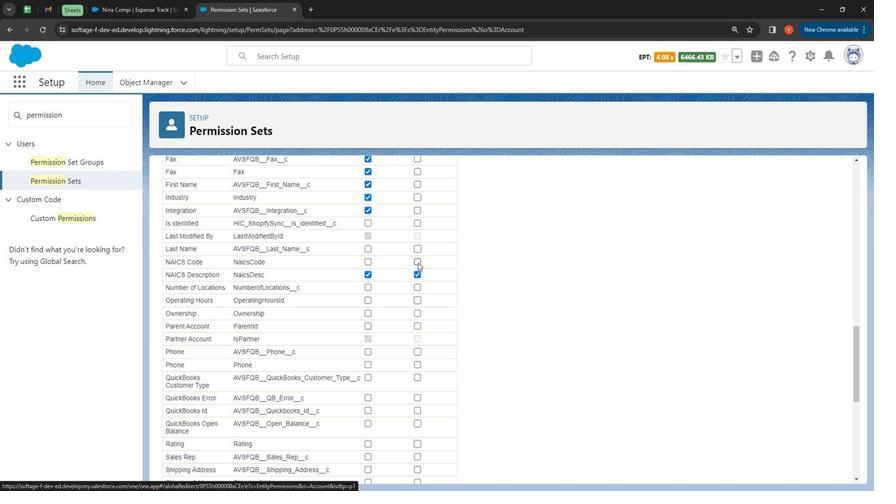 
Action: Mouse pressed left at (414, 265)
Screenshot: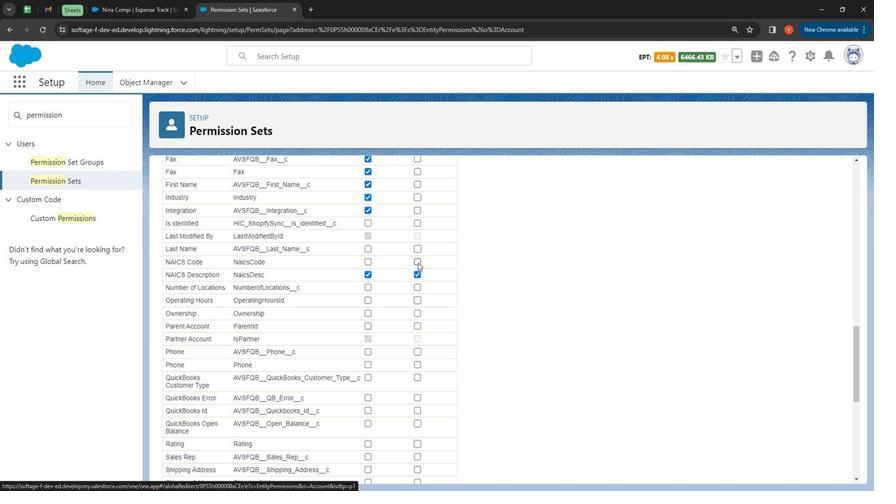
Action: Mouse moved to (413, 317)
Screenshot: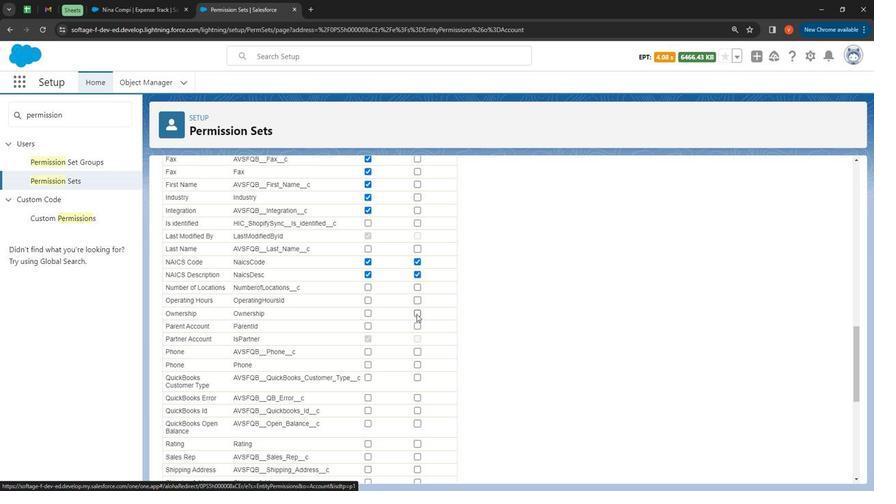 
Action: Mouse pressed left at (413, 317)
Screenshot: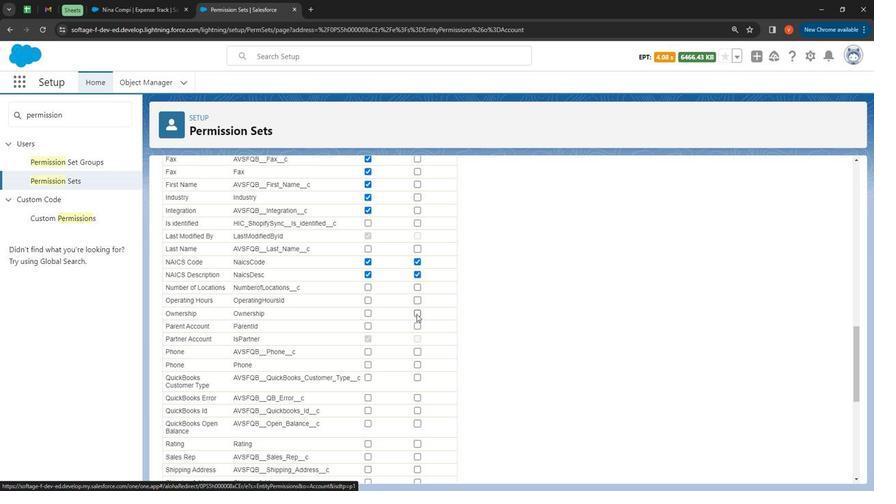
Action: Mouse moved to (413, 372)
Screenshot: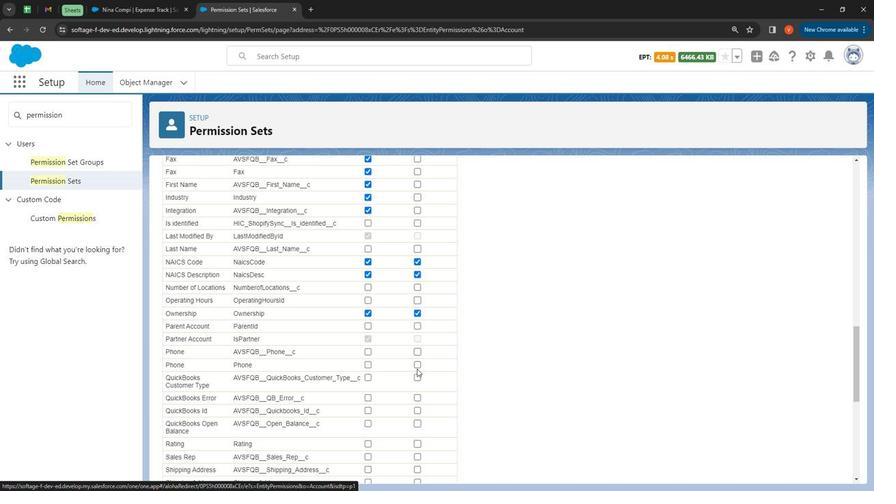 
Action: Mouse pressed left at (413, 372)
Screenshot: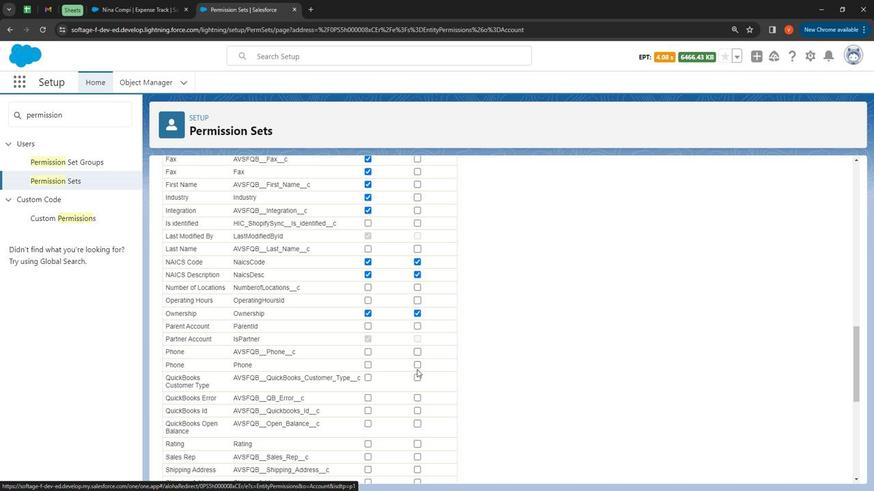 
Action: Mouse moved to (413, 379)
Screenshot: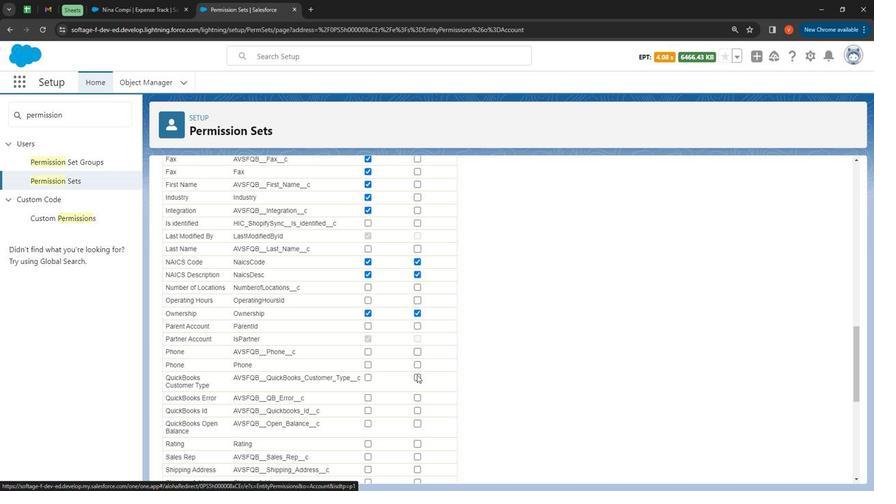 
Action: Mouse pressed left at (413, 379)
Screenshot: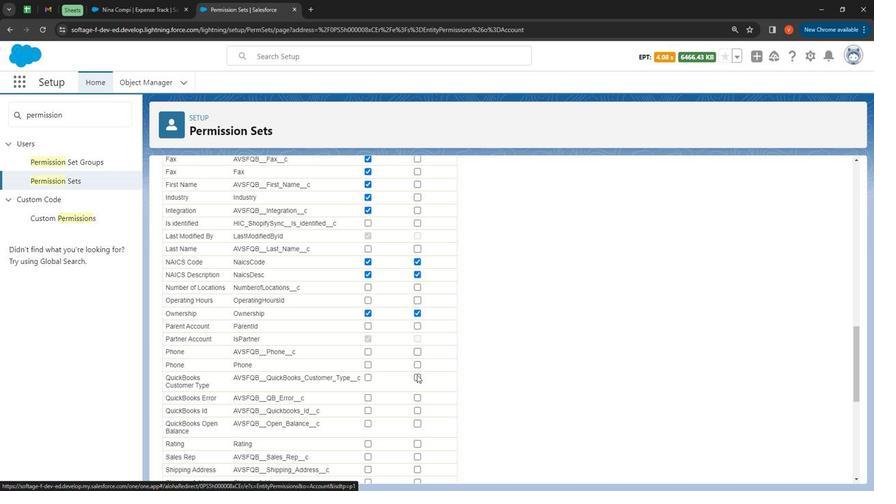 
Action: Mouse moved to (413, 368)
Screenshot: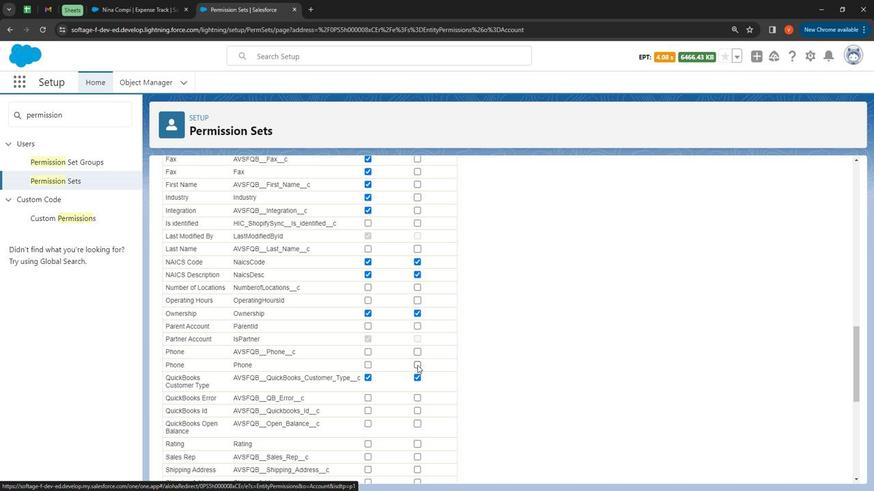 
Action: Mouse pressed left at (413, 368)
Screenshot: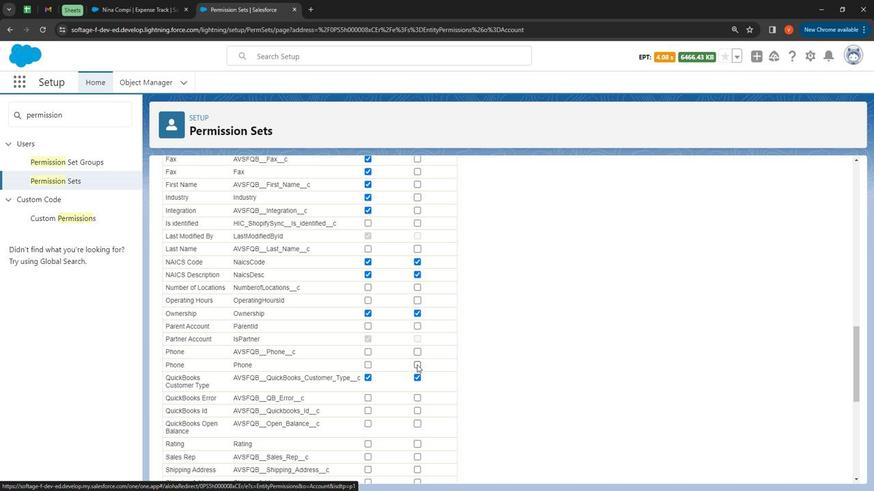 
Action: Mouse moved to (402, 354)
Screenshot: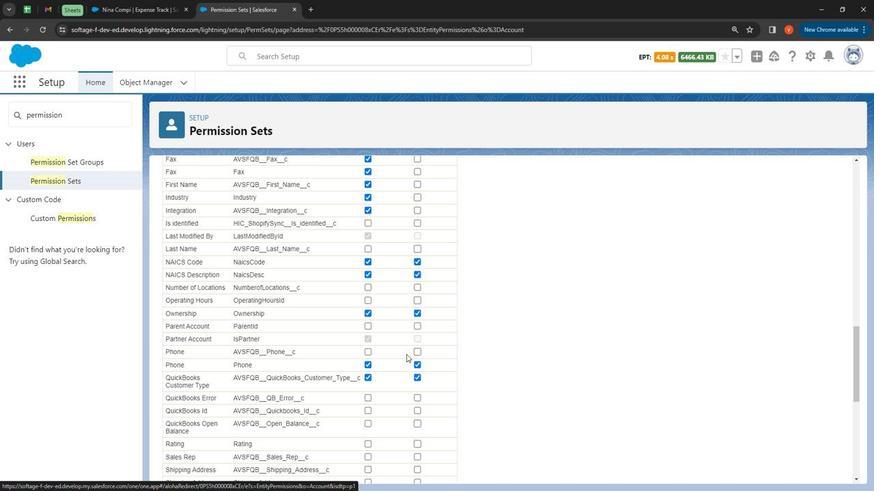 
Action: Mouse scrolled (402, 354) with delta (0, 0)
Screenshot: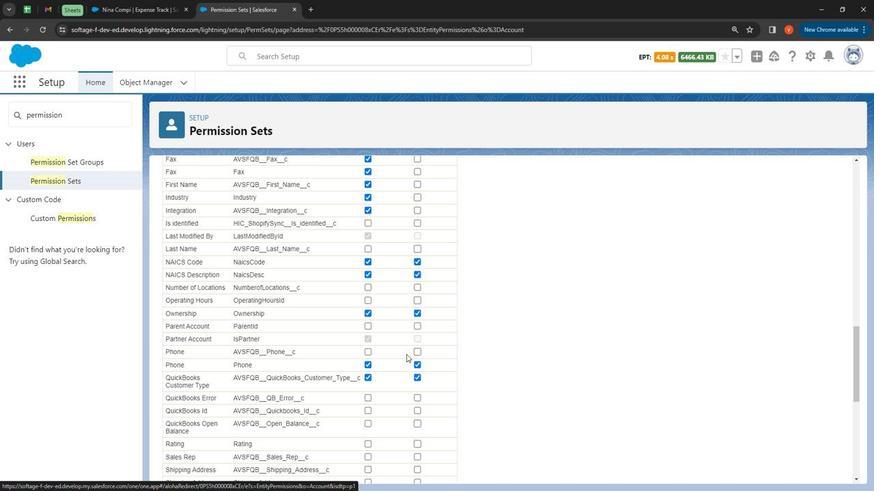 
Action: Mouse moved to (401, 351)
Screenshot: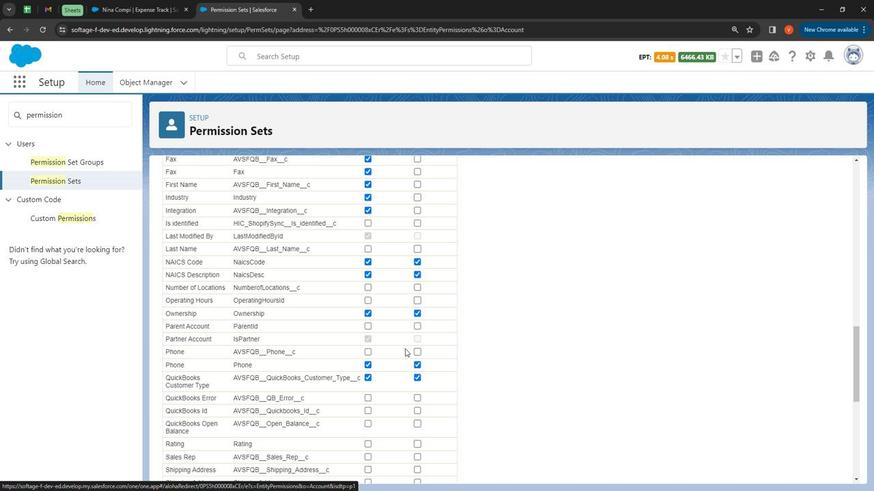 
Action: Mouse scrolled (401, 350) with delta (0, 0)
Screenshot: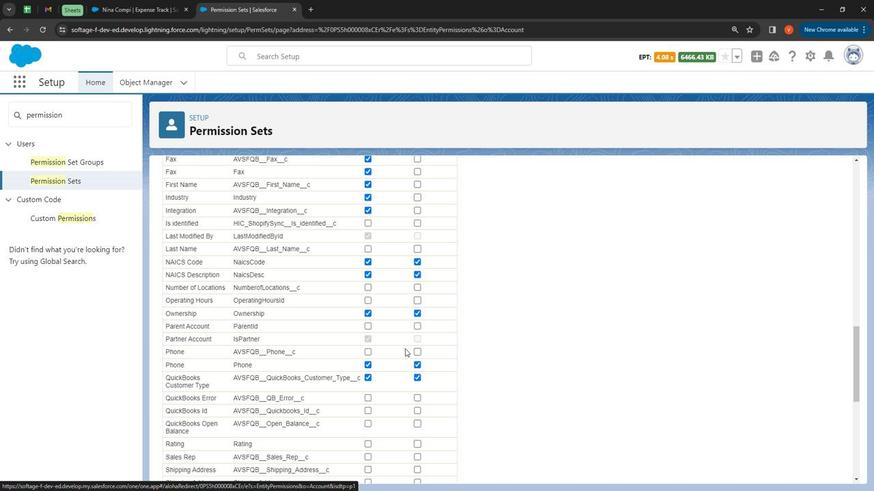 
Action: Mouse moved to (401, 346)
Screenshot: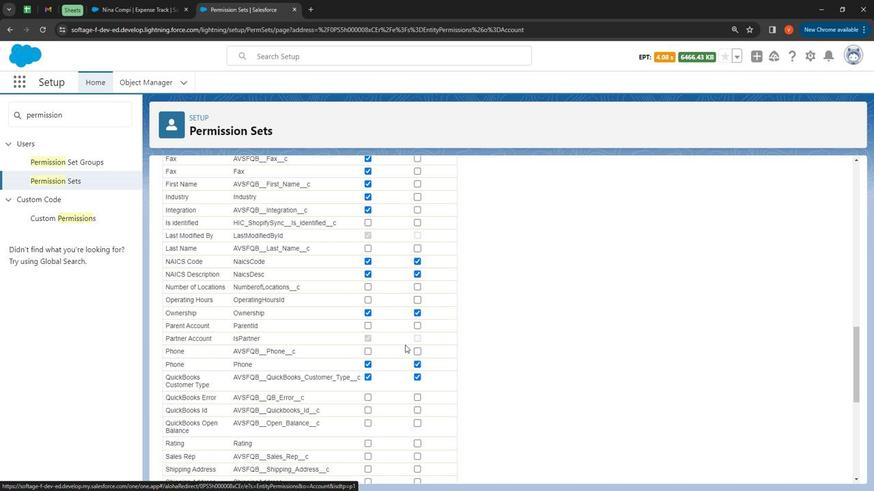 
Action: Mouse scrolled (401, 346) with delta (0, 0)
Screenshot: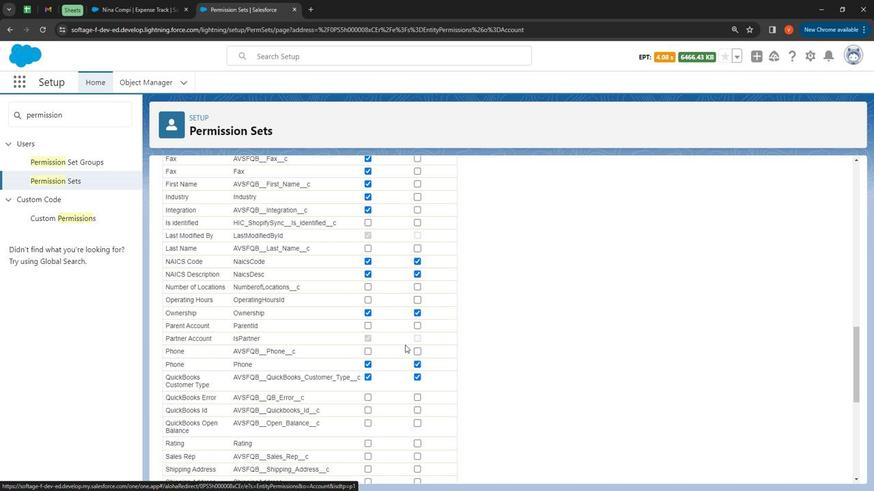 
Action: Mouse moved to (401, 344)
Screenshot: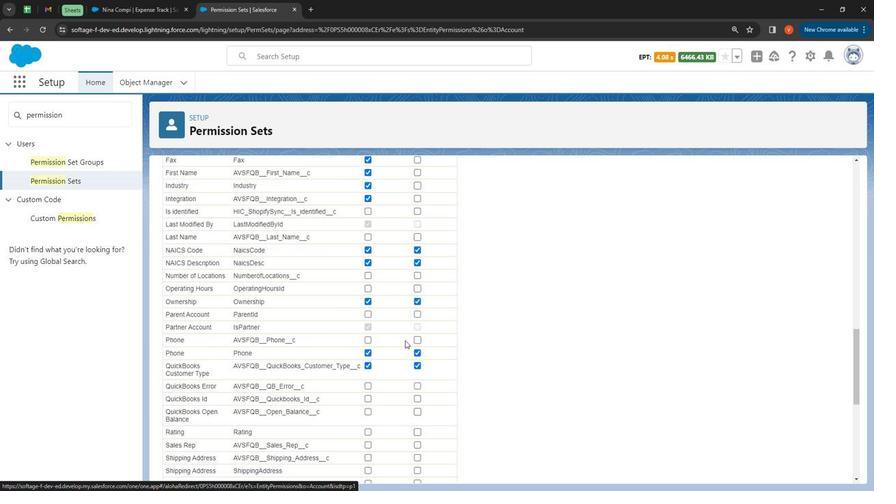
Action: Mouse scrolled (401, 343) with delta (0, 0)
Screenshot: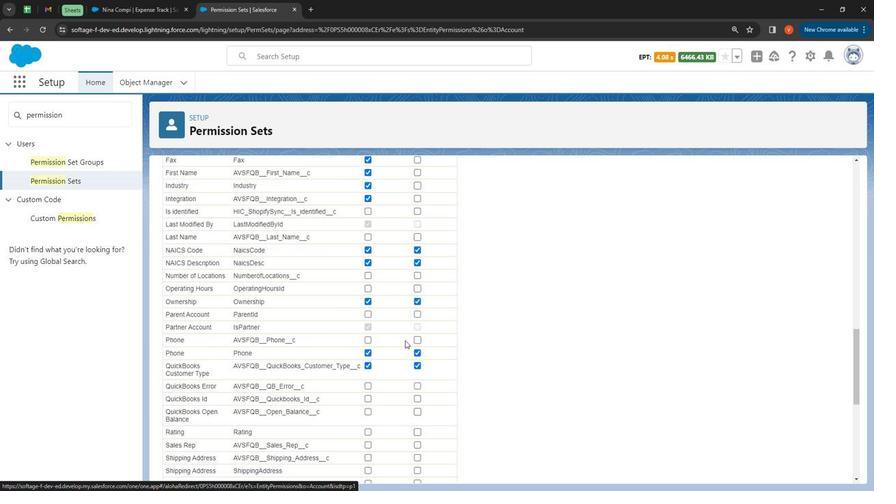
Action: Mouse moved to (399, 335)
Screenshot: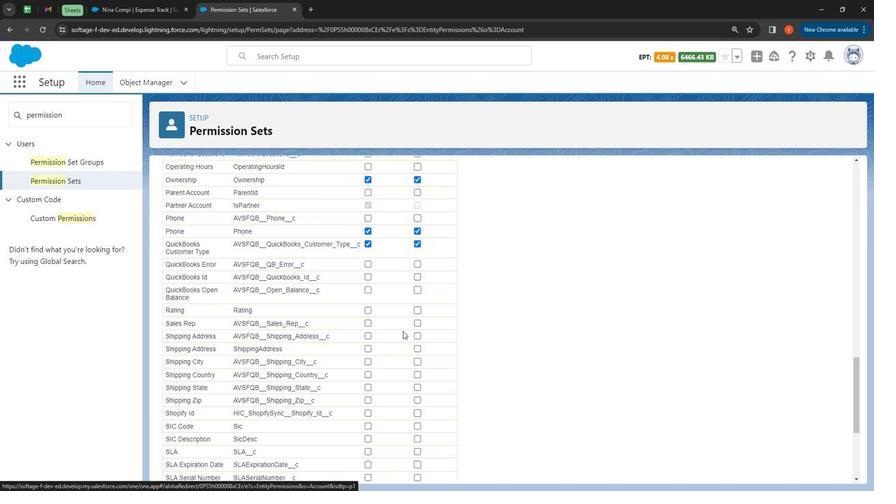 
Action: Mouse scrolled (399, 334) with delta (0, 0)
Screenshot: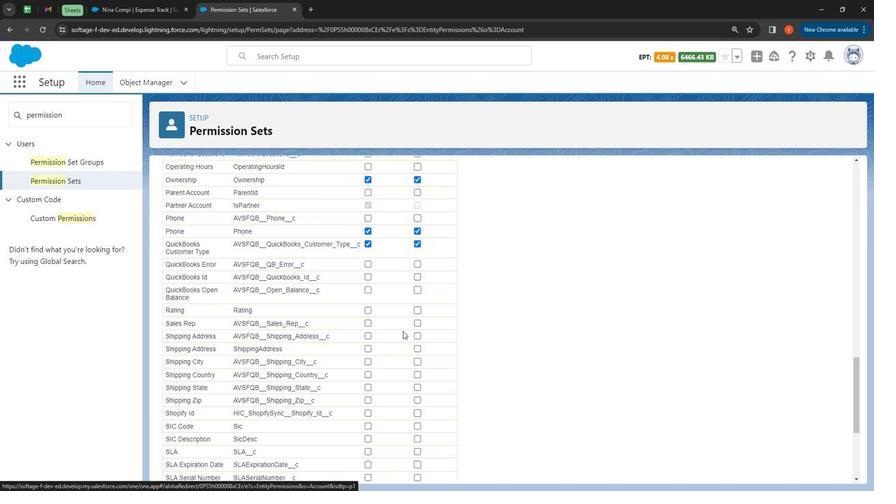 
Action: Mouse moved to (366, 222)
Screenshot: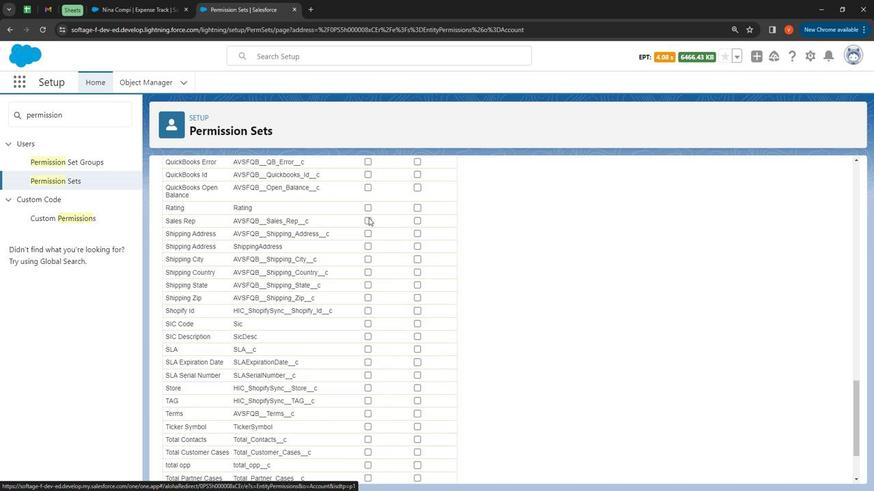 
Action: Mouse pressed left at (366, 222)
Screenshot: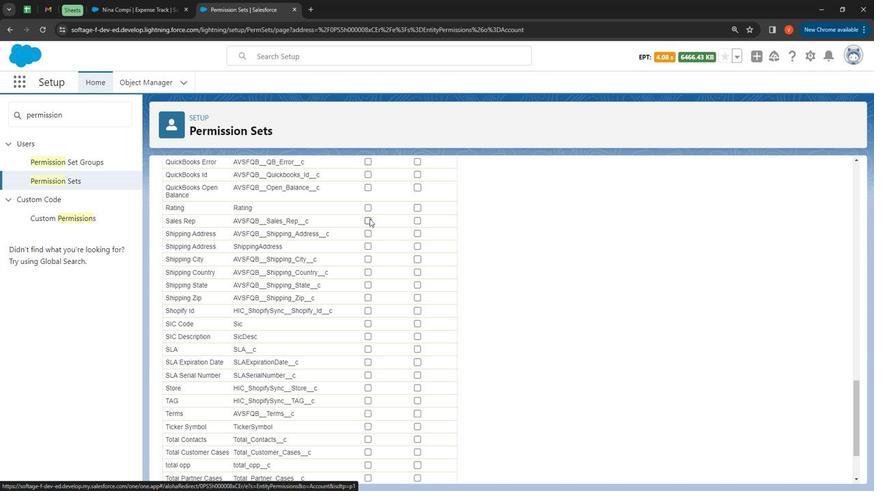 
Action: Mouse moved to (366, 235)
Screenshot: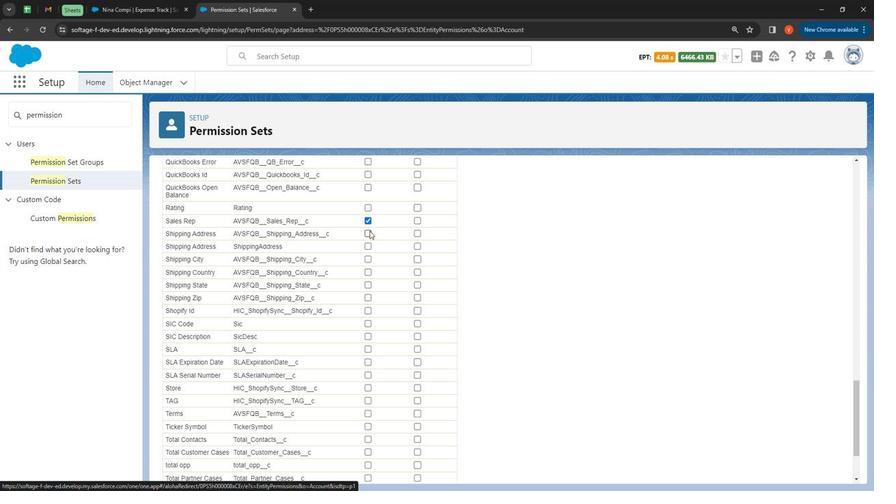 
Action: Mouse pressed left at (366, 235)
Screenshot: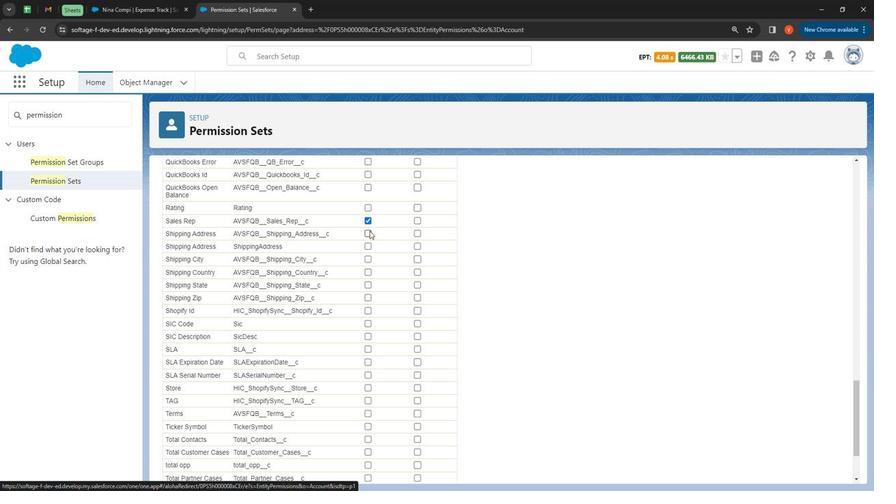 
Action: Mouse moved to (362, 249)
Screenshot: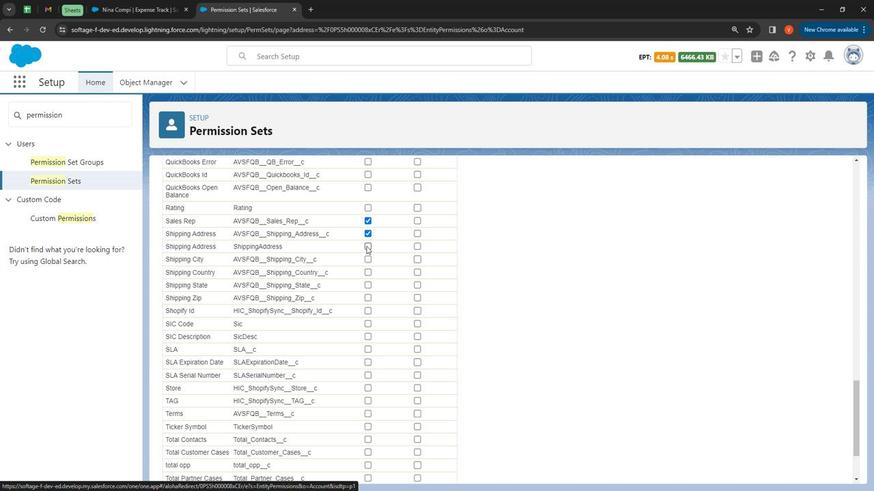 
Action: Mouse pressed left at (362, 249)
Screenshot: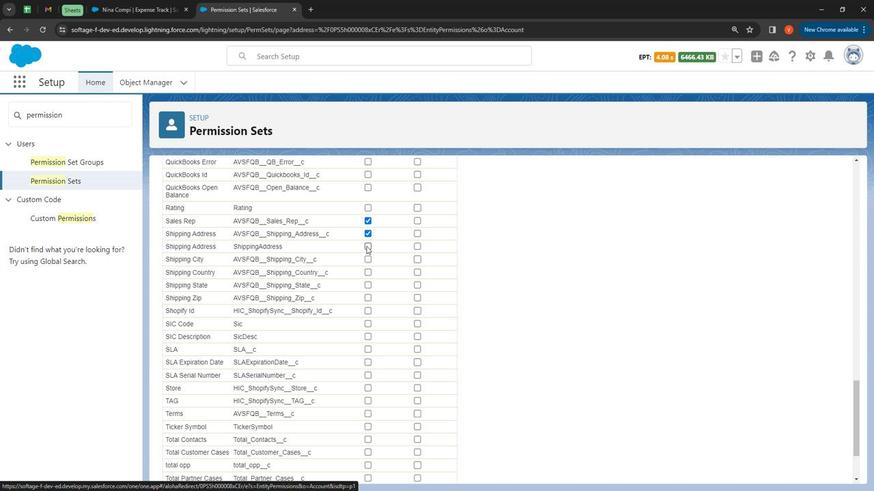 
Action: Mouse moved to (366, 290)
Screenshot: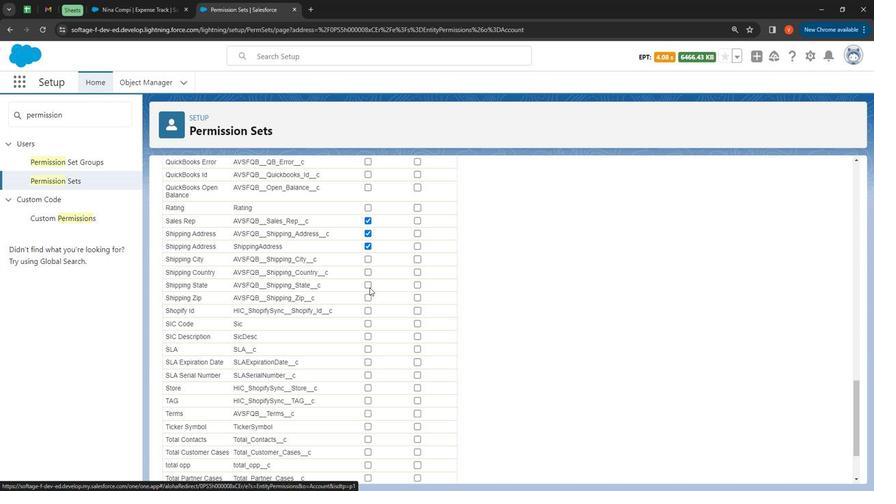 
Action: Mouse pressed left at (366, 290)
Screenshot: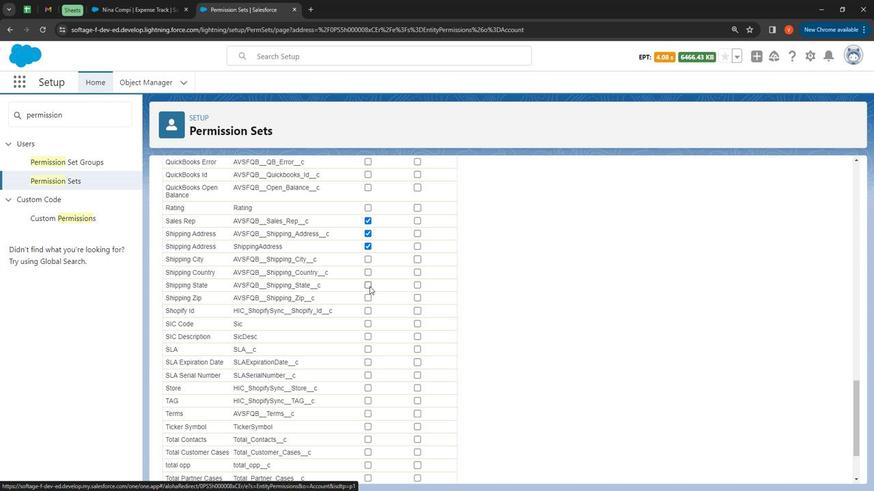 
Action: Mouse moved to (364, 316)
Screenshot: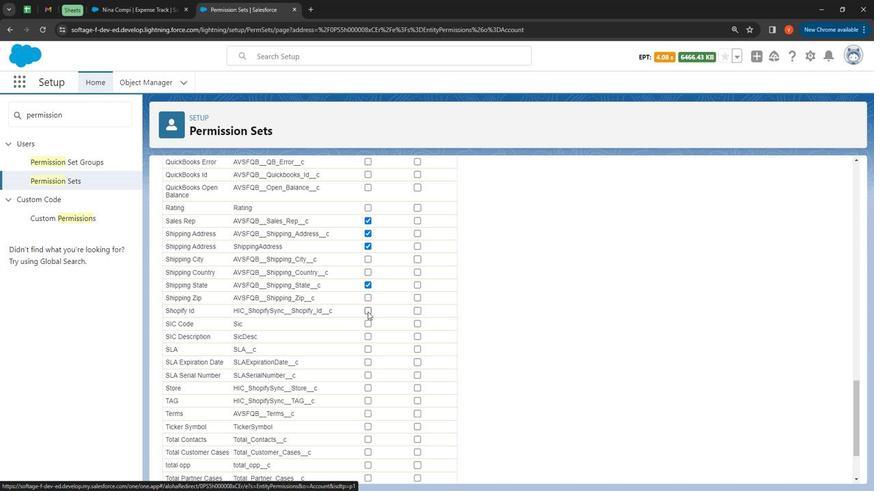 
Action: Mouse pressed left at (364, 316)
Screenshot: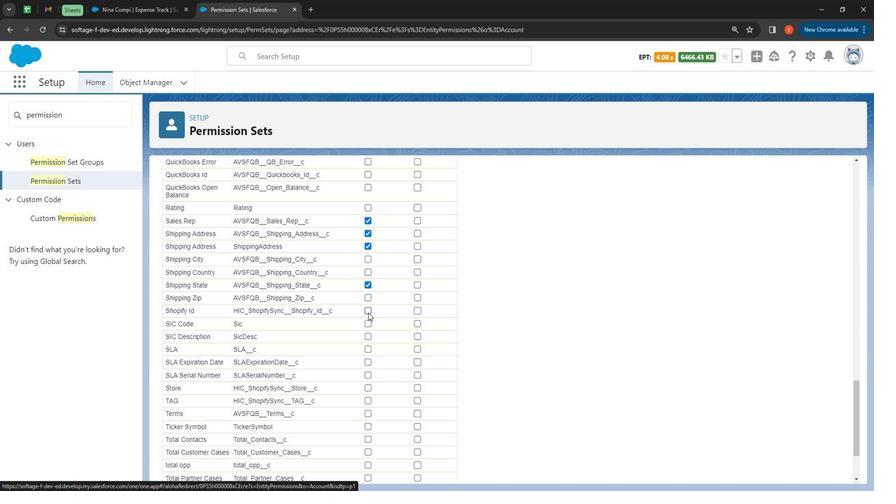 
Action: Mouse moved to (414, 329)
Screenshot: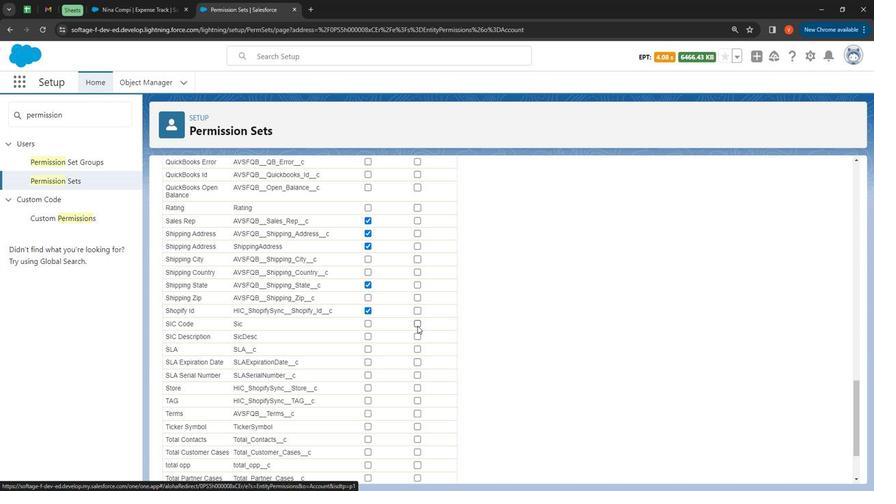 
Action: Mouse pressed left at (414, 329)
Screenshot: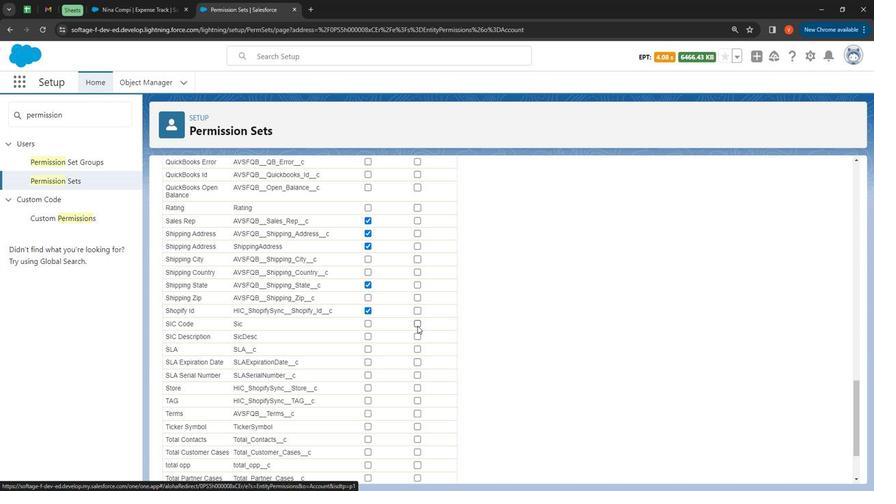 
Action: Mouse moved to (365, 339)
Screenshot: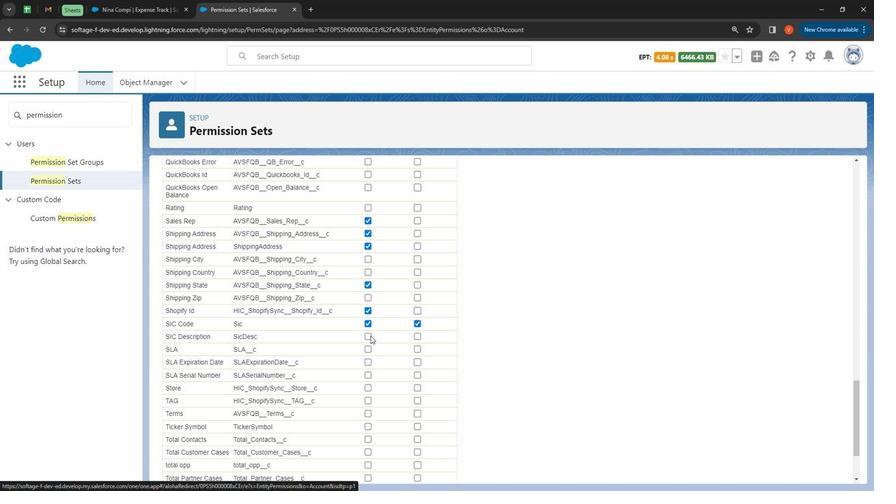 
Action: Mouse pressed left at (365, 339)
Screenshot: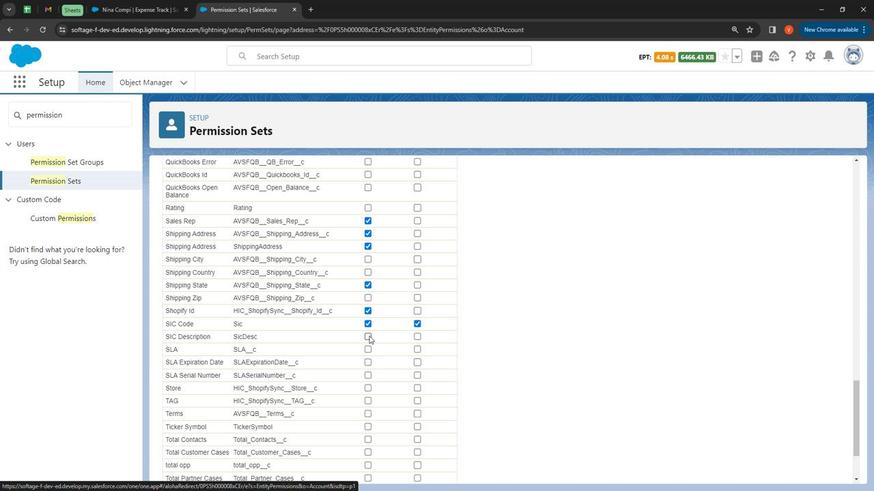 
Action: Mouse moved to (364, 366)
Screenshot: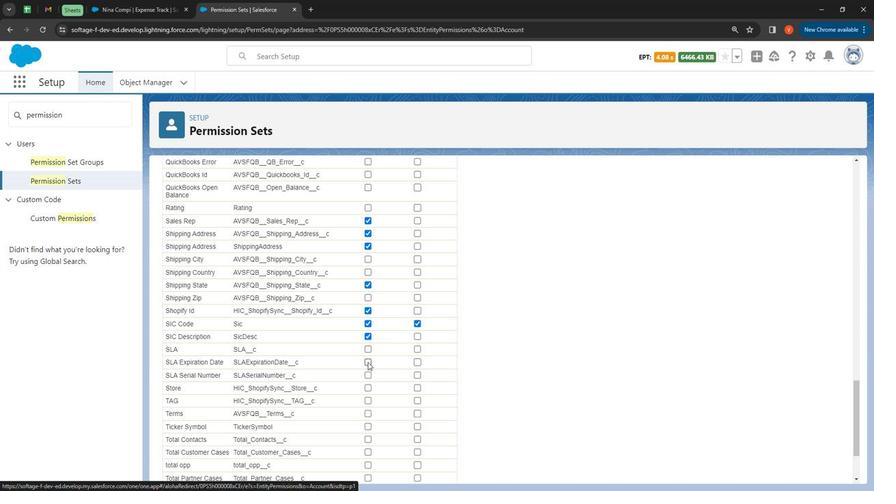 
Action: Mouse pressed left at (364, 366)
Screenshot: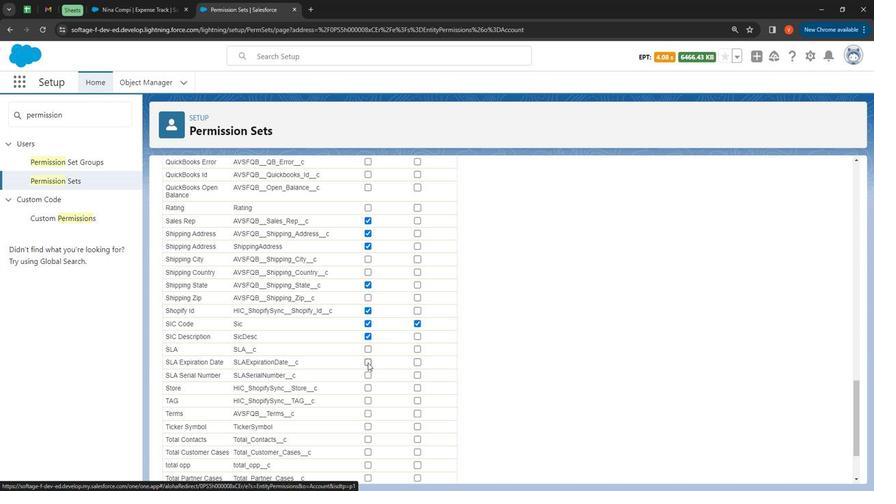 
Action: Mouse moved to (364, 377)
Screenshot: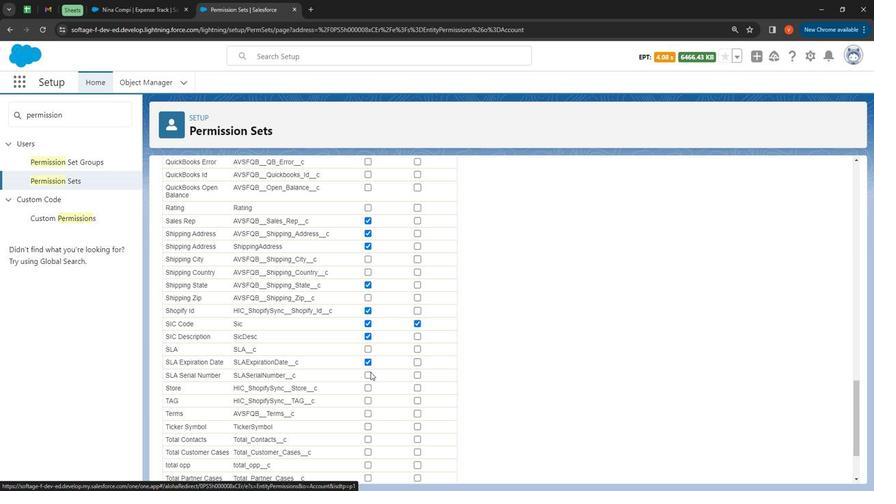 
Action: Mouse pressed left at (364, 377)
Screenshot: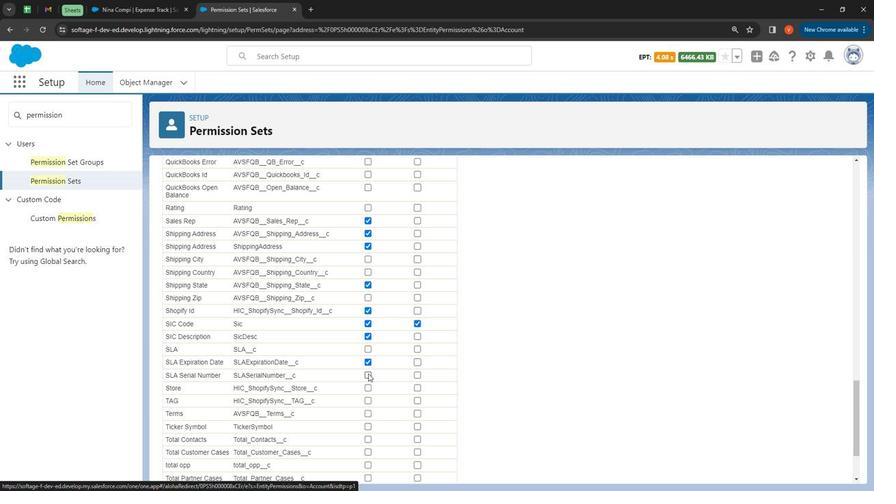 
Action: Mouse moved to (365, 394)
Screenshot: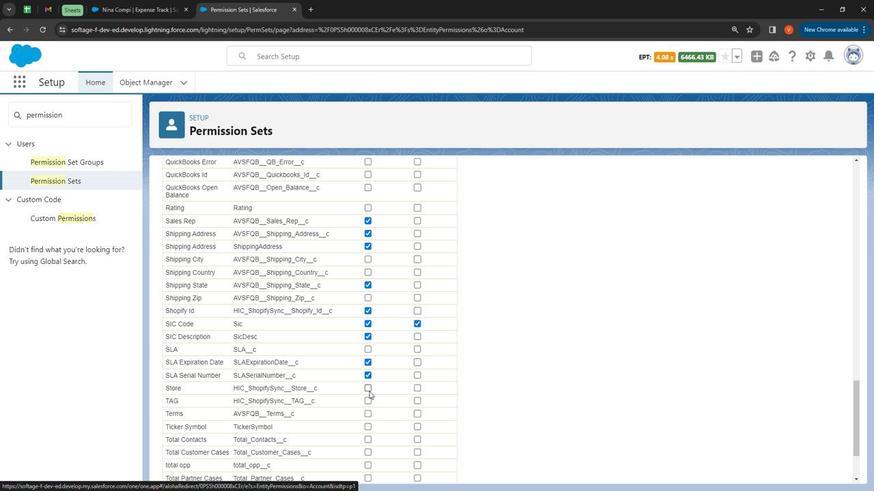 
Action: Mouse pressed left at (365, 394)
Screenshot: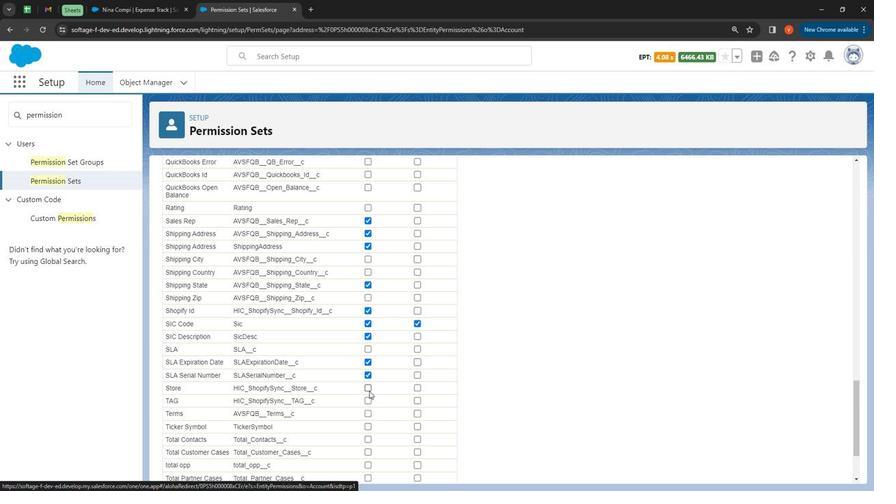 
Action: Mouse moved to (360, 406)
Screenshot: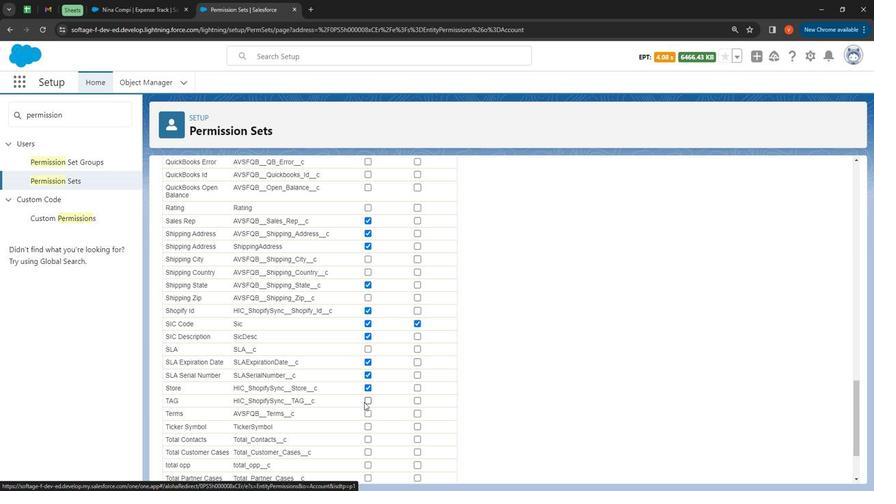 
Action: Mouse pressed left at (360, 406)
Screenshot: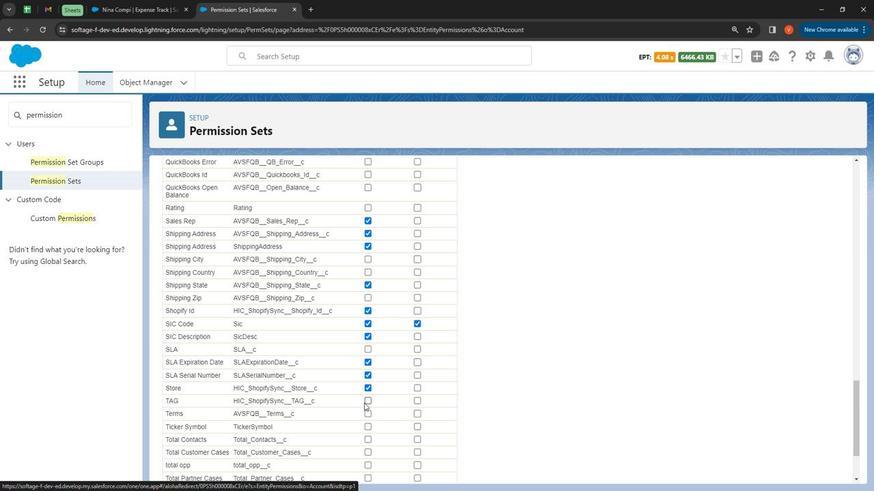 
Action: Mouse moved to (414, 428)
Screenshot: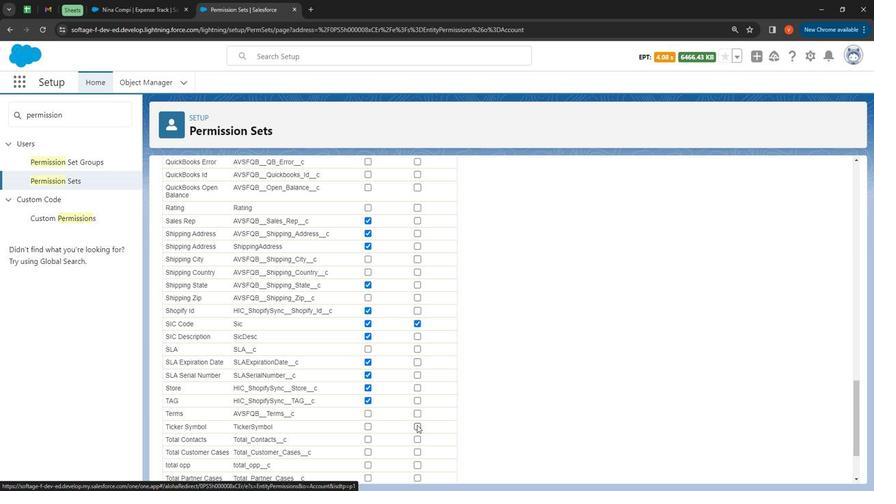 
Action: Mouse pressed left at (414, 428)
Screenshot: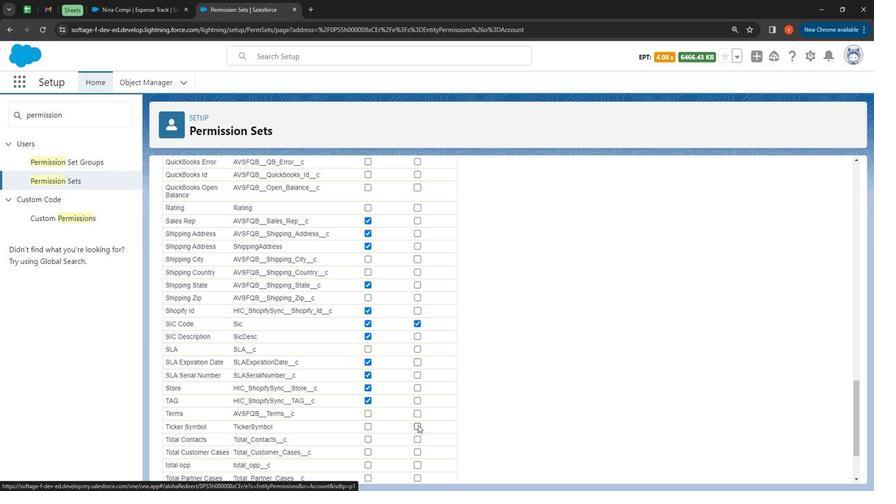 
Action: Mouse moved to (415, 442)
Screenshot: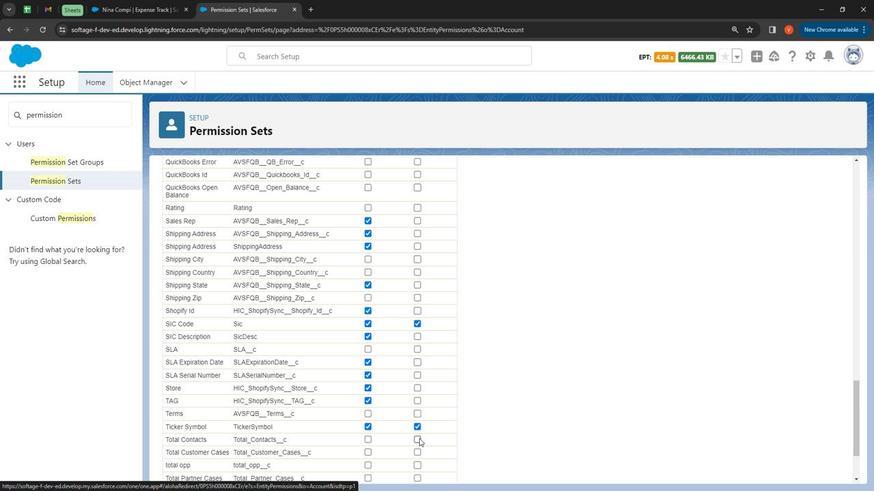 
Action: Mouse pressed left at (415, 442)
Screenshot: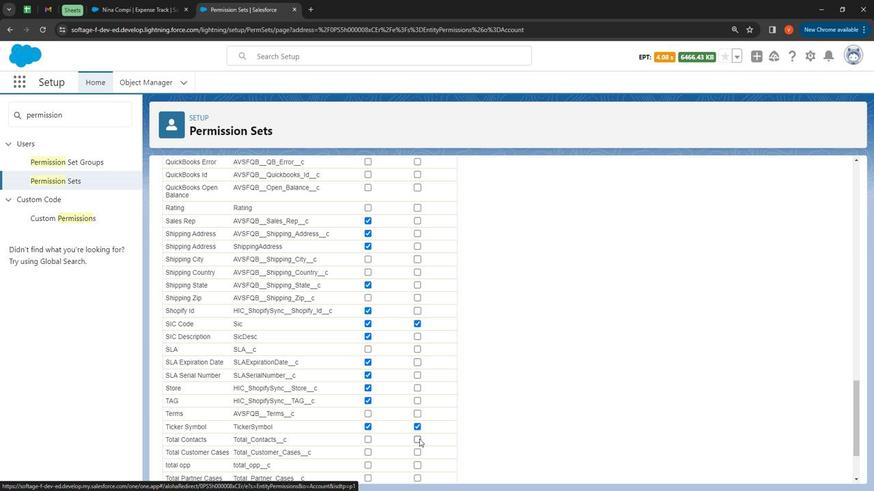 
Action: Mouse moved to (414, 455)
Screenshot: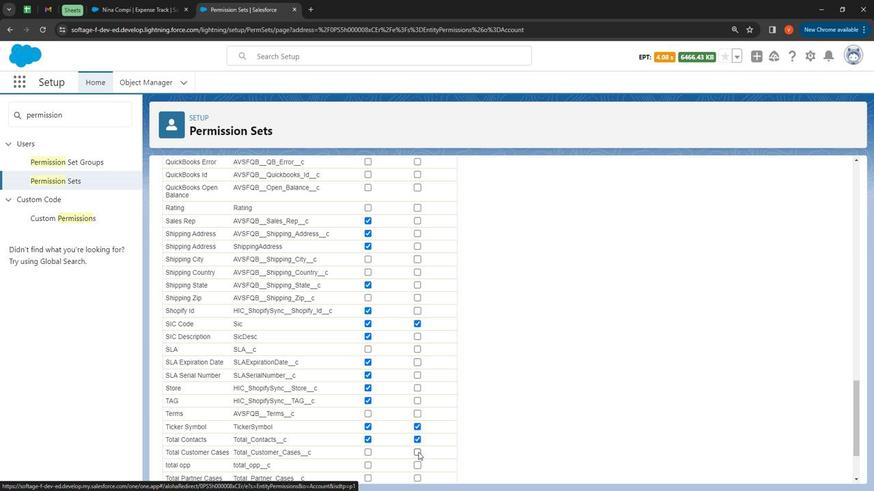 
Action: Mouse pressed left at (414, 455)
Screenshot: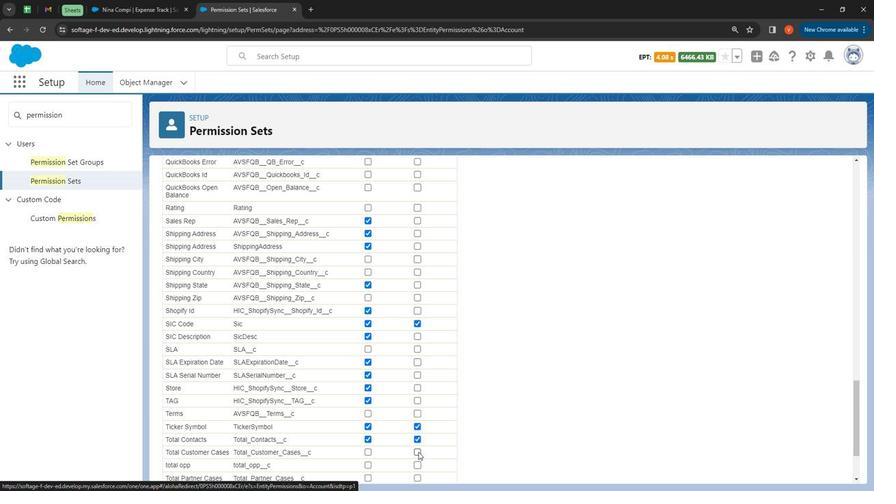
Action: Mouse moved to (476, 411)
Screenshot: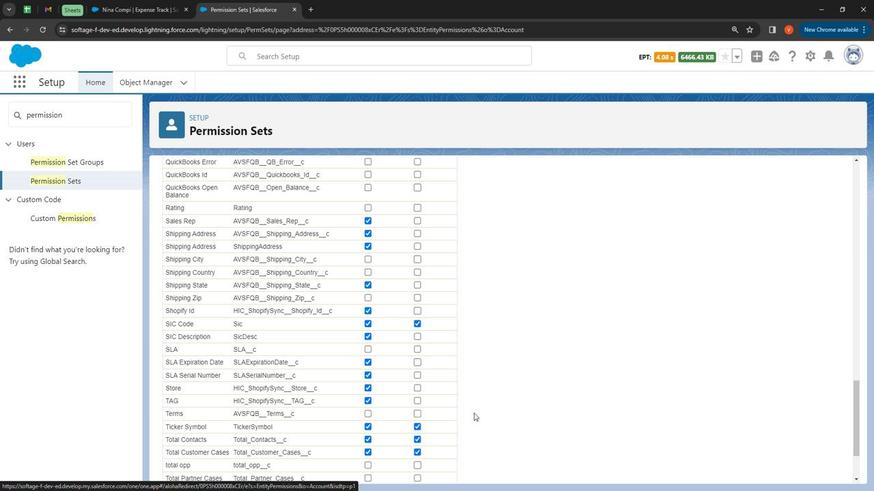 
Action: Mouse scrolled (476, 411) with delta (0, 0)
Screenshot: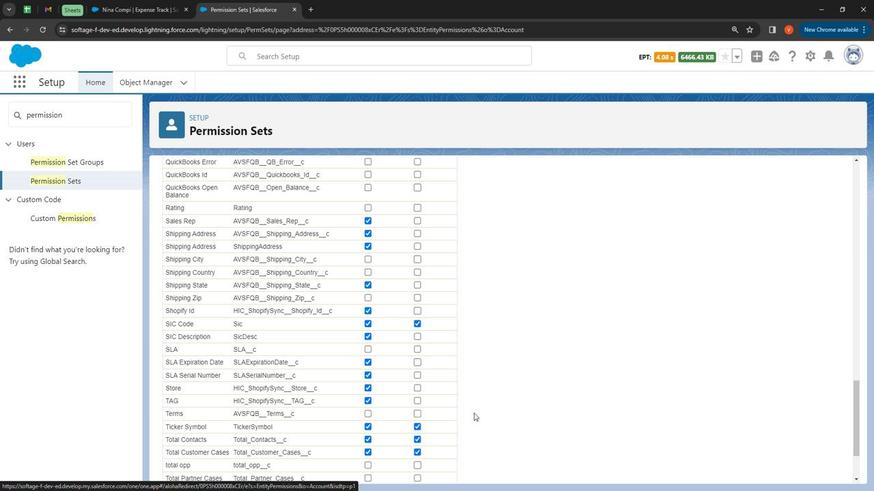 
Action: Mouse moved to (480, 410)
Screenshot: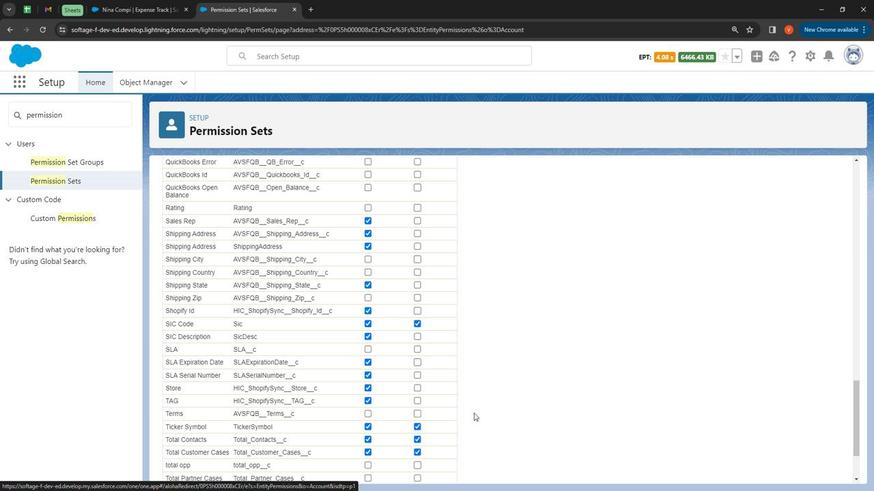 
Action: Mouse scrolled (480, 410) with delta (0, 0)
Screenshot: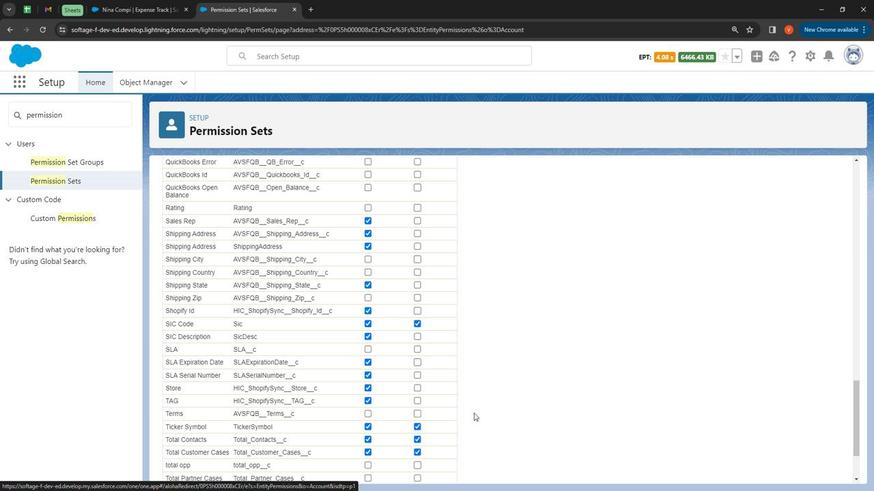 
Action: Mouse moved to (486, 407)
Screenshot: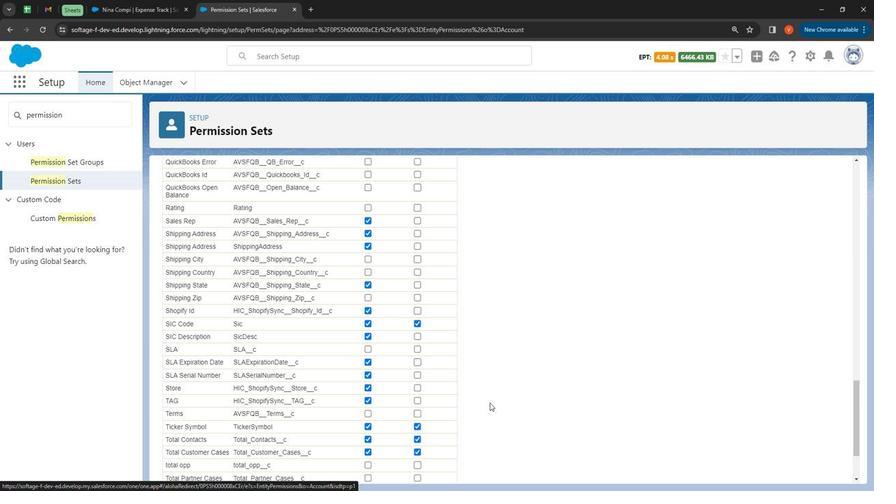 
Action: Mouse scrolled (486, 406) with delta (0, 0)
Screenshot: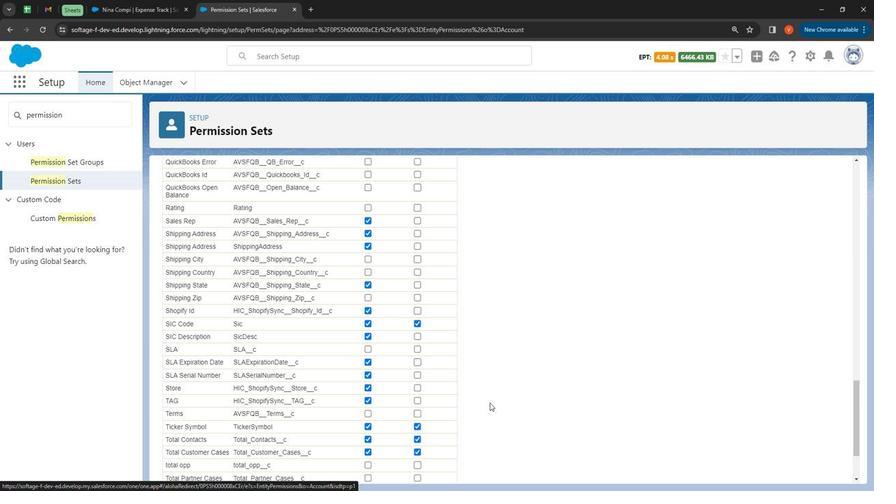 
Action: Mouse moved to (488, 405)
Screenshot: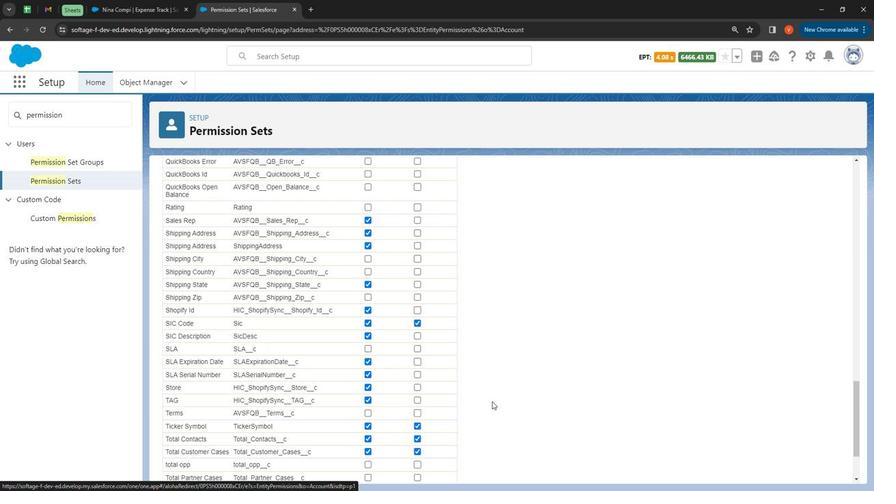 
Action: Mouse scrolled (488, 405) with delta (0, 0)
Screenshot: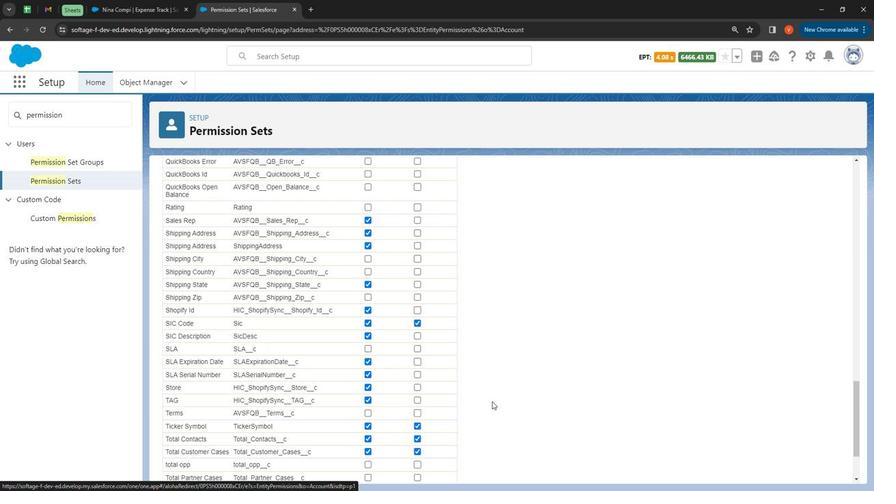 
Action: Mouse moved to (362, 411)
Screenshot: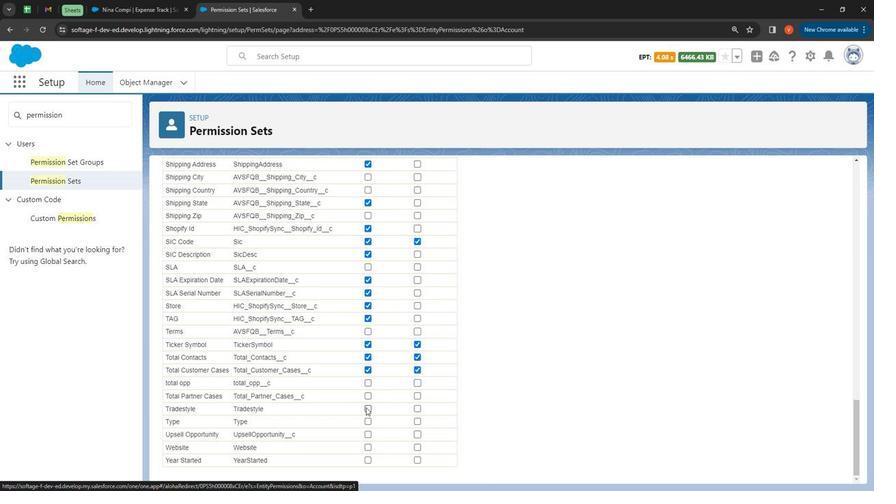 
Action: Mouse pressed left at (362, 411)
Screenshot: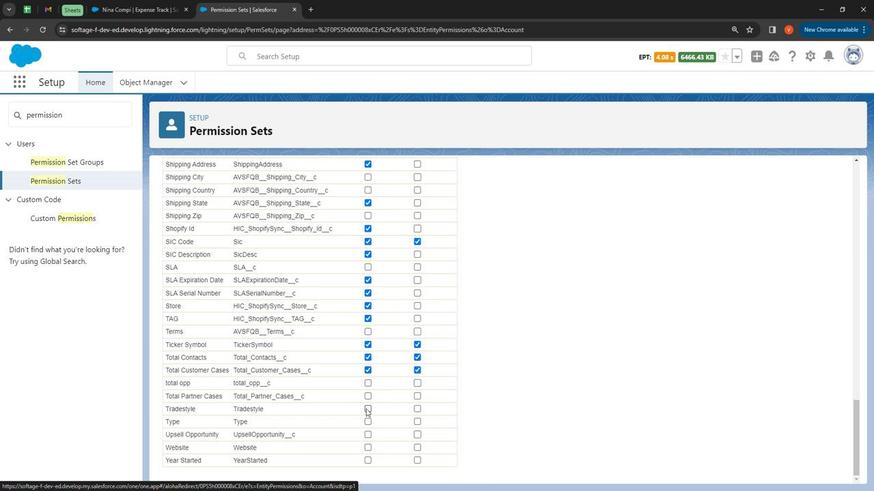 
Action: Mouse moved to (366, 425)
Screenshot: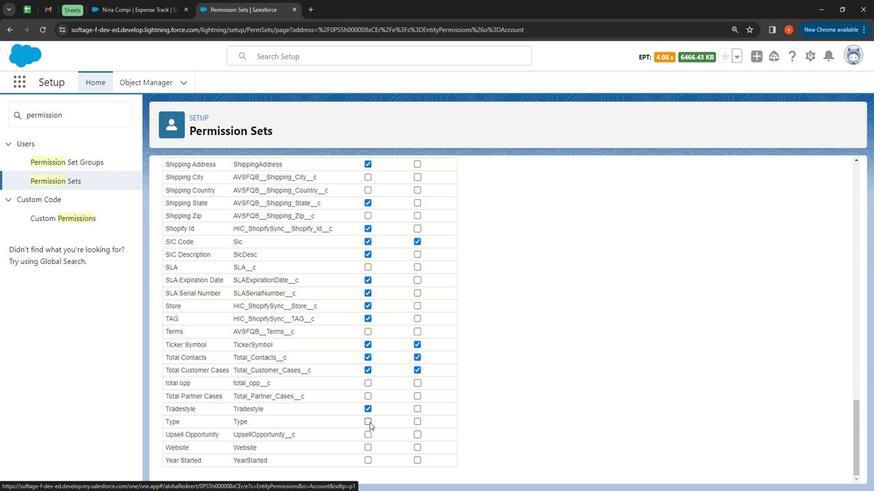 
Action: Mouse pressed left at (366, 425)
Screenshot: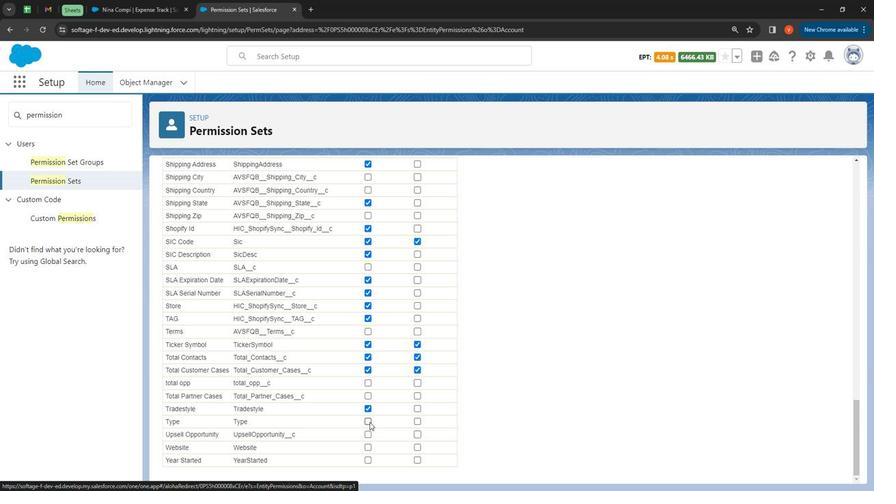 
Action: Mouse moved to (364, 438)
Screenshot: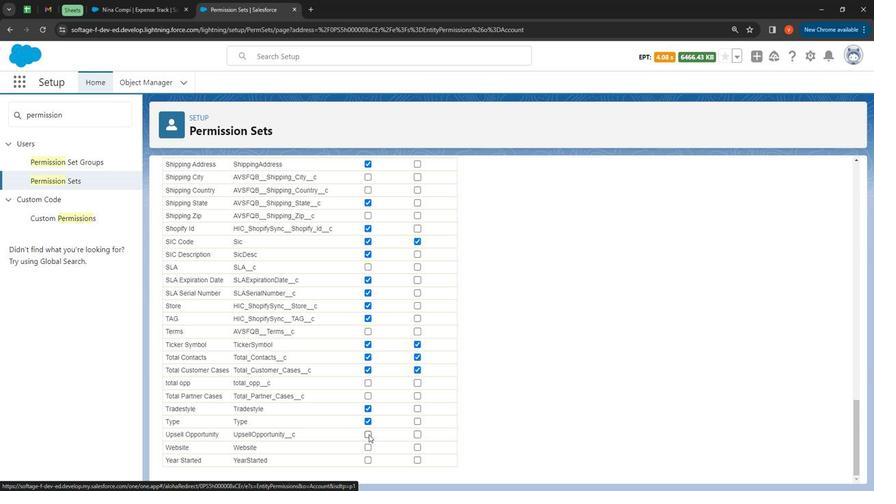 
Action: Mouse pressed left at (364, 438)
Screenshot: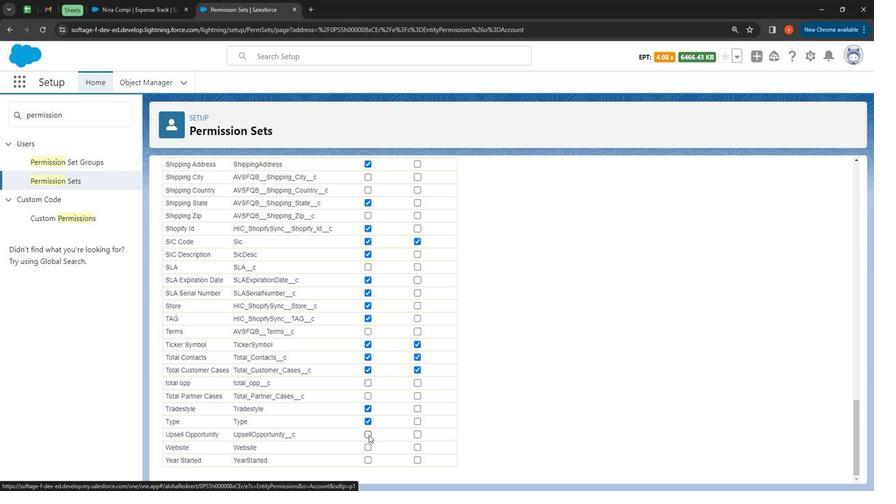 
Action: Mouse moved to (405, 431)
Screenshot: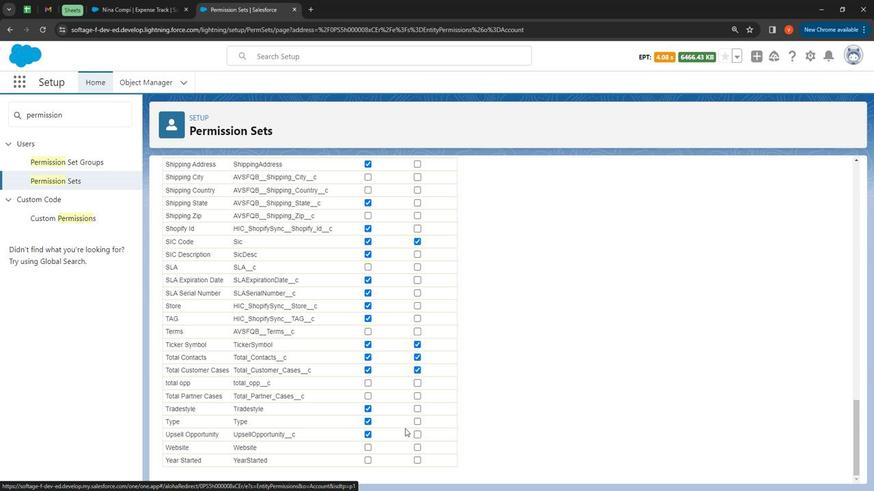 
Action: Mouse scrolled (405, 431) with delta (0, 0)
Screenshot: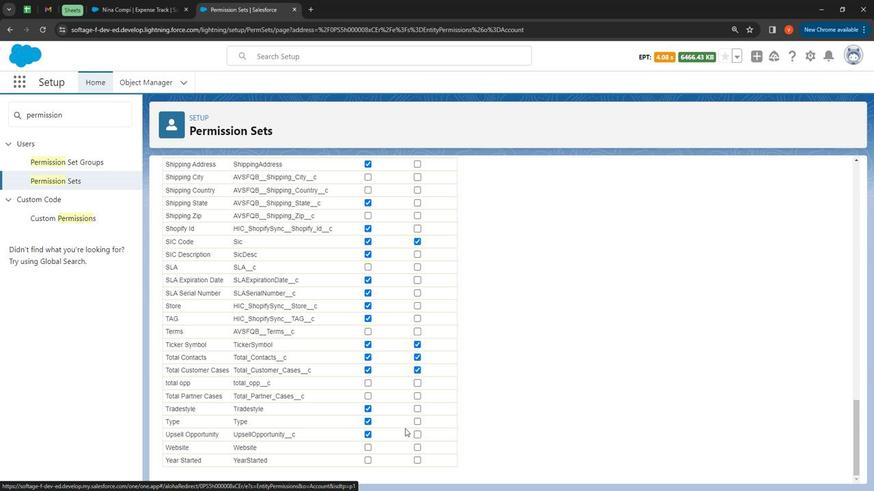 
Action: Mouse moved to (411, 430)
Screenshot: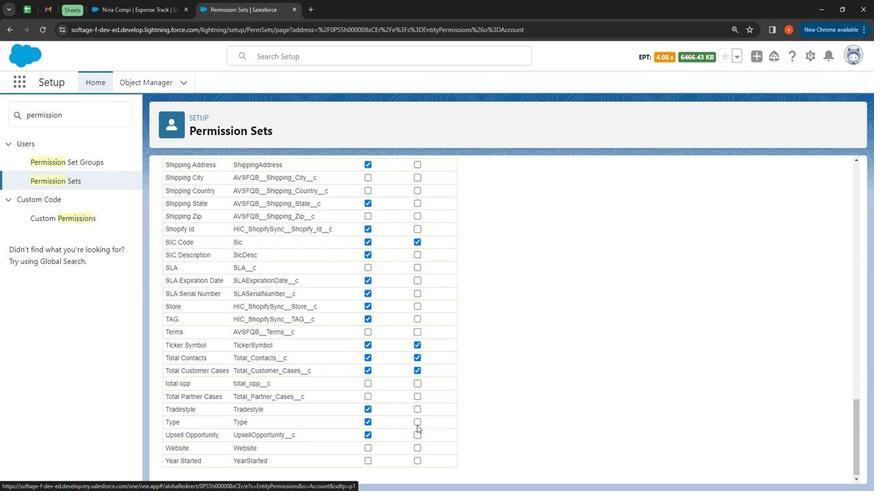 
Action: Mouse scrolled (411, 429) with delta (0, 0)
Screenshot: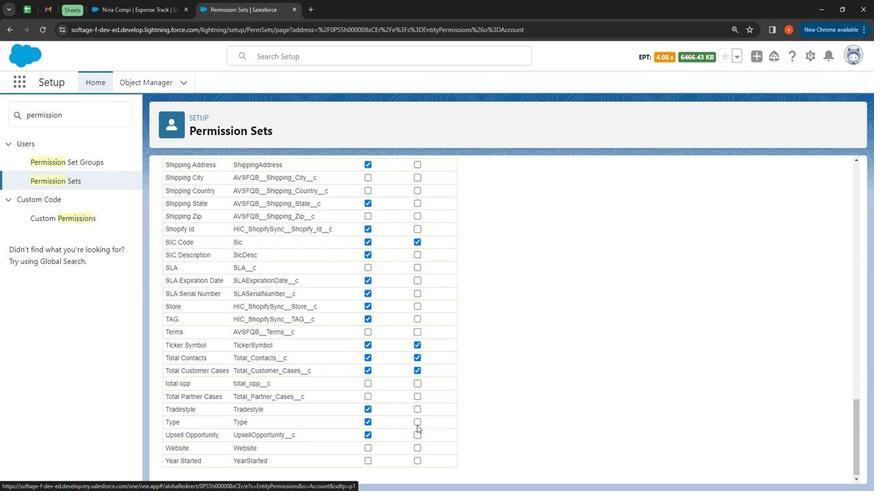 
Action: Mouse moved to (420, 427)
Screenshot: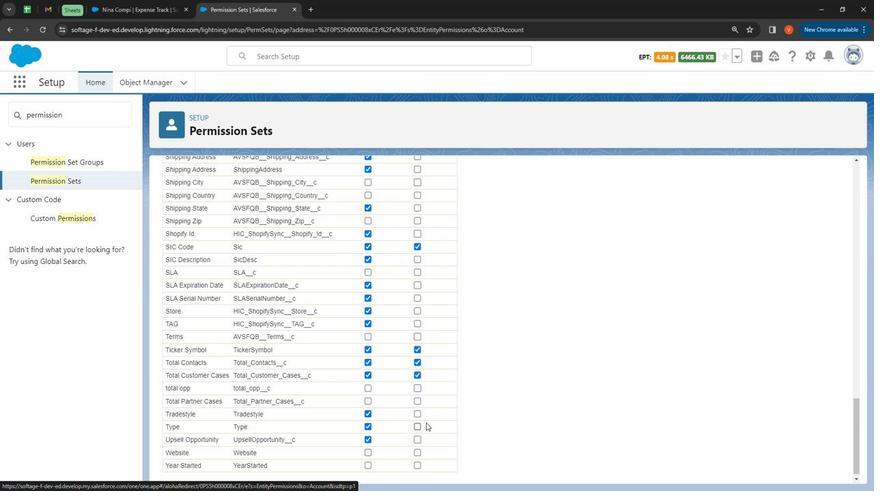 
Action: Mouse scrolled (420, 426) with delta (0, 0)
Screenshot: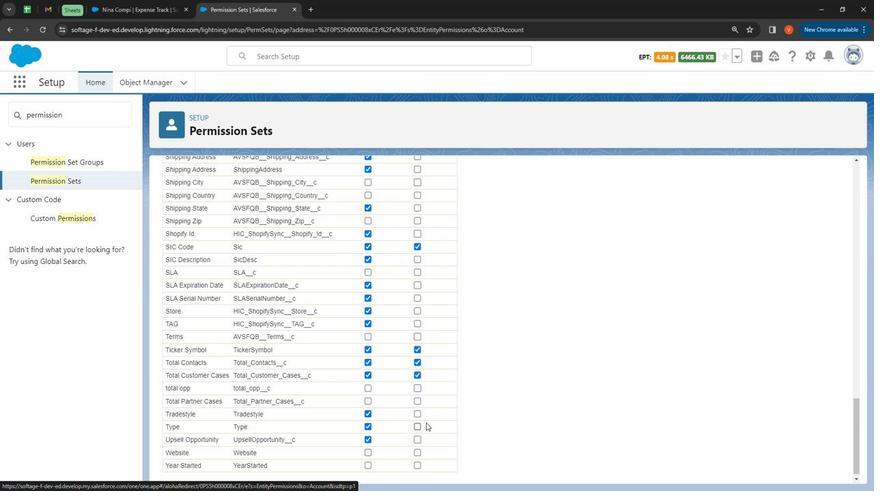 
Action: Mouse moved to (435, 419)
Screenshot: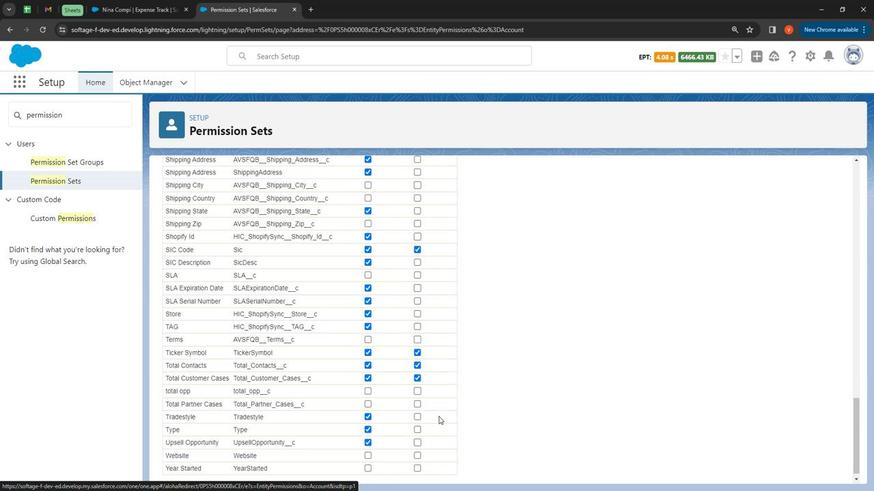 
Action: Mouse scrolled (435, 419) with delta (0, 0)
Screenshot: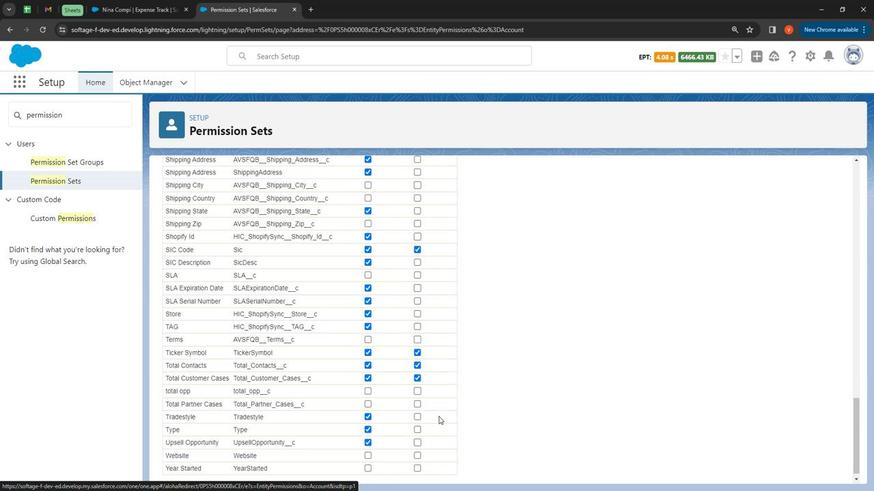 
Action: Mouse moved to (414, 463)
Screenshot: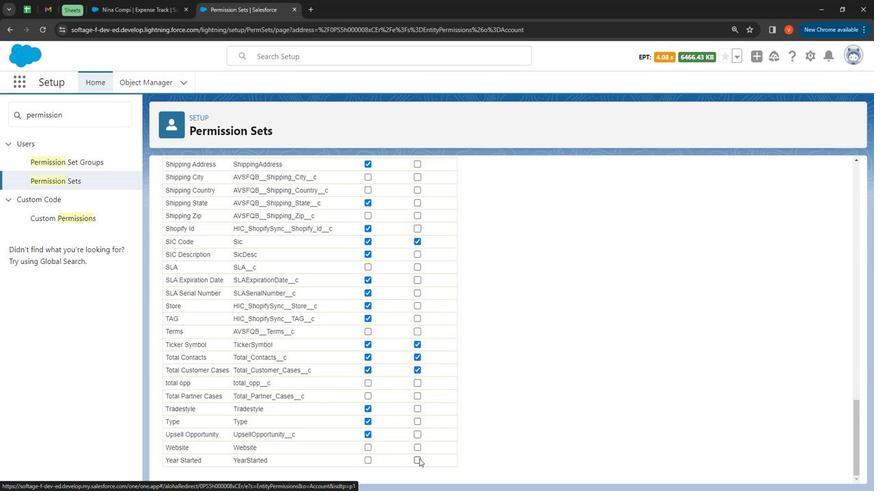 
Action: Mouse pressed left at (414, 463)
Screenshot: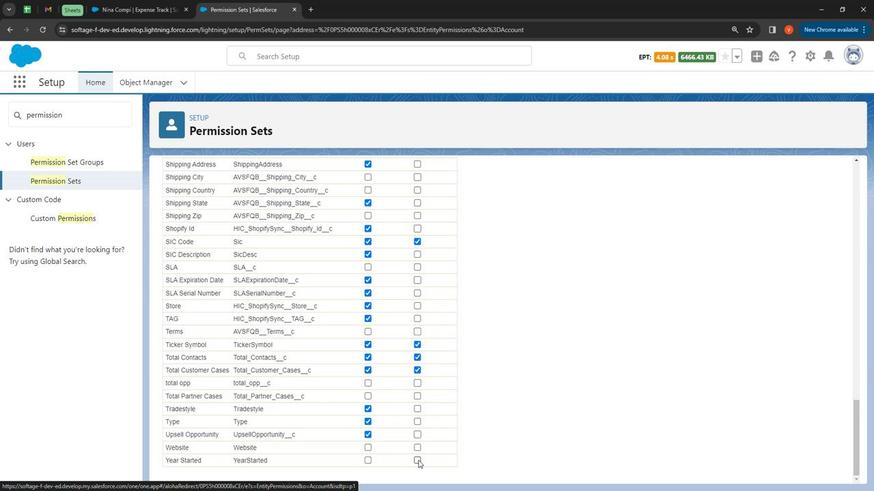 
Action: Mouse moved to (532, 292)
Screenshot: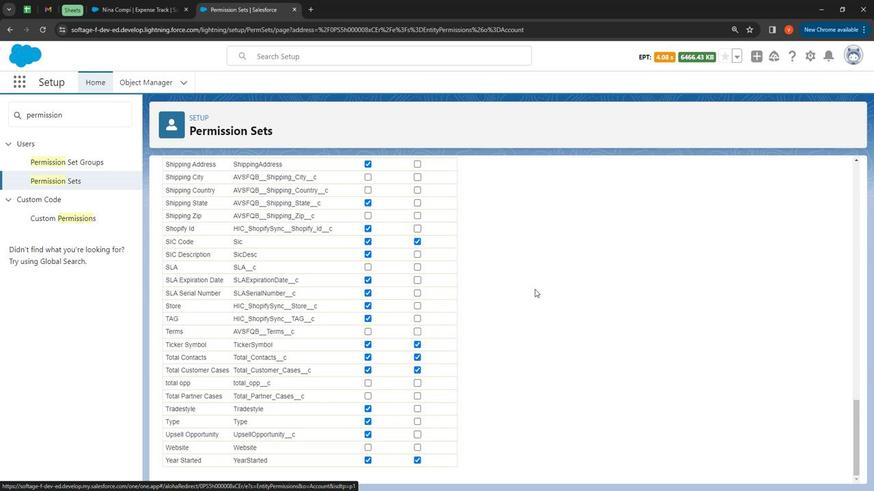 
Action: Mouse scrolled (532, 293) with delta (0, 0)
Screenshot: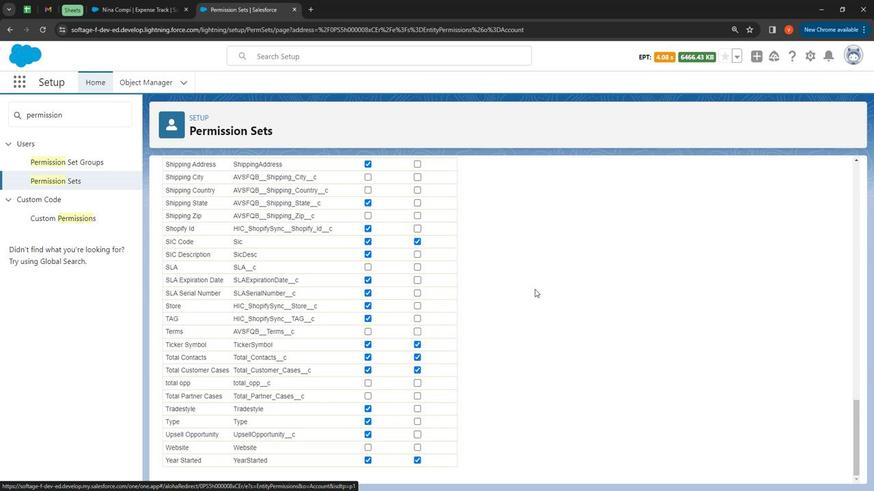
Action: Mouse moved to (531, 291)
Screenshot: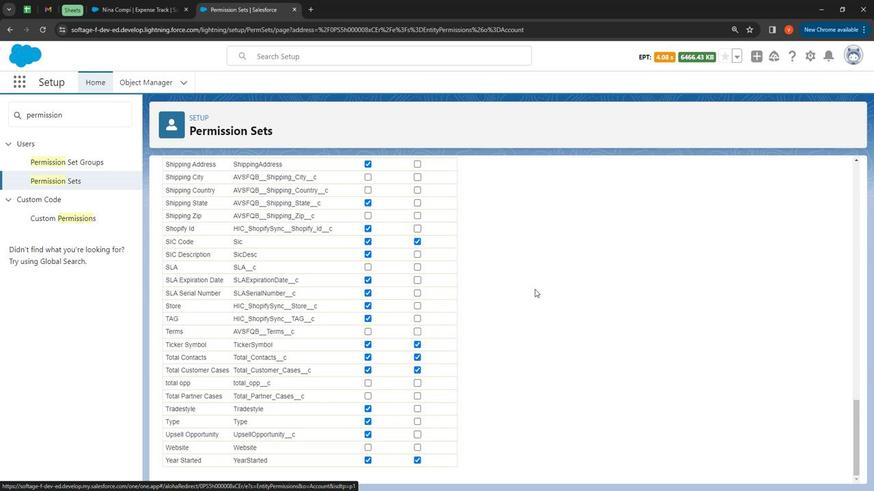 
Action: Mouse scrolled (531, 290) with delta (0, 0)
Screenshot: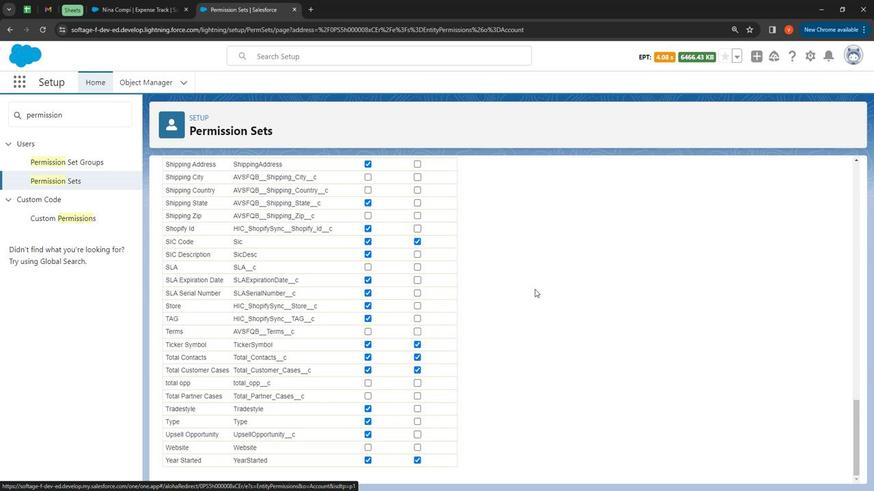 
Action: Mouse moved to (531, 287)
Screenshot: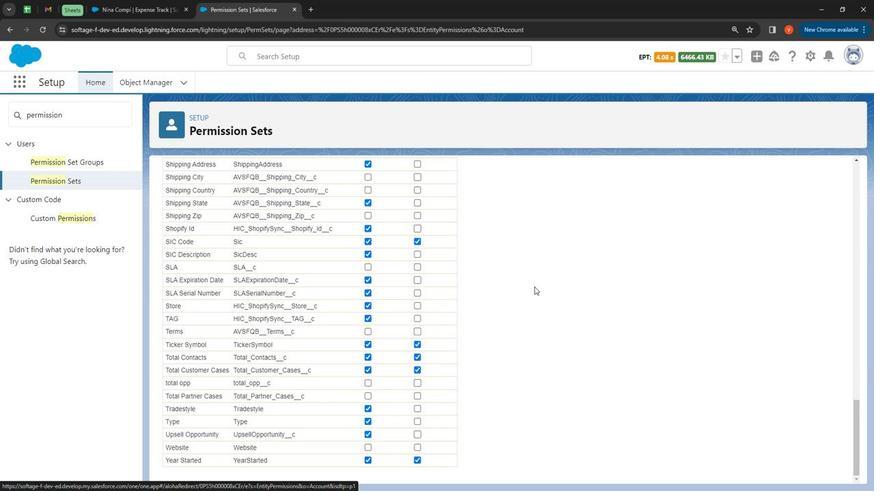 
Action: Mouse scrolled (531, 288) with delta (0, 0)
Screenshot: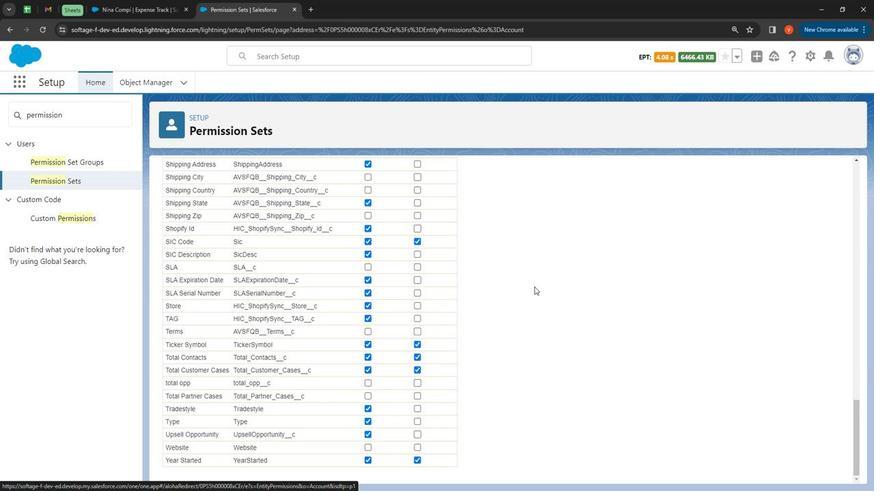 
Action: Mouse moved to (531, 286)
Screenshot: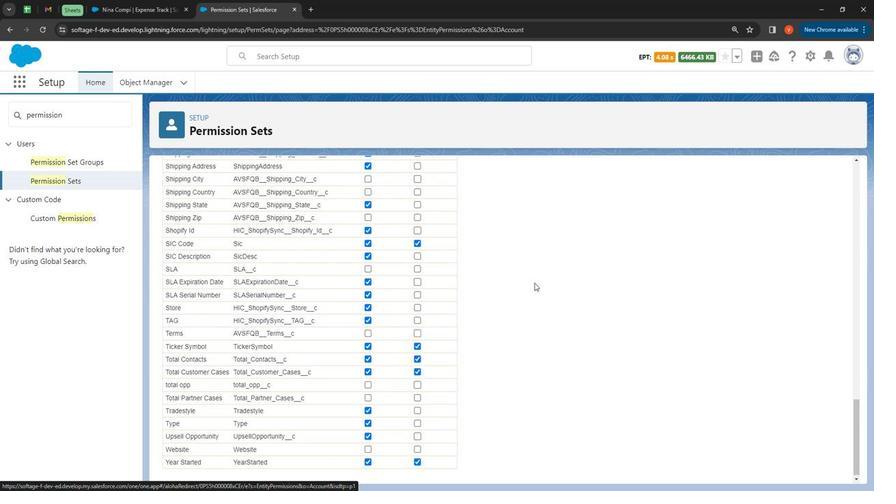 
Action: Mouse scrolled (531, 286) with delta (0, 0)
Screenshot: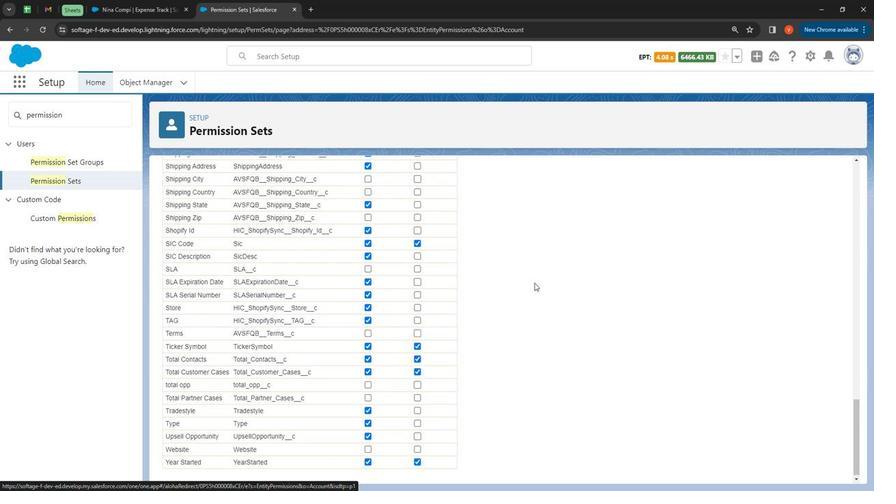 
Action: Mouse moved to (531, 285)
Screenshot: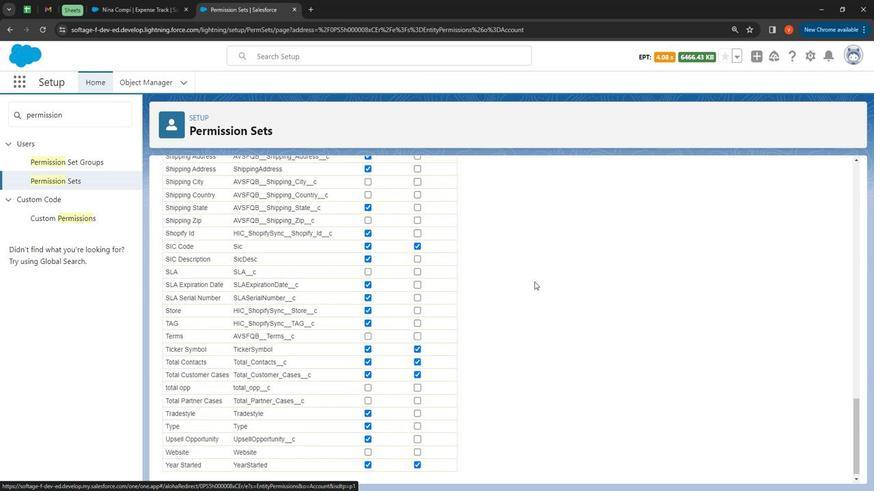 
Action: Mouse scrolled (531, 284) with delta (0, 0)
Screenshot: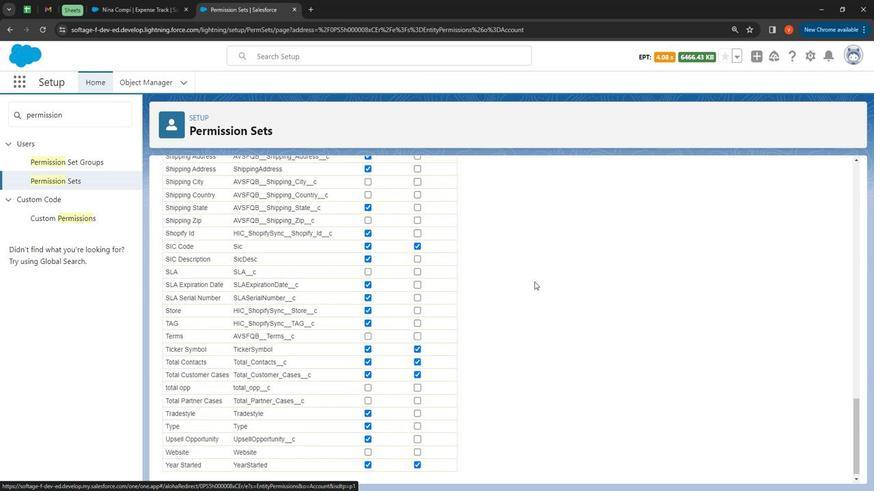 
Action: Mouse moved to (531, 284)
Screenshot: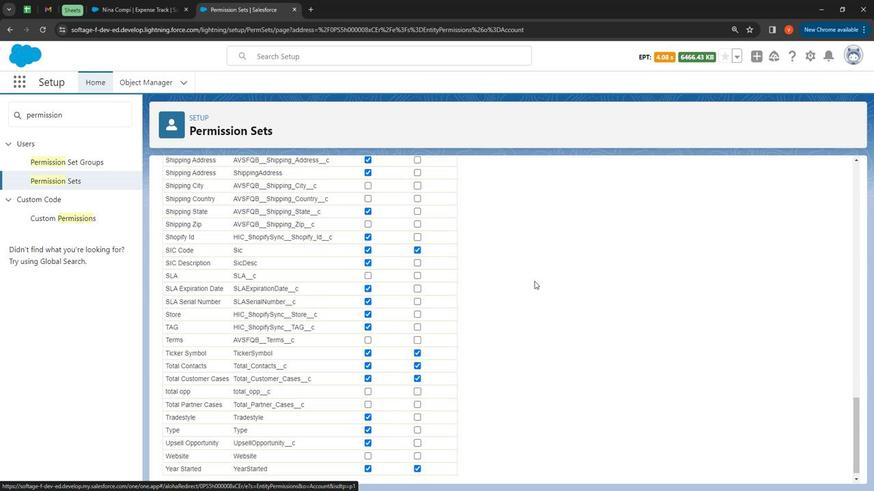 
Action: Mouse scrolled (531, 284) with delta (0, 0)
Screenshot: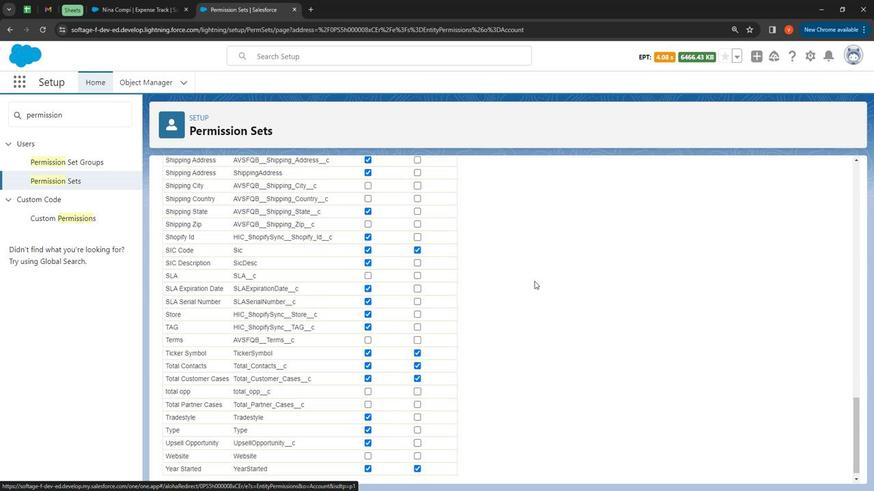 
Action: Mouse moved to (530, 282)
Screenshot: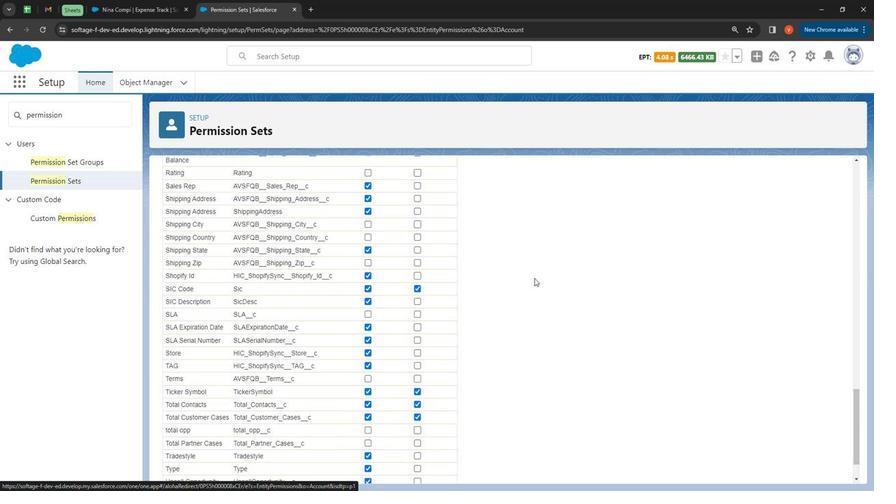 
Action: Mouse scrolled (530, 282) with delta (0, 0)
Screenshot: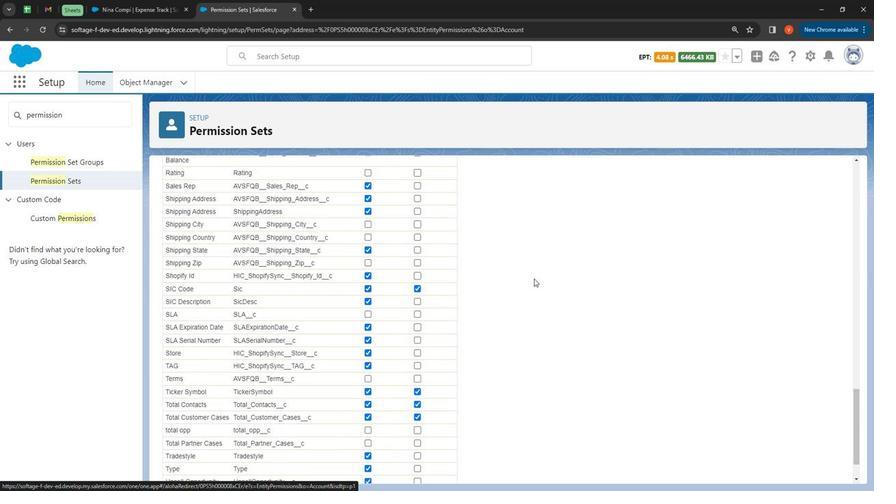 
Action: Mouse moved to (530, 282)
Screenshot: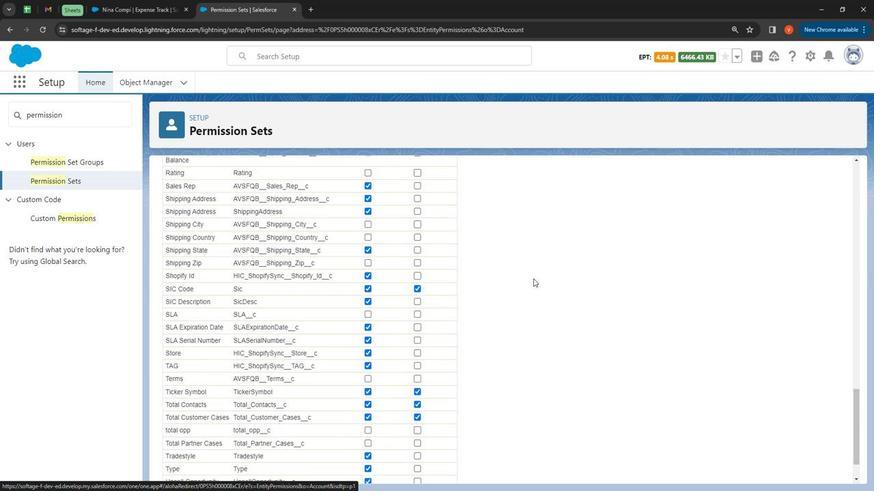 
Action: Mouse scrolled (530, 282) with delta (0, 0)
Screenshot: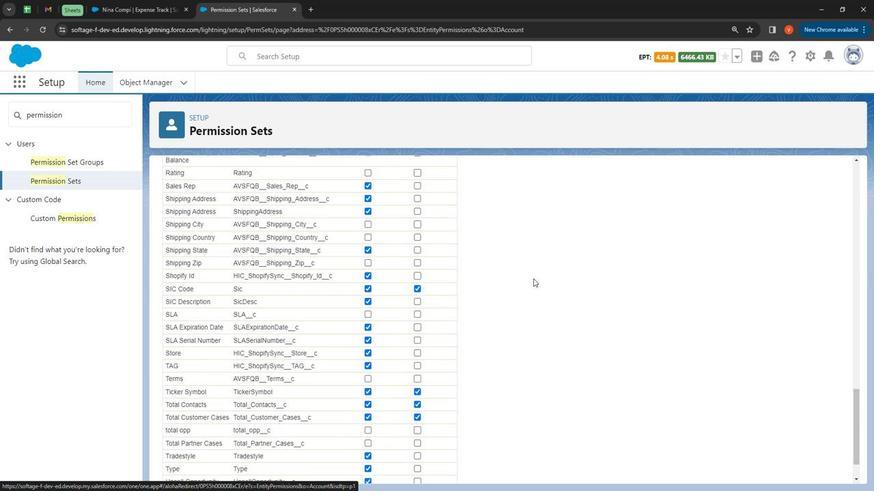 
Action: Mouse scrolled (530, 282) with delta (0, 0)
Screenshot: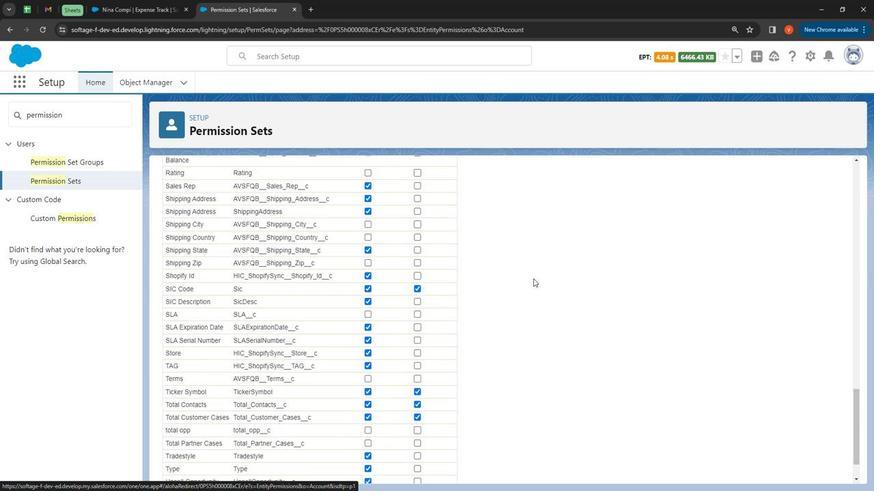 
Action: Mouse scrolled (530, 282) with delta (0, 0)
Screenshot: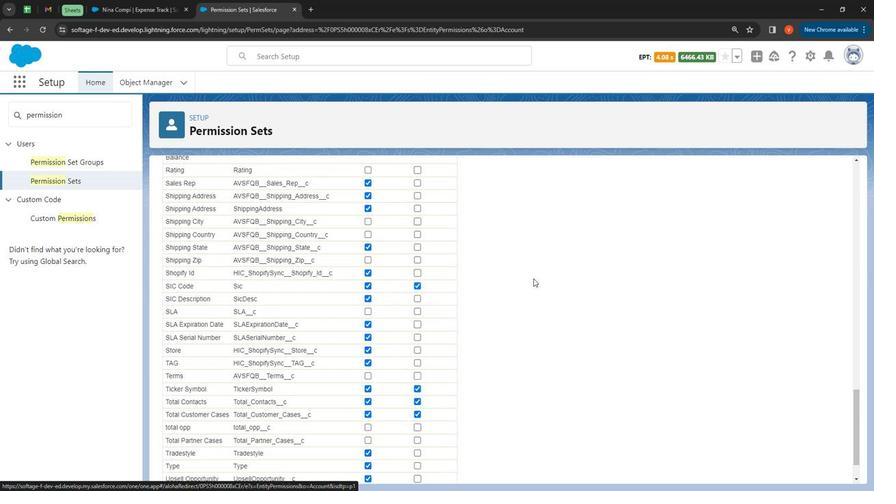 
Action: Mouse scrolled (530, 282) with delta (0, 0)
Screenshot: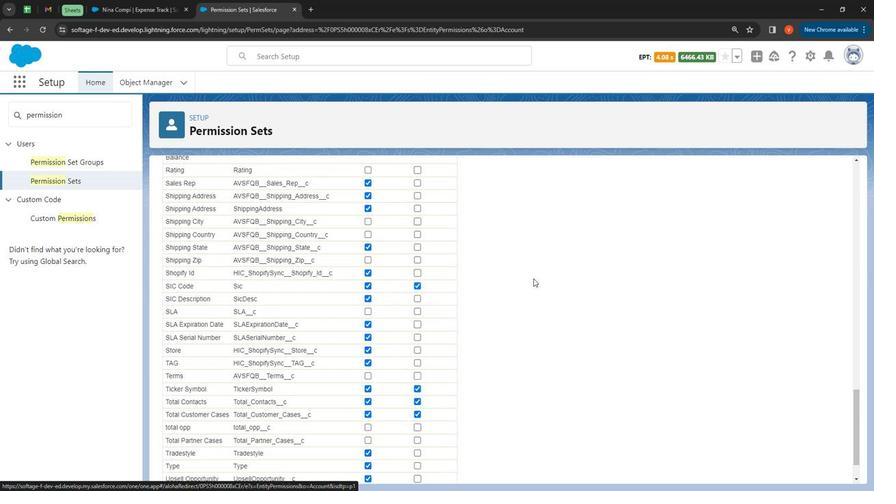 
Action: Mouse scrolled (530, 282) with delta (0, 0)
Screenshot: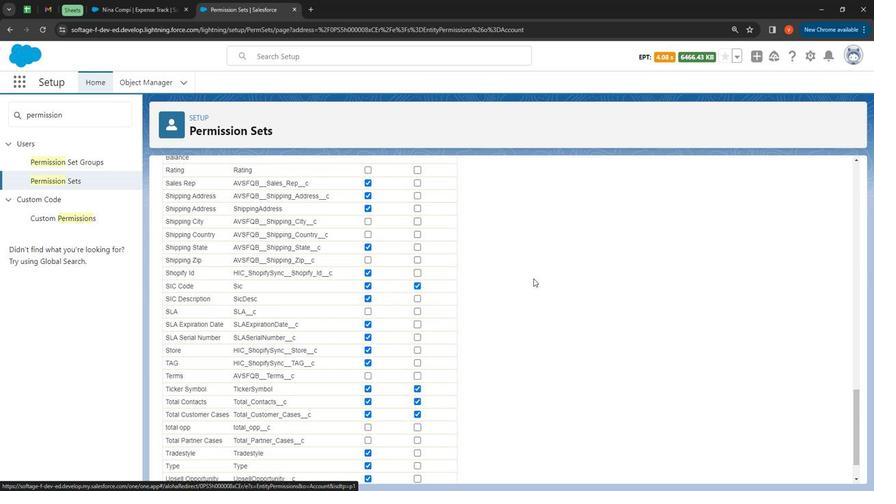 
Action: Mouse scrolled (530, 282) with delta (0, 0)
Screenshot: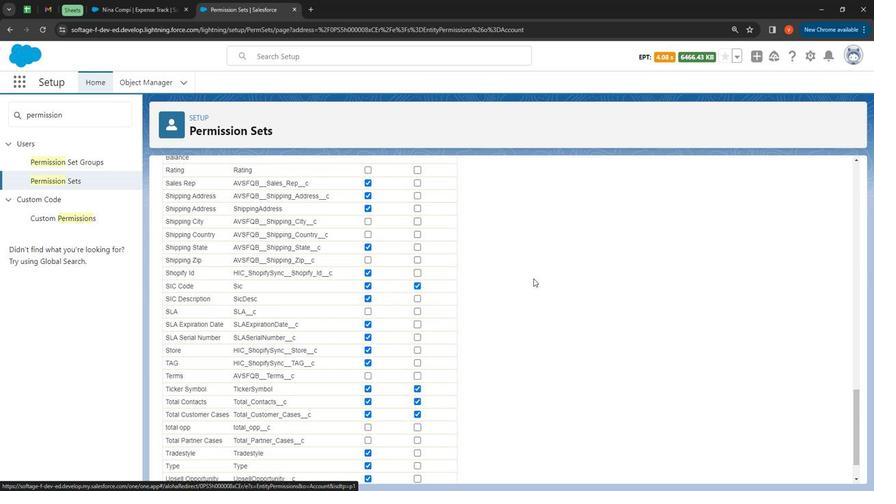 
Action: Mouse moved to (530, 282)
Screenshot: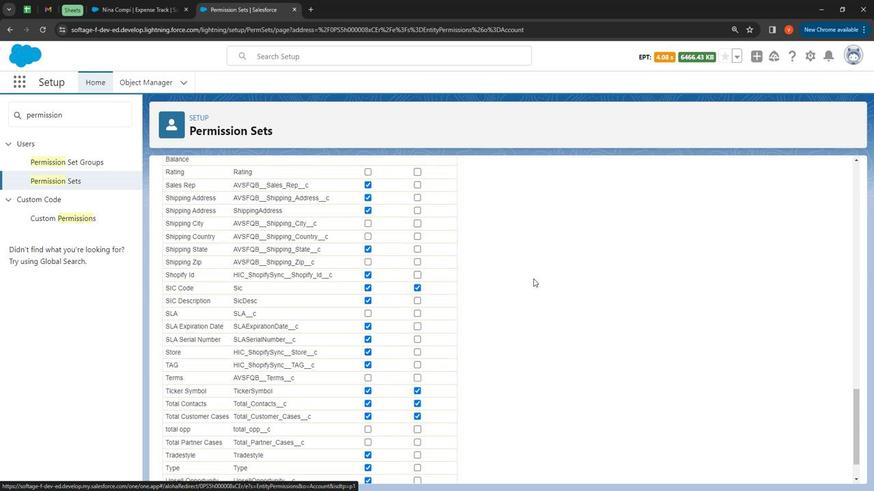 
Action: Mouse scrolled (530, 282) with delta (0, 0)
Screenshot: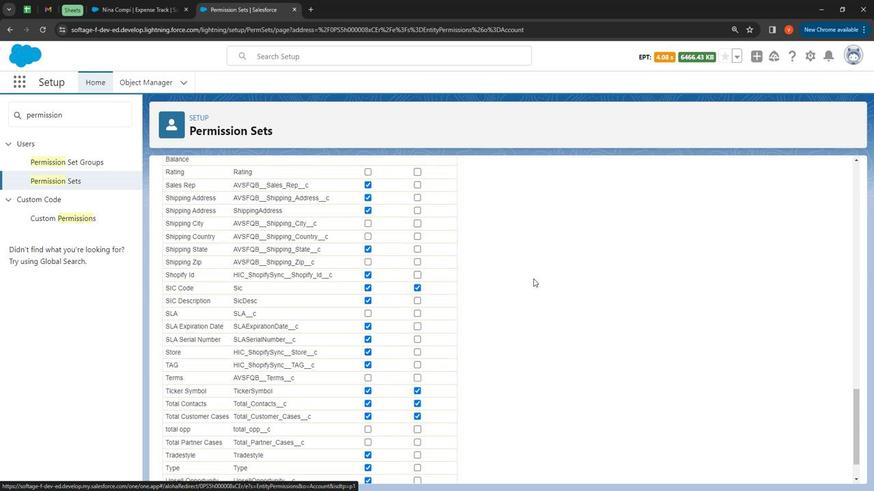 
Action: Mouse moved to (530, 281)
Screenshot: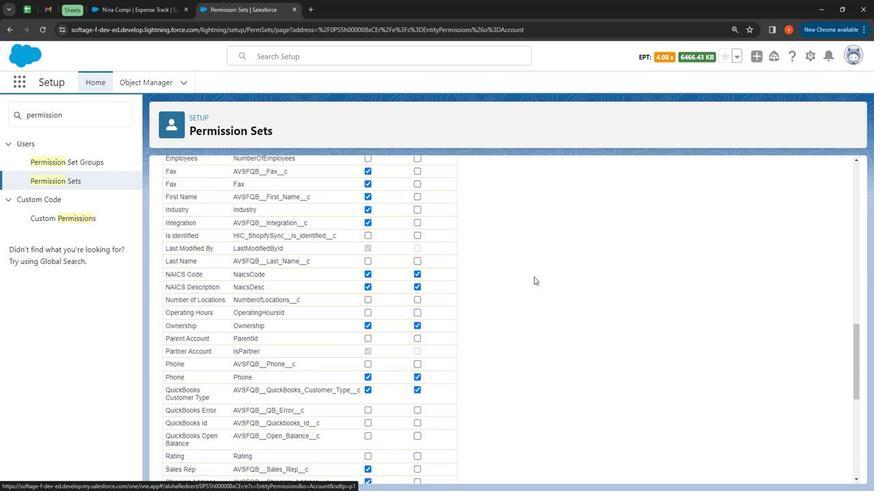 
Action: Mouse scrolled (530, 281) with delta (0, 0)
Screenshot: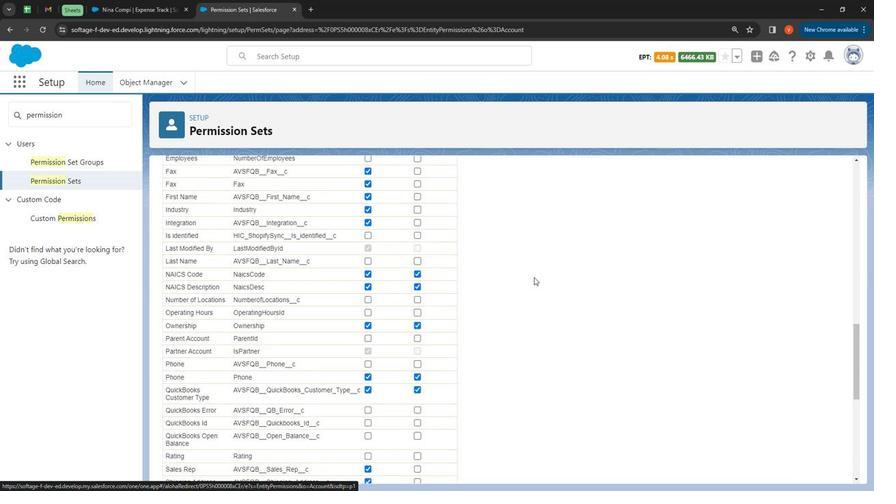 
Action: Mouse scrolled (530, 281) with delta (0, 0)
